 Task: Open Card Accounting Review Meeting in Board Customer Service Process Improvement and Streamlining to Workspace Cybersecurity and add a team member Softage.1@softage.net, a label Yellow, a checklist Social Media Advertising, an attachment from your google drive, a color Yellow and finally, add a card description 'Plan and execute company team-building conference with guest speakers' and a comment 'Let us approach this task with a focus on continuous learning and improvement, seeking to iterate and refine our approach over time.'. Add a start date 'Jan 09, 1900' with a due date 'Jan 16, 1900'
Action: Mouse moved to (65, 371)
Screenshot: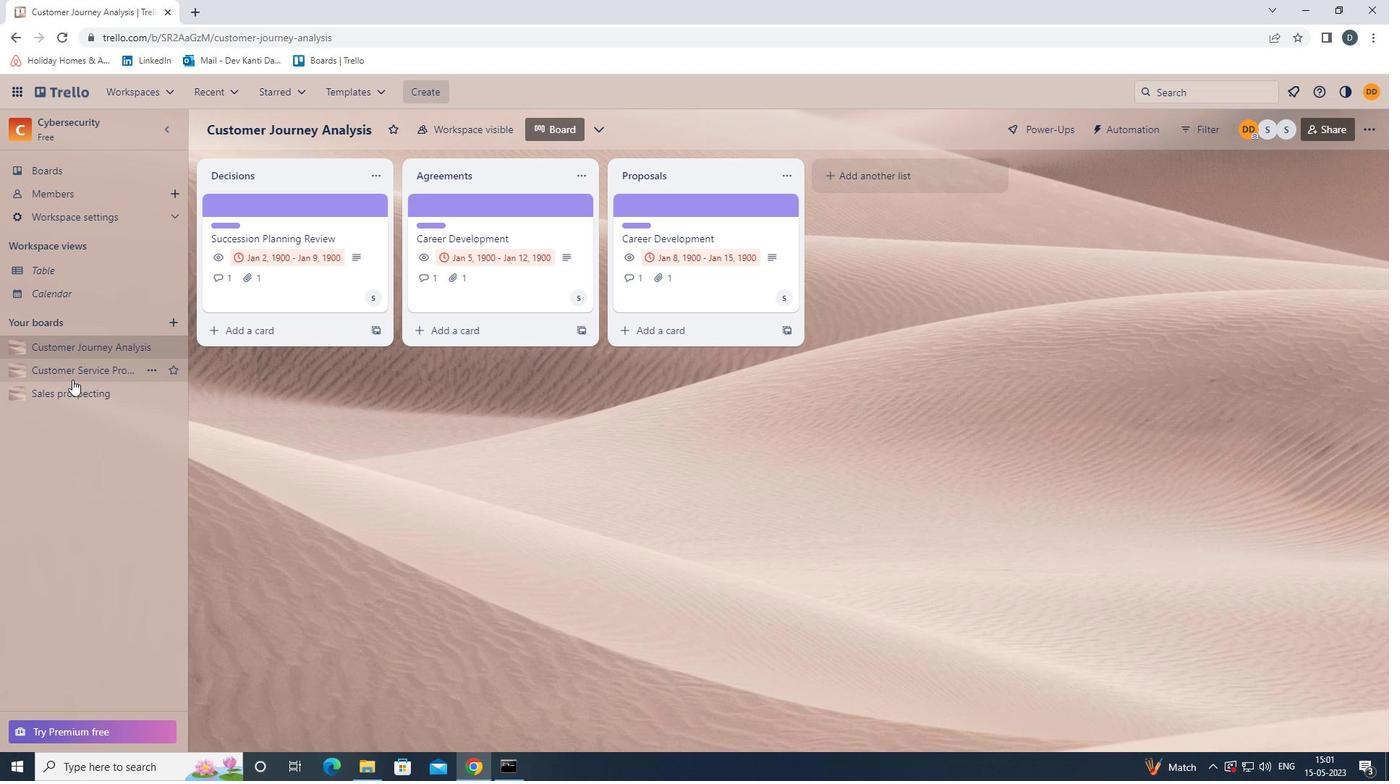 
Action: Mouse pressed left at (65, 371)
Screenshot: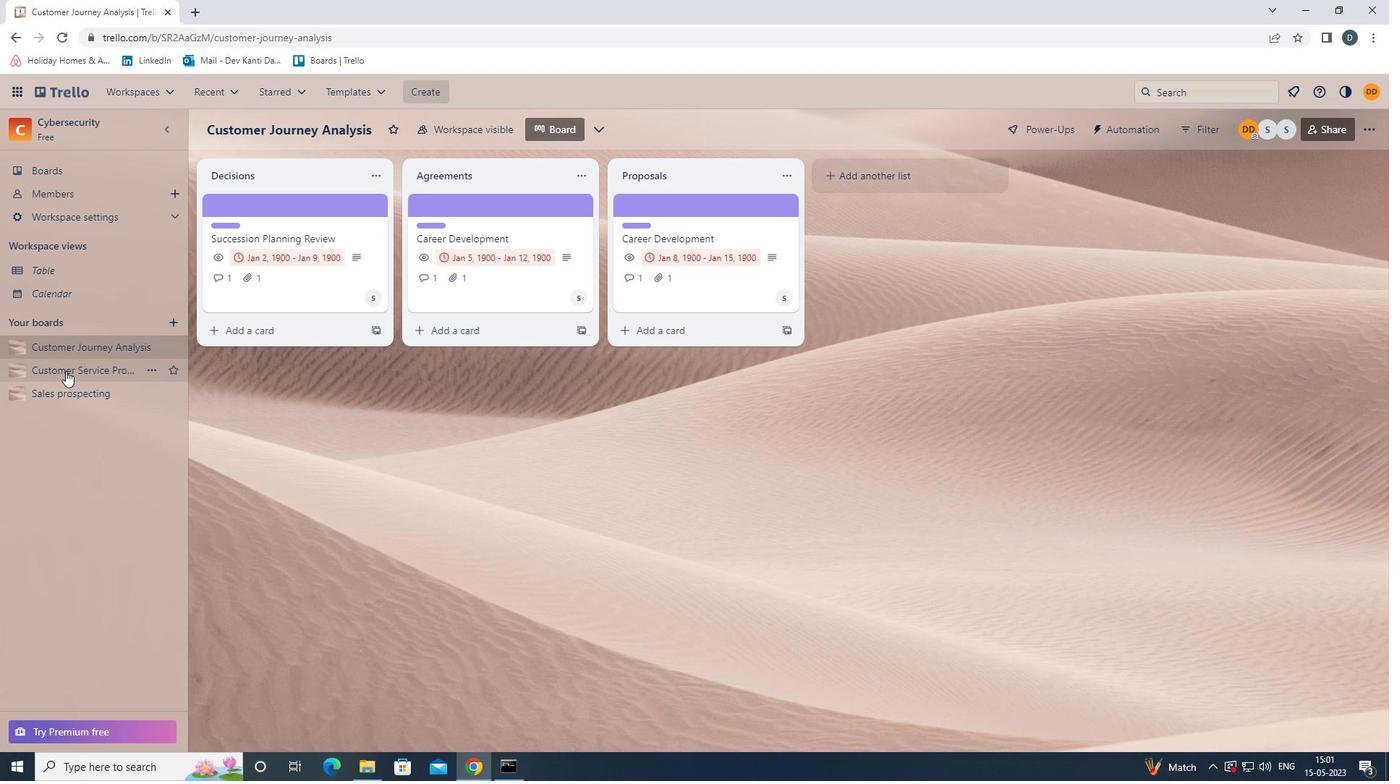 
Action: Mouse moved to (709, 208)
Screenshot: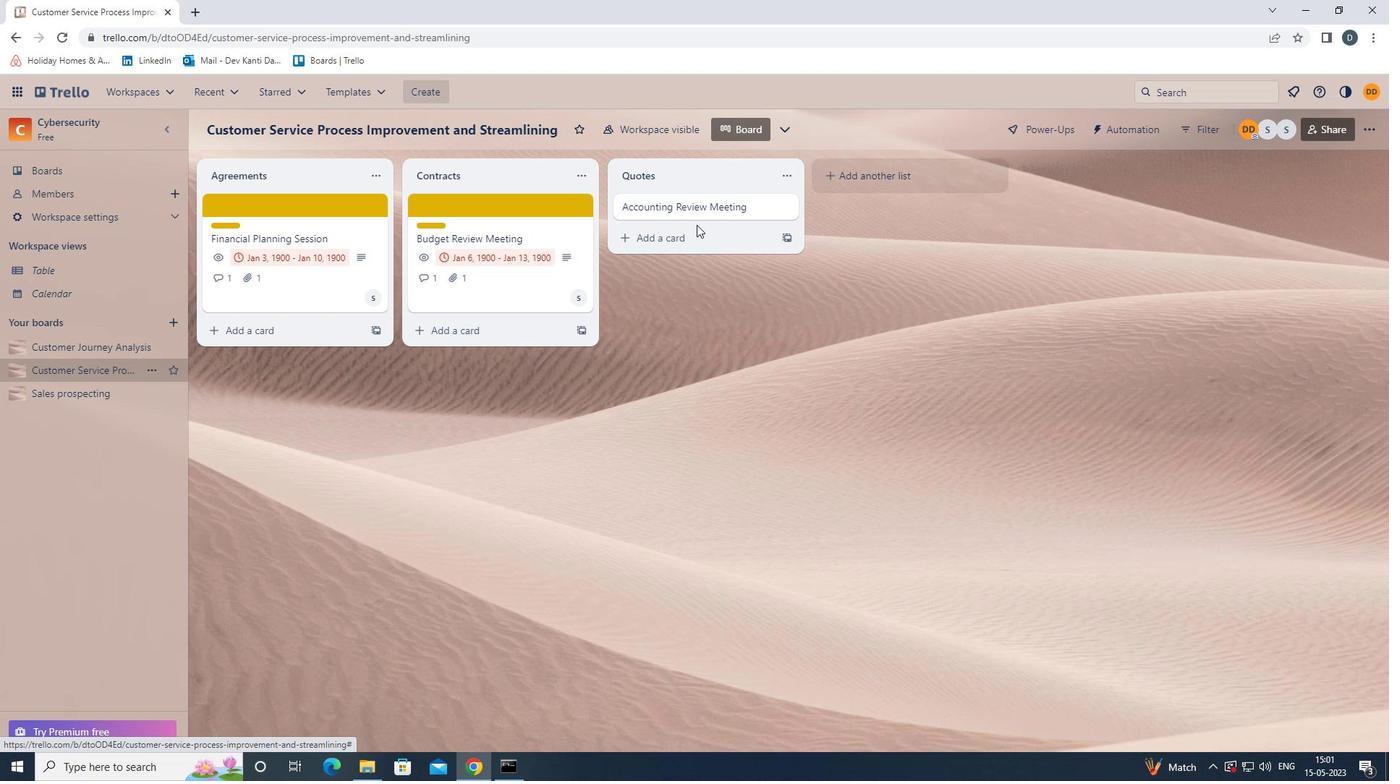 
Action: Mouse pressed left at (709, 208)
Screenshot: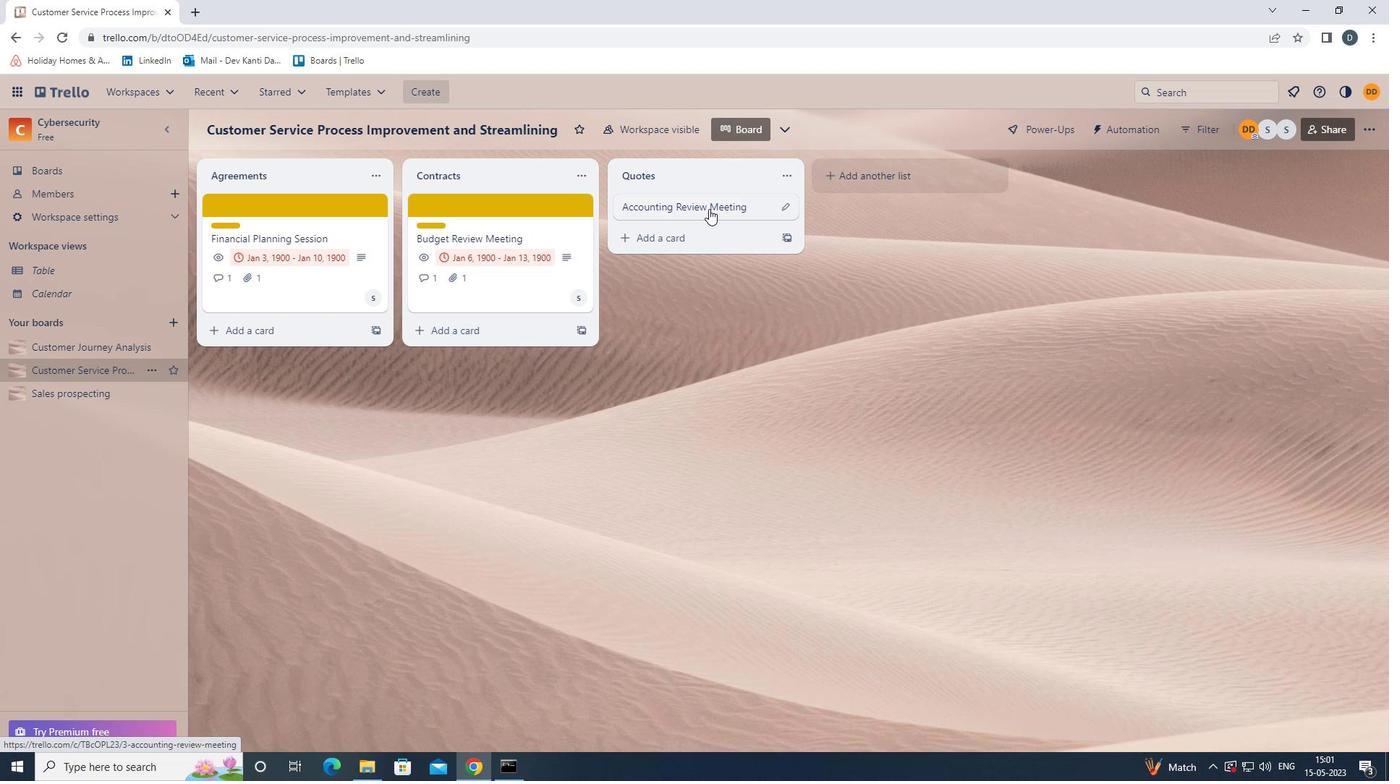 
Action: Mouse moved to (900, 254)
Screenshot: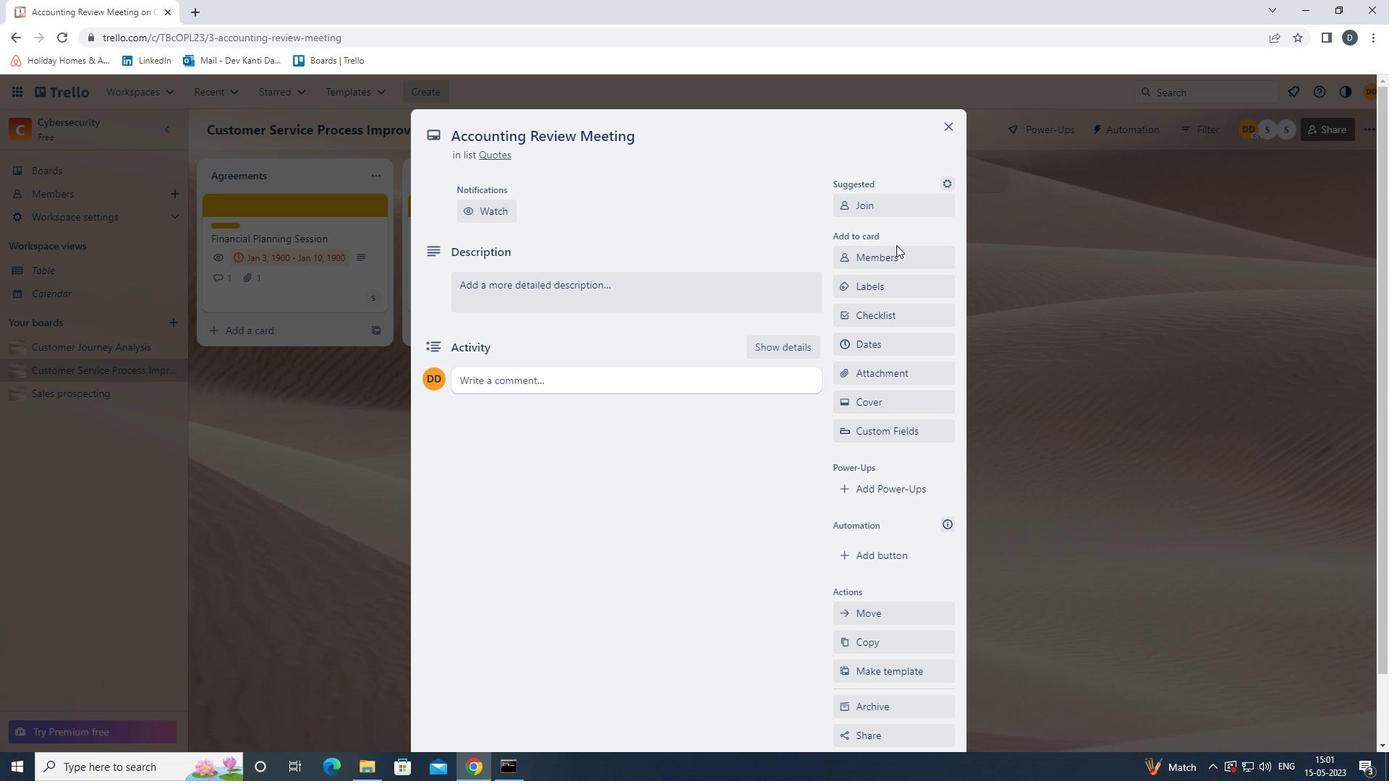 
Action: Mouse pressed left at (900, 254)
Screenshot: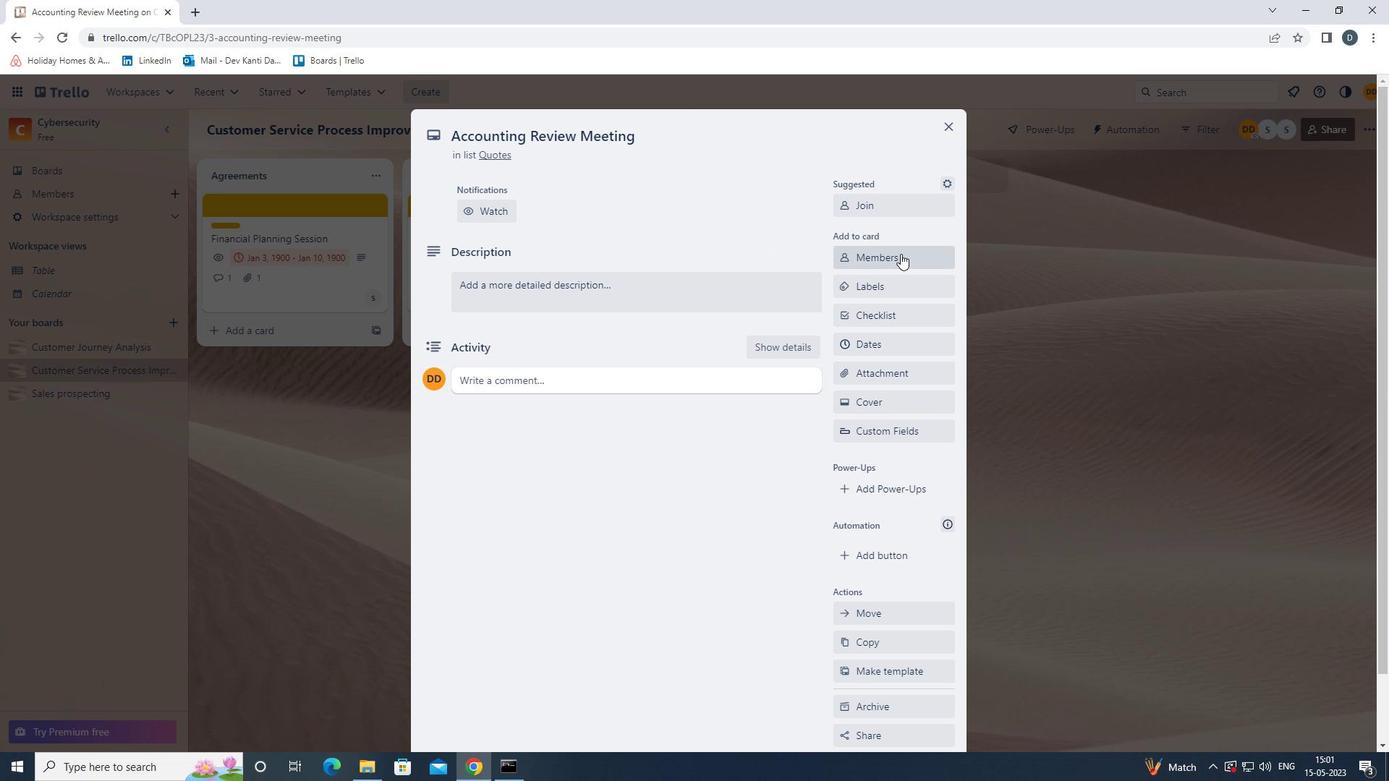 
Action: Key pressed <Key.shift><Key.shift><Key.shift><Key.shift><Key.shift>SOFATGE.1<Key.shift>@SOFTAGE.NET
Screenshot: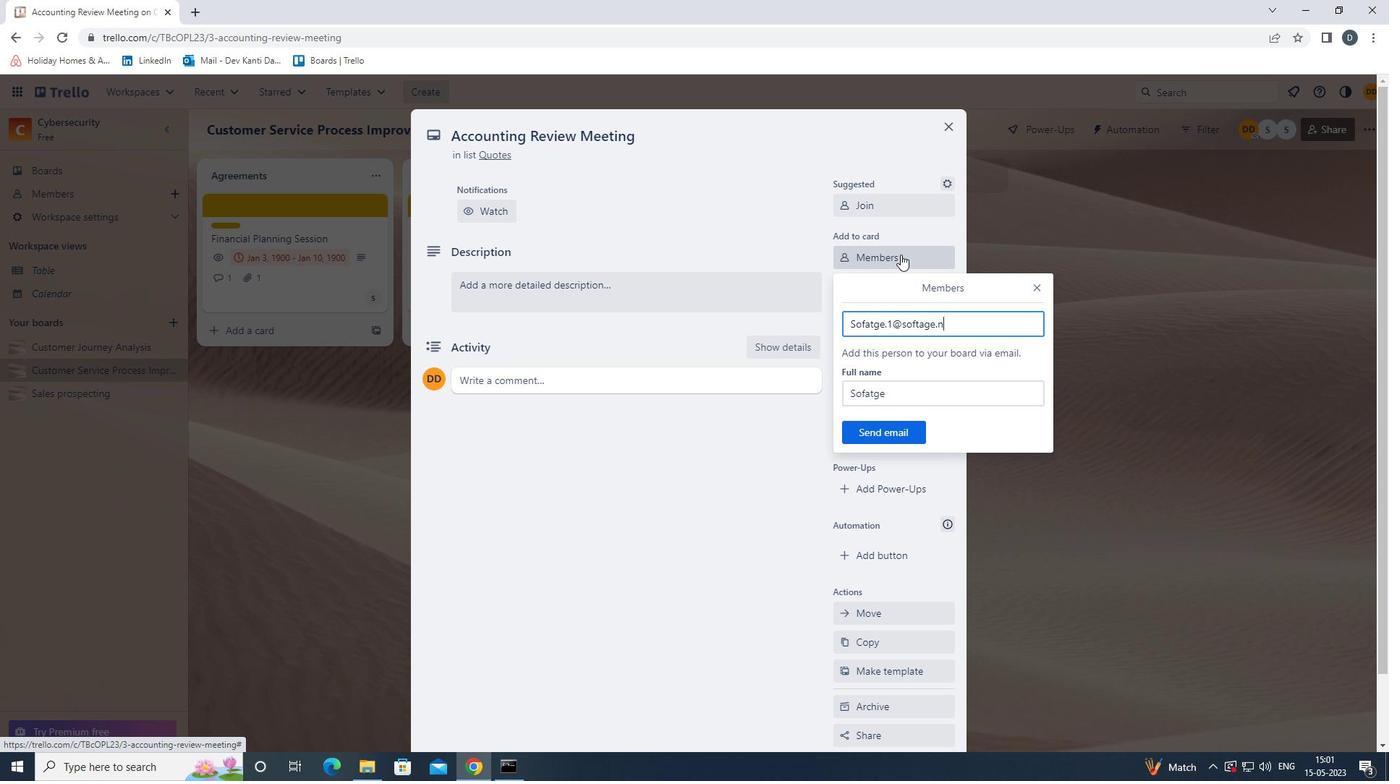 
Action: Mouse moved to (897, 429)
Screenshot: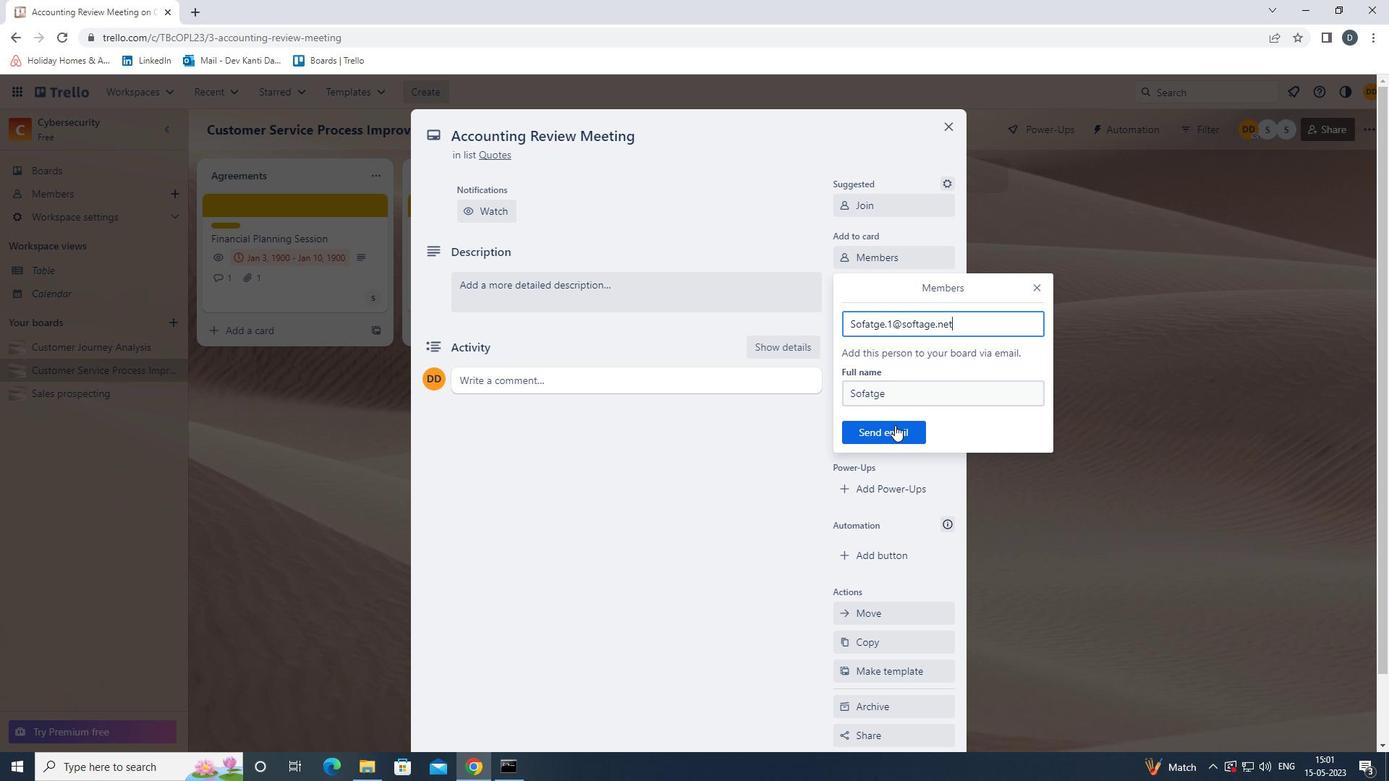 
Action: Mouse pressed left at (897, 429)
Screenshot: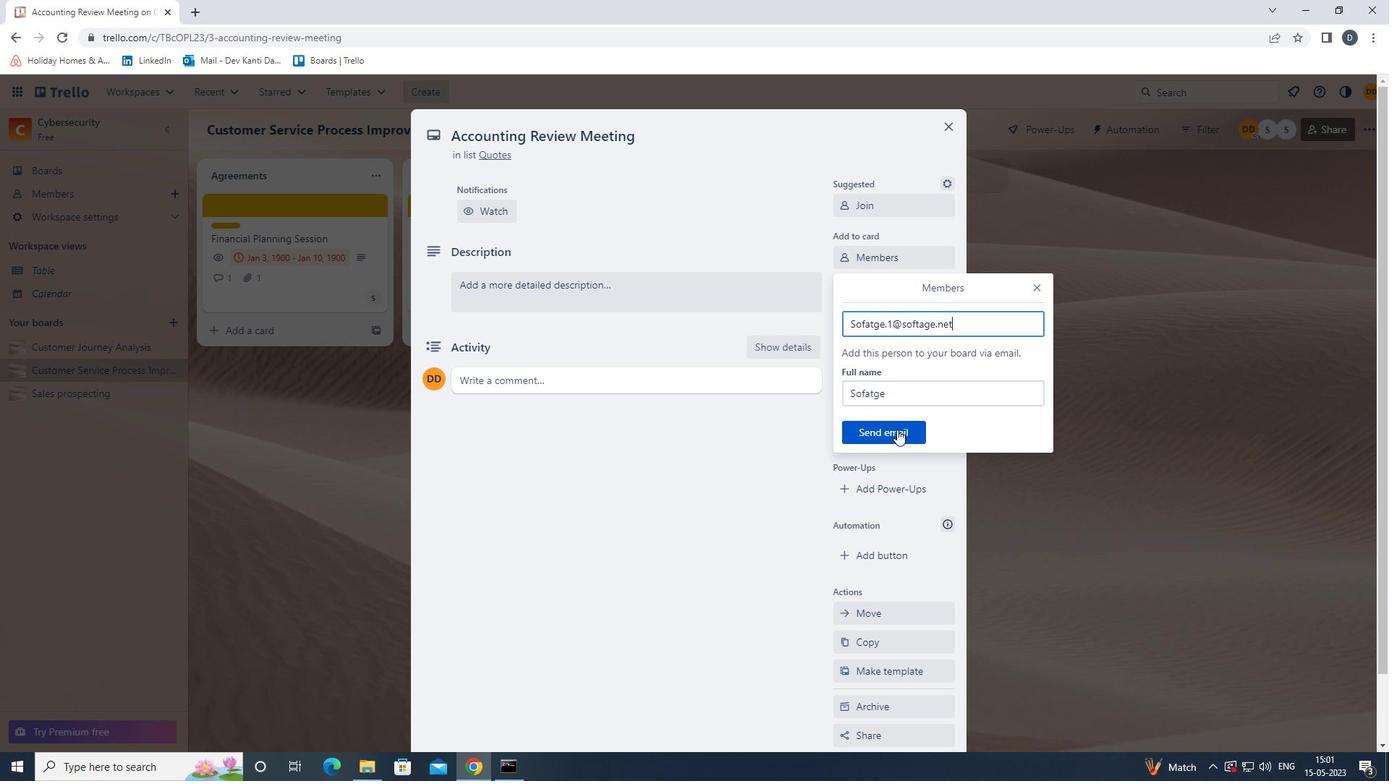 
Action: Mouse moved to (898, 285)
Screenshot: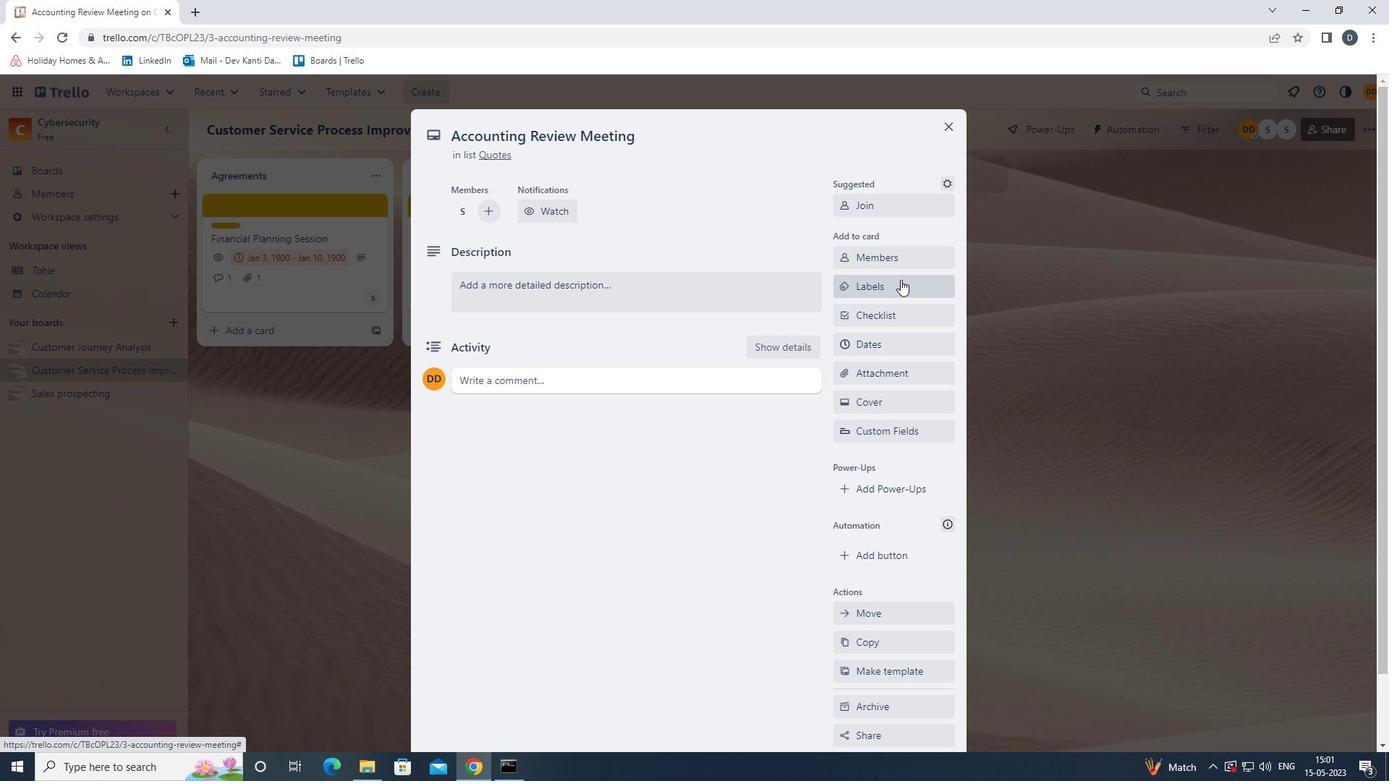 
Action: Mouse pressed left at (898, 285)
Screenshot: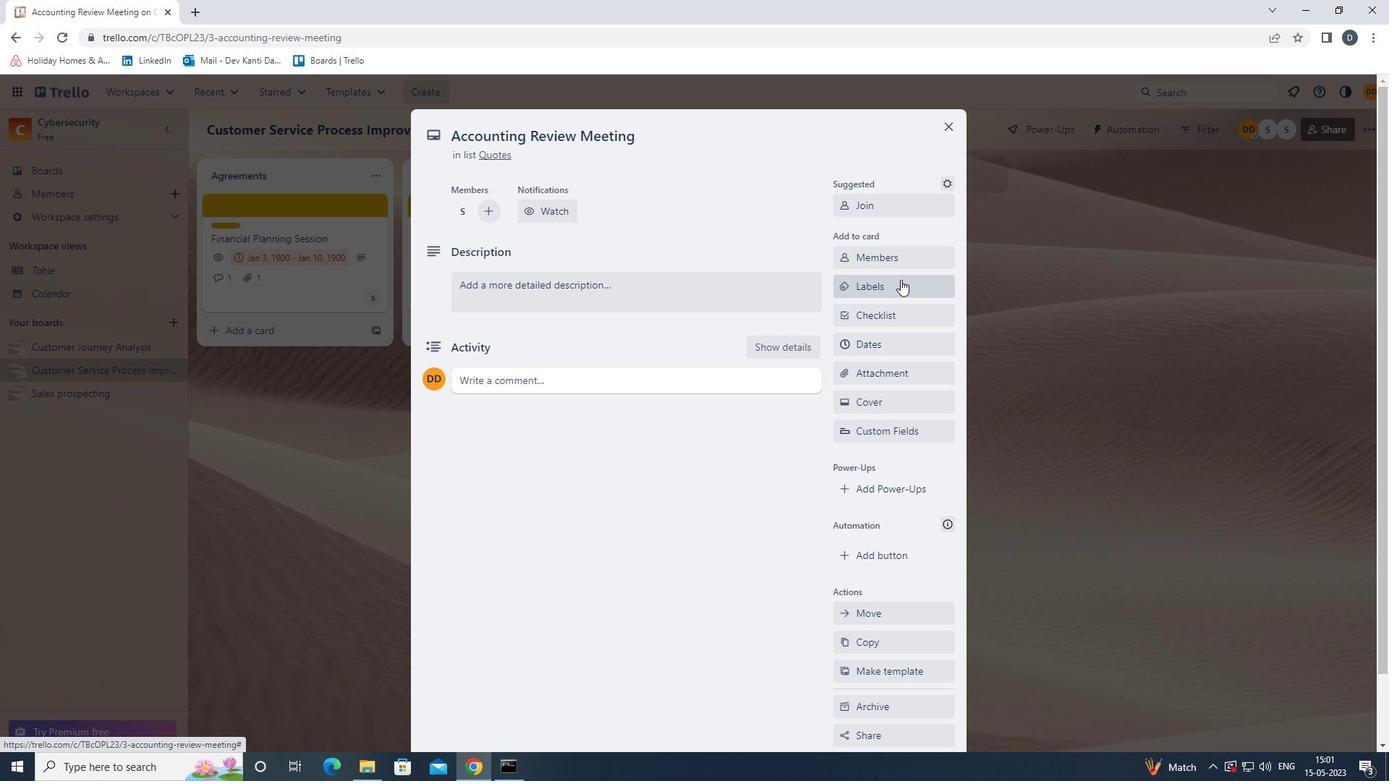 
Action: Mouse moved to (934, 434)
Screenshot: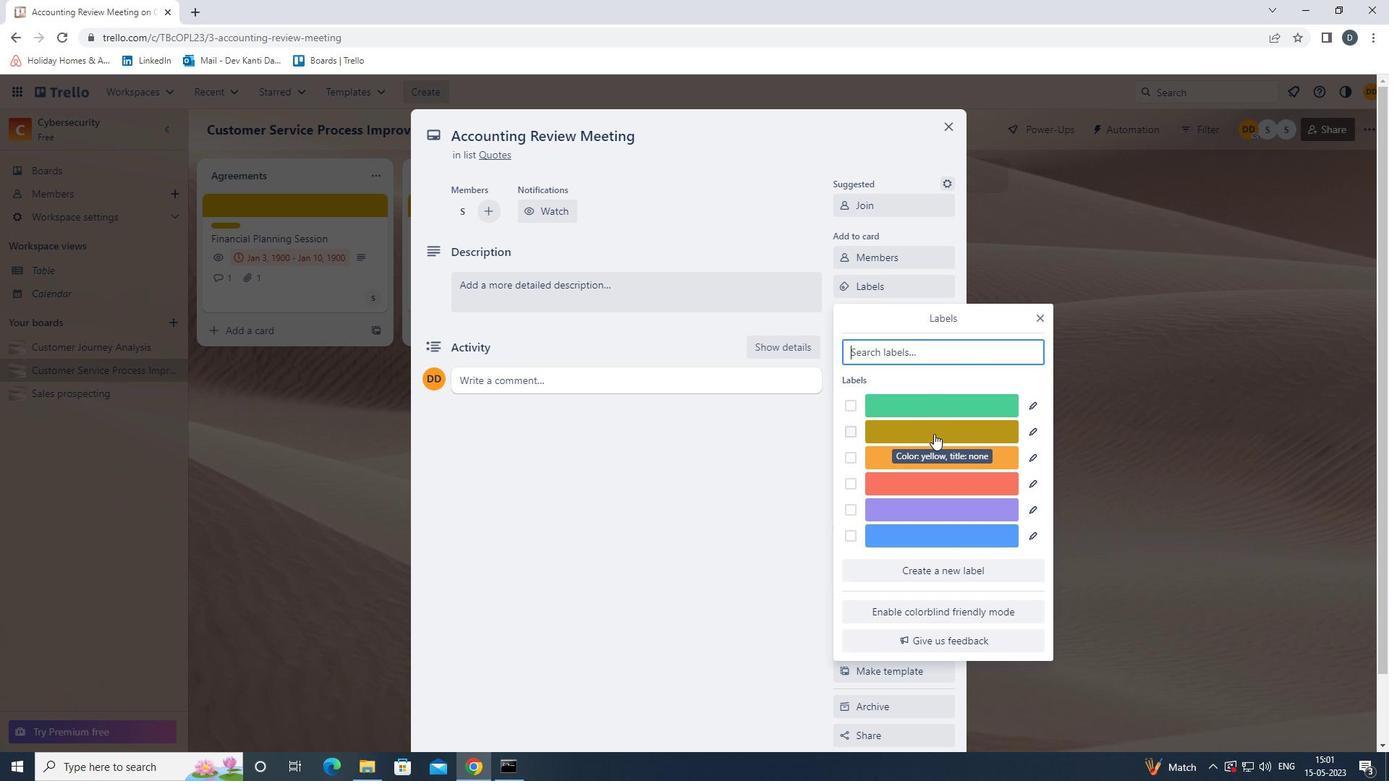 
Action: Mouse pressed left at (934, 434)
Screenshot: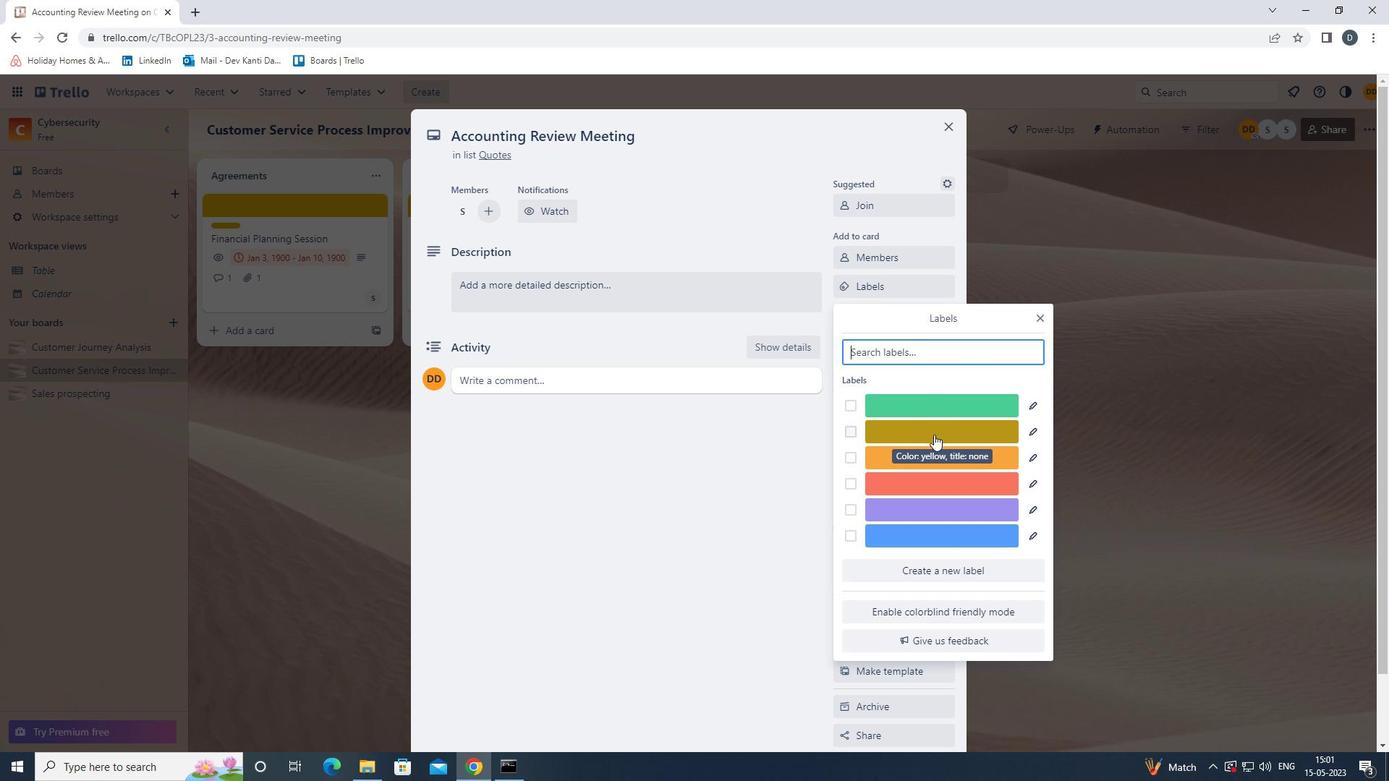 
Action: Mouse moved to (1039, 322)
Screenshot: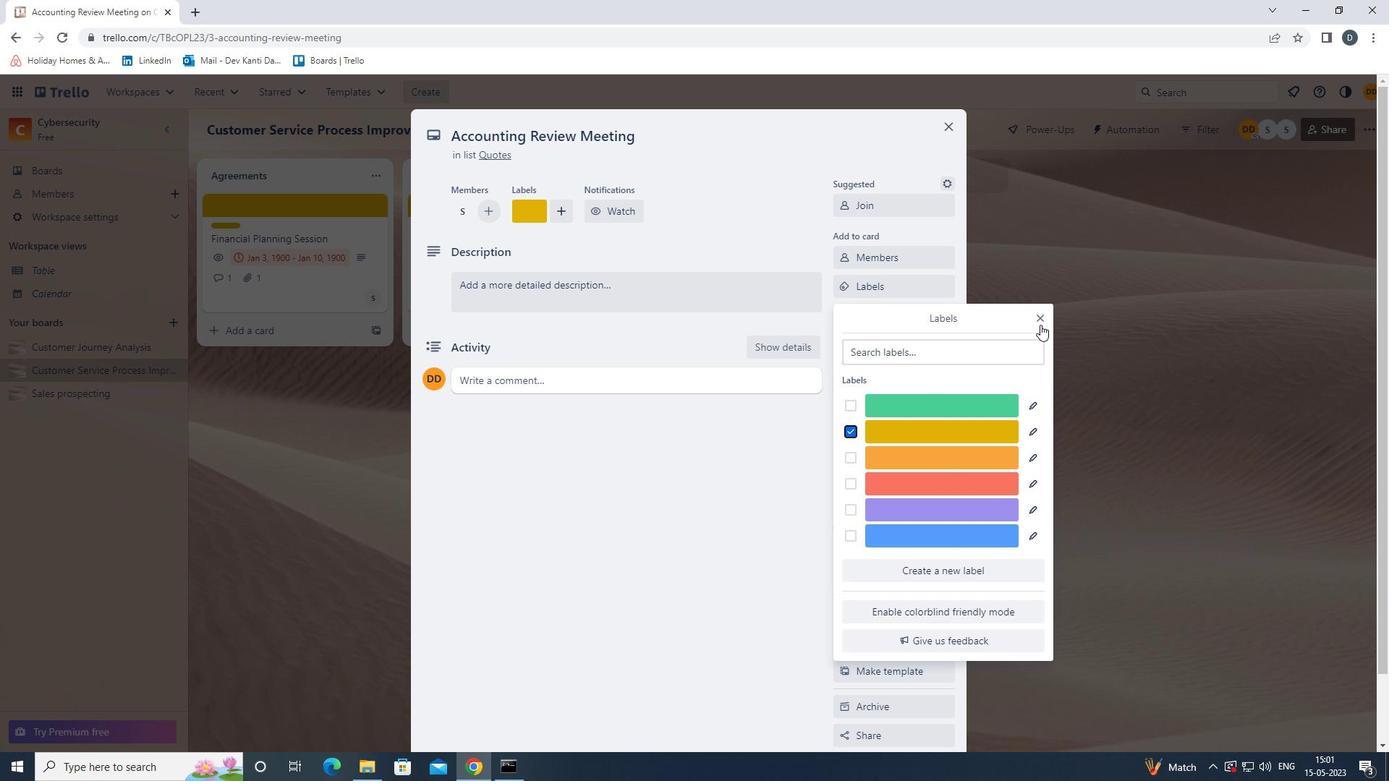 
Action: Mouse pressed left at (1039, 322)
Screenshot: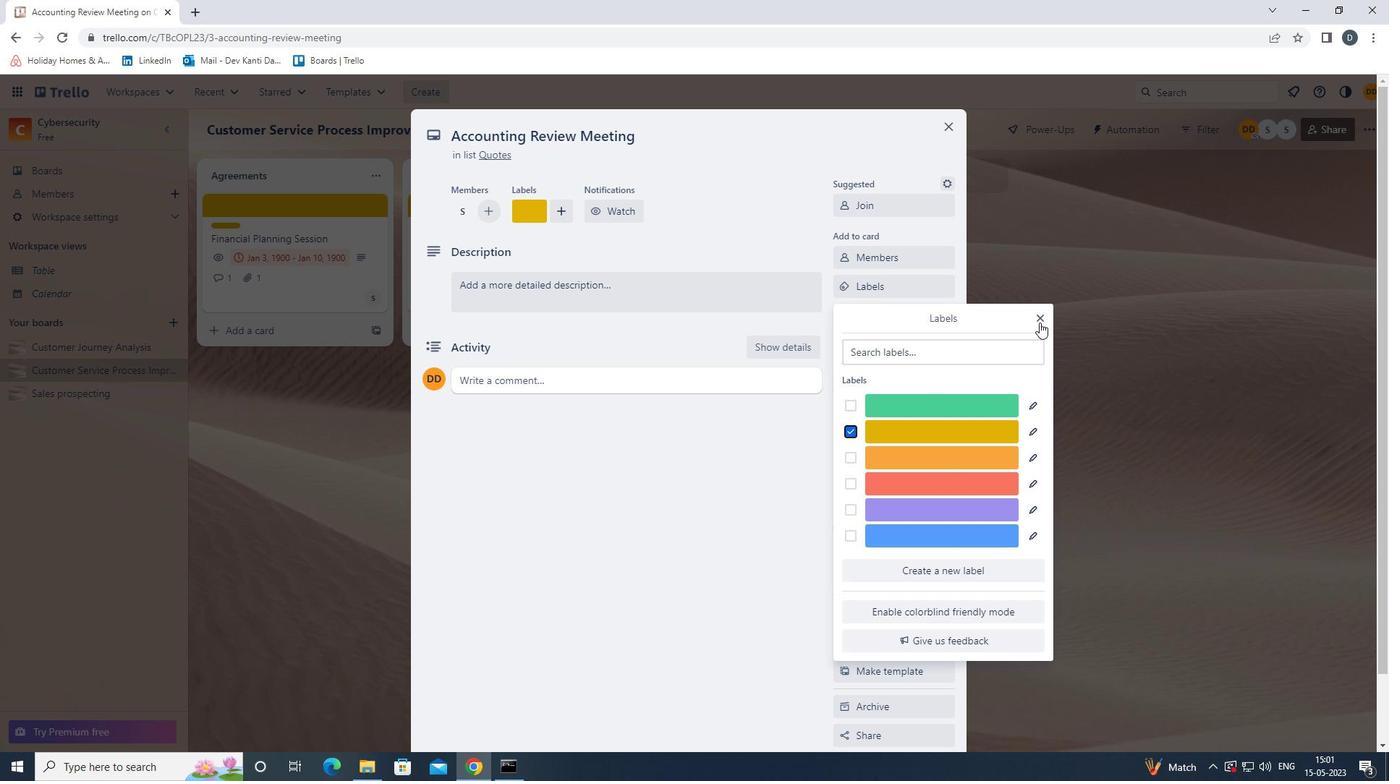 
Action: Mouse moved to (935, 319)
Screenshot: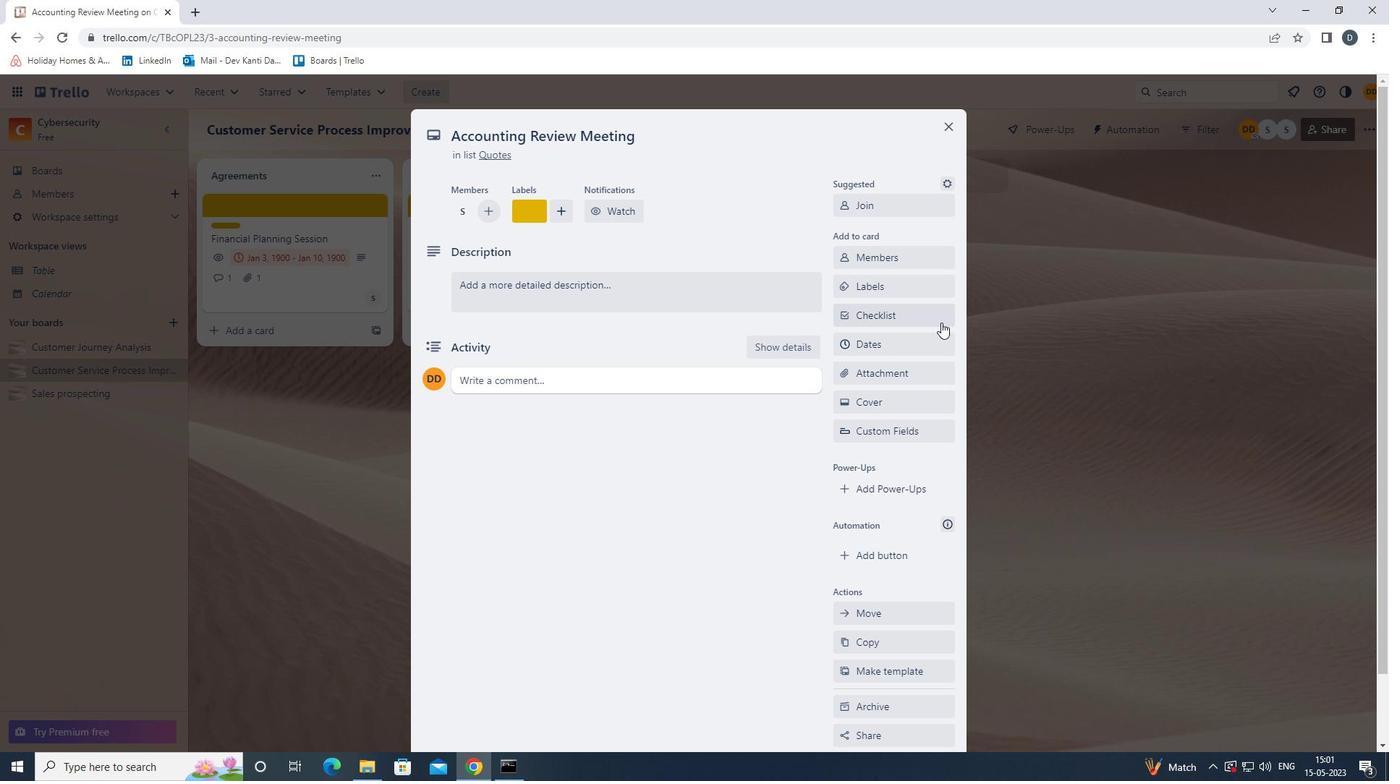 
Action: Mouse pressed left at (935, 319)
Screenshot: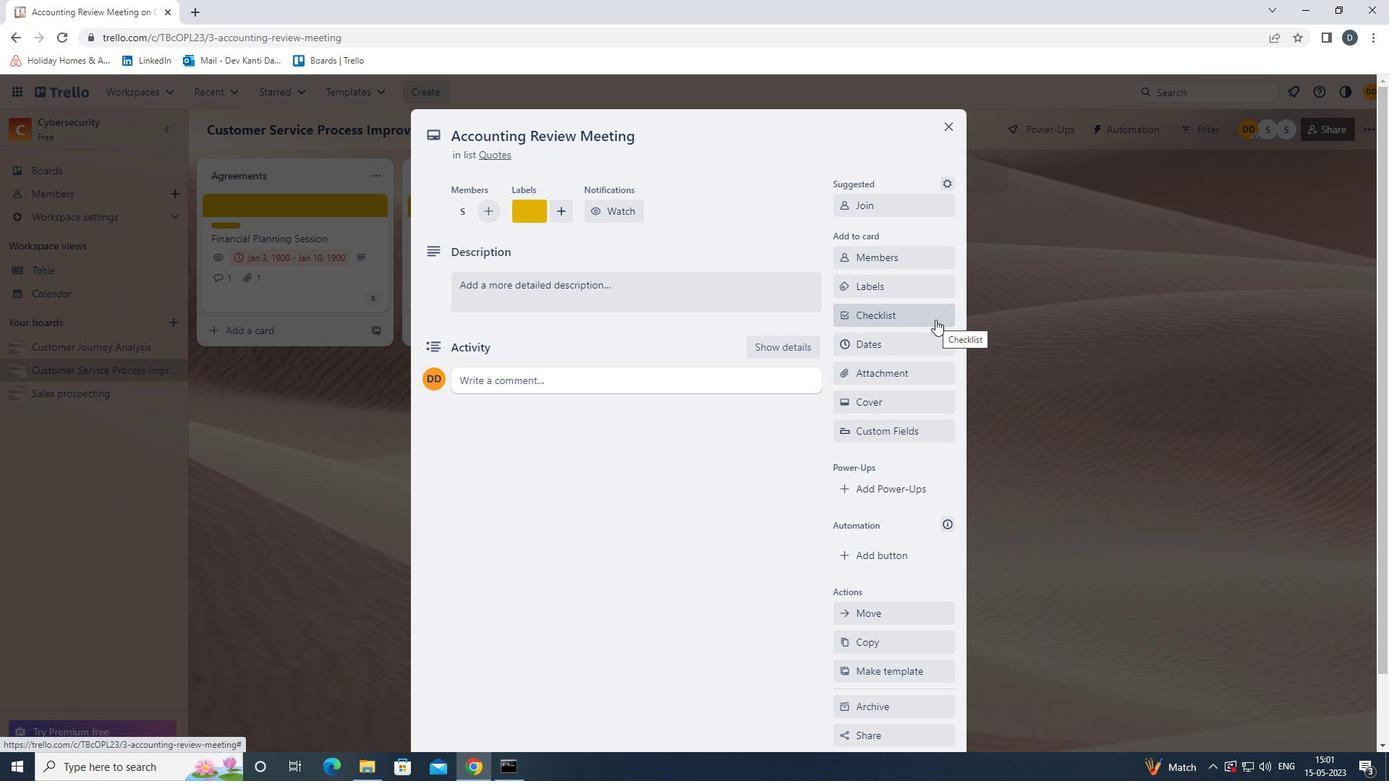 
Action: Mouse moved to (935, 322)
Screenshot: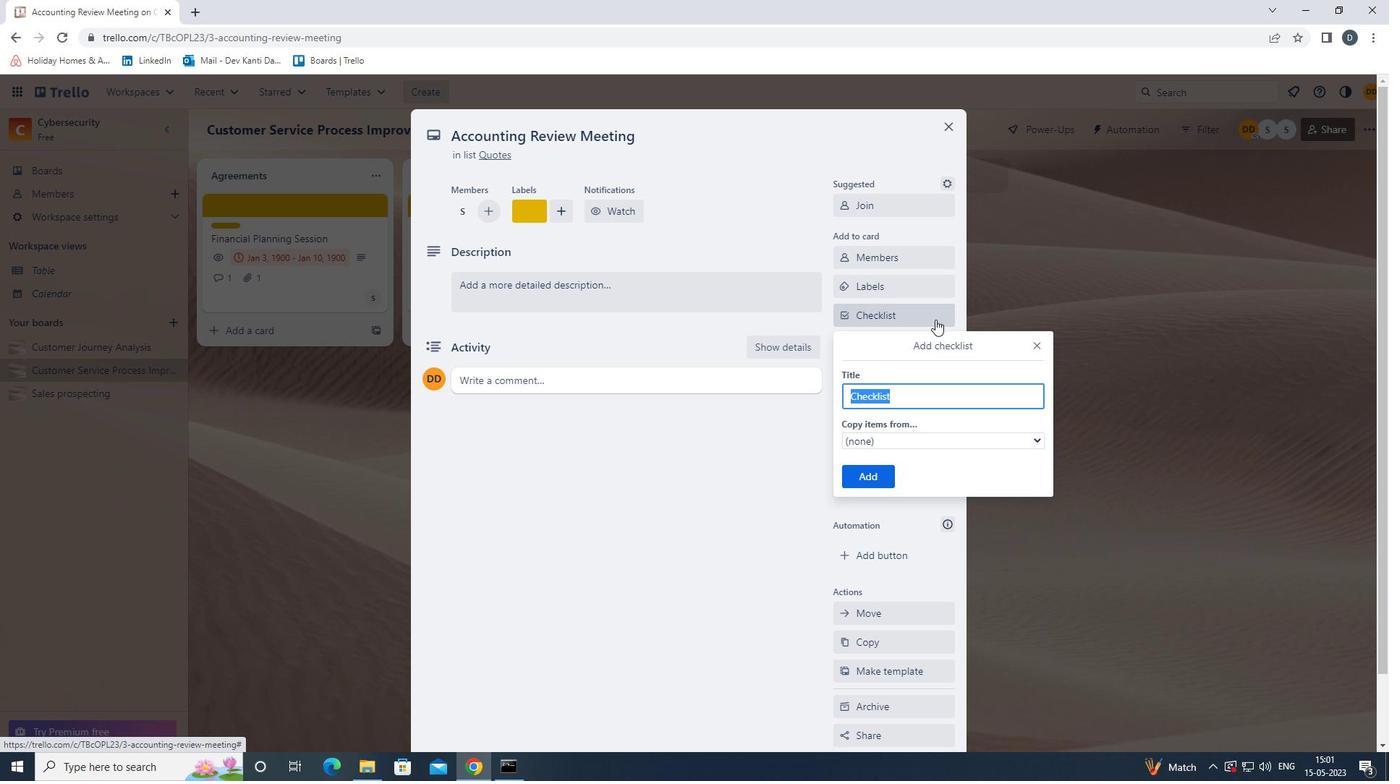 
Action: Key pressed <Key.shift>SOCIAL<Key.space><Key.shift><Key.shift><Key.shift><Key.shift><Key.shift><Key.shift>MEDIA<Key.space><Key.shift><Key.shift><Key.shift><Key.shift><Key.shift><Key.shift><Key.shift><Key.shift>ADVERTISING<Key.enter>
Screenshot: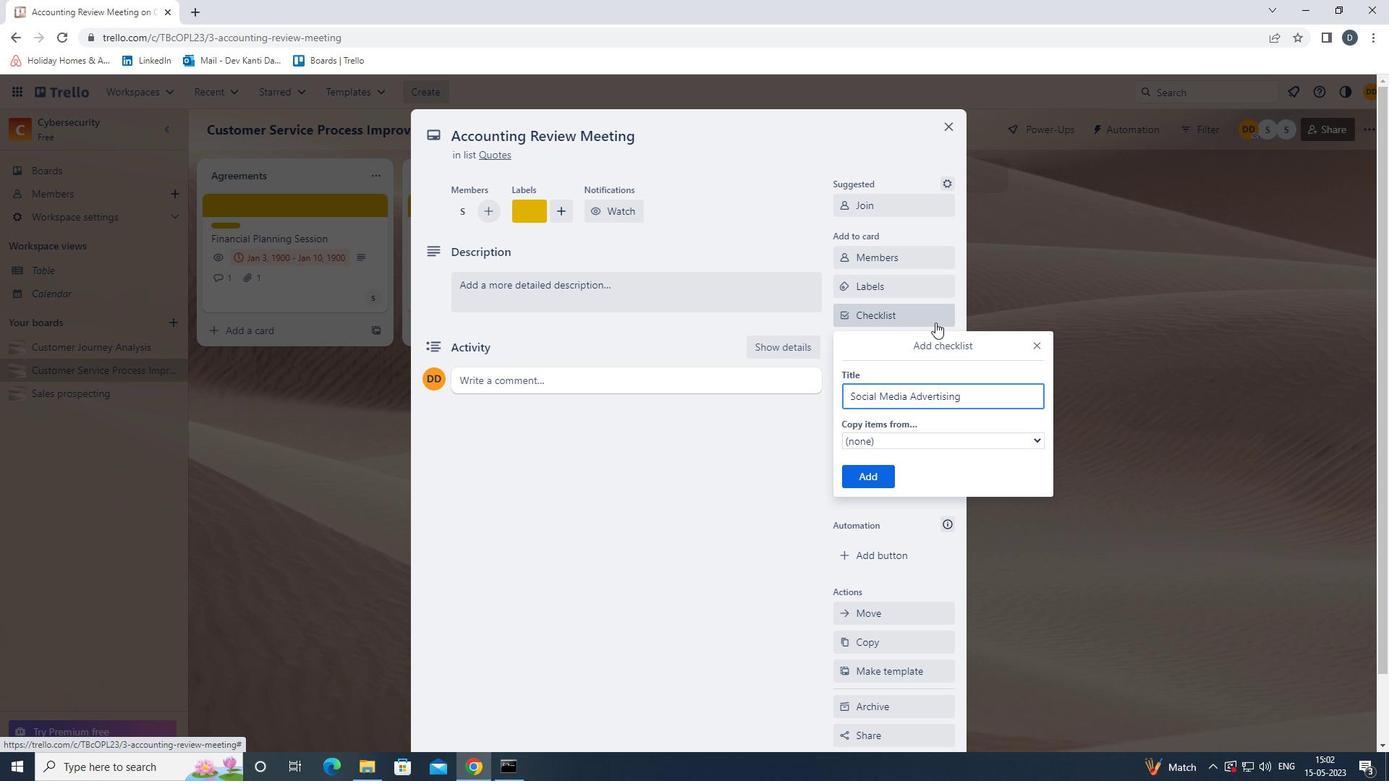 
Action: Mouse moved to (921, 374)
Screenshot: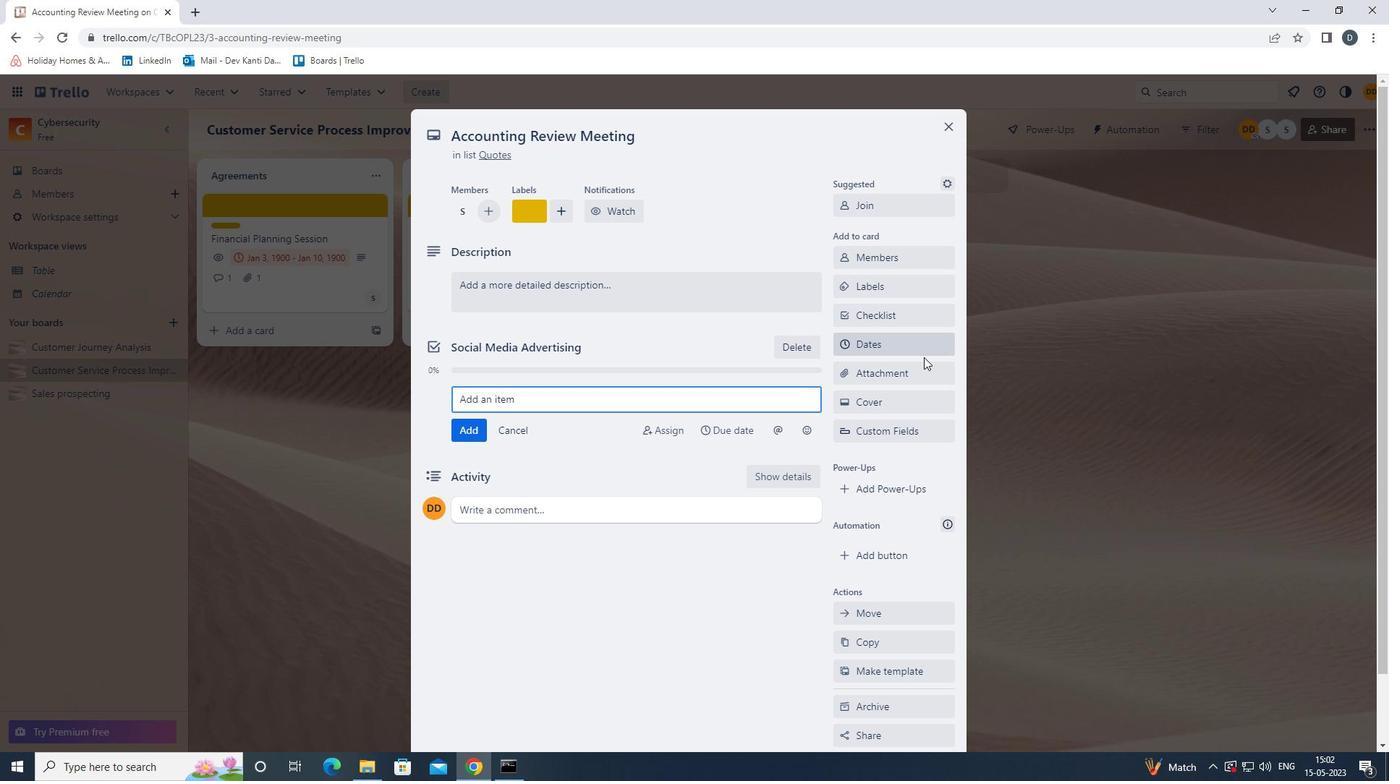 
Action: Mouse pressed left at (921, 374)
Screenshot: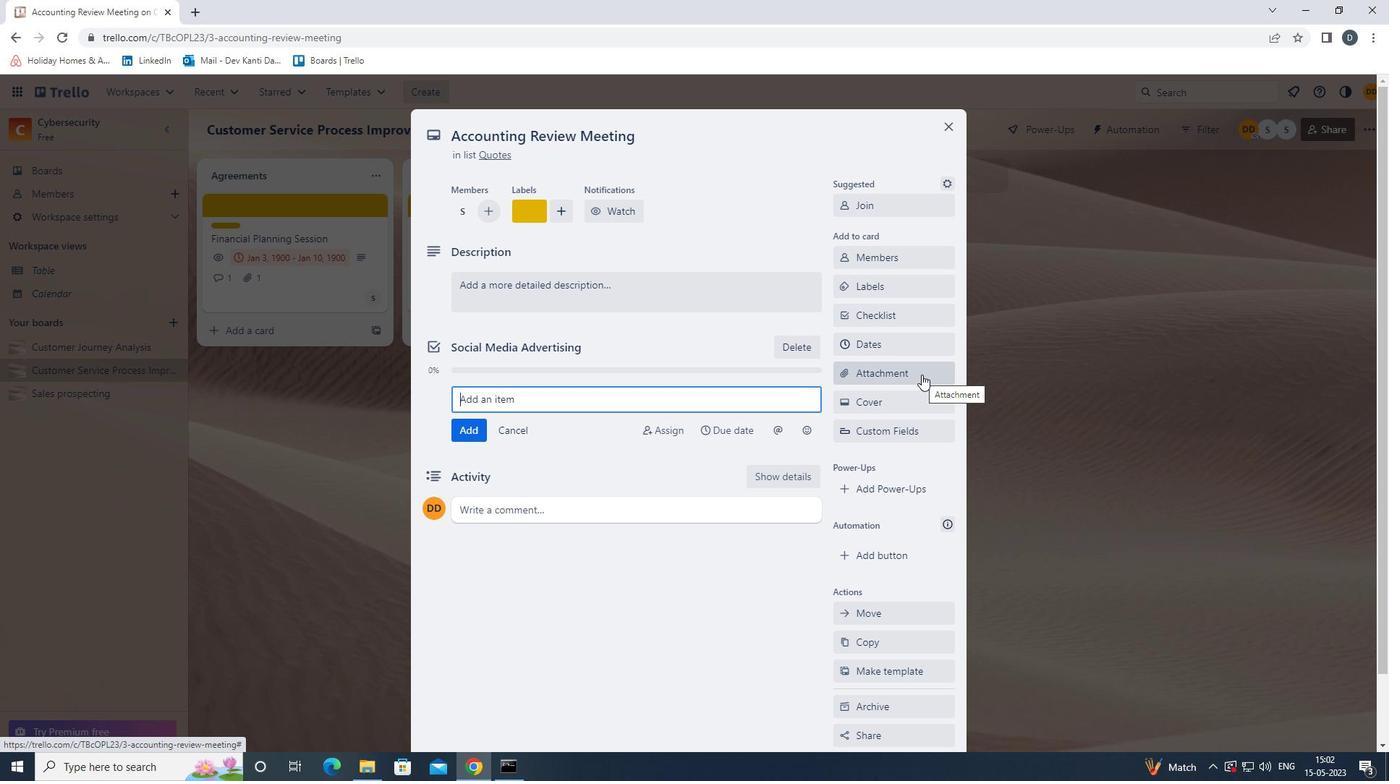 
Action: Mouse moved to (908, 481)
Screenshot: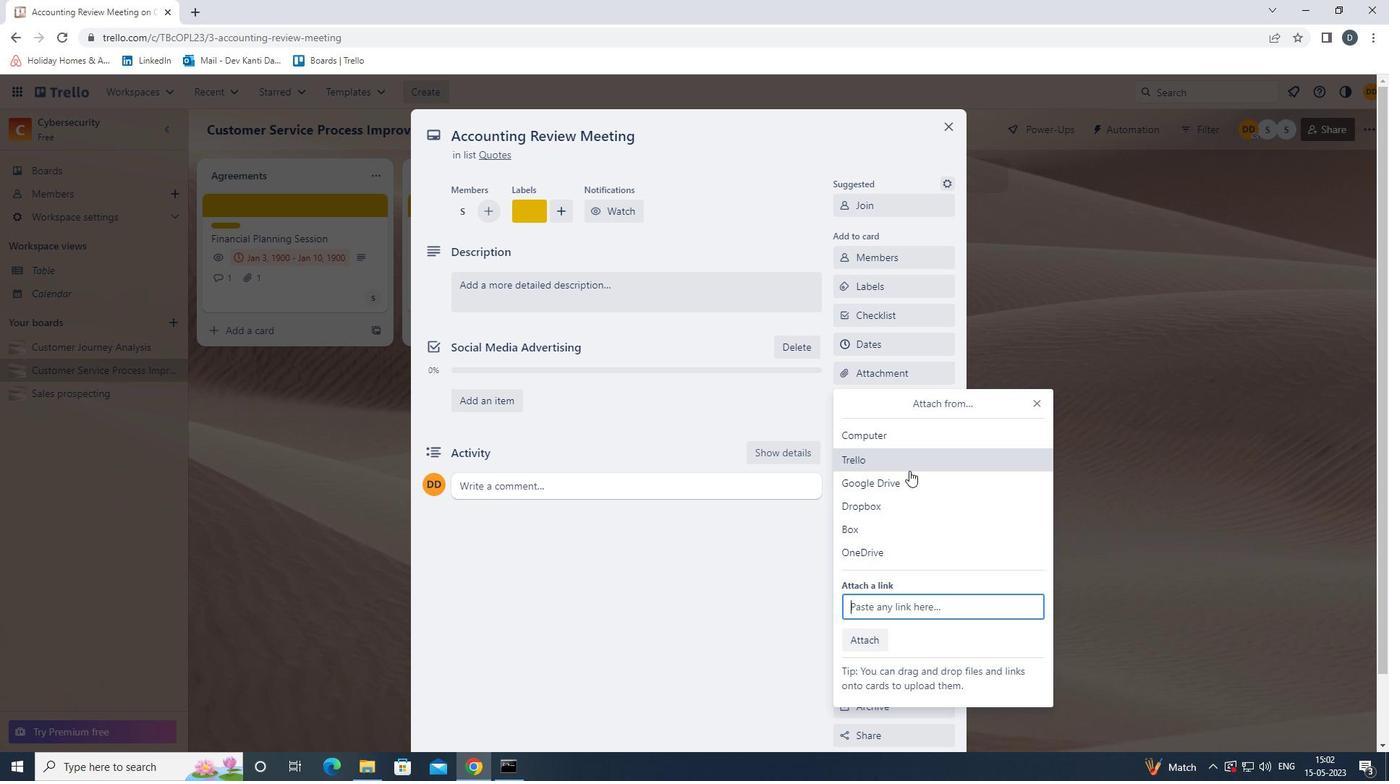 
Action: Mouse pressed left at (908, 481)
Screenshot: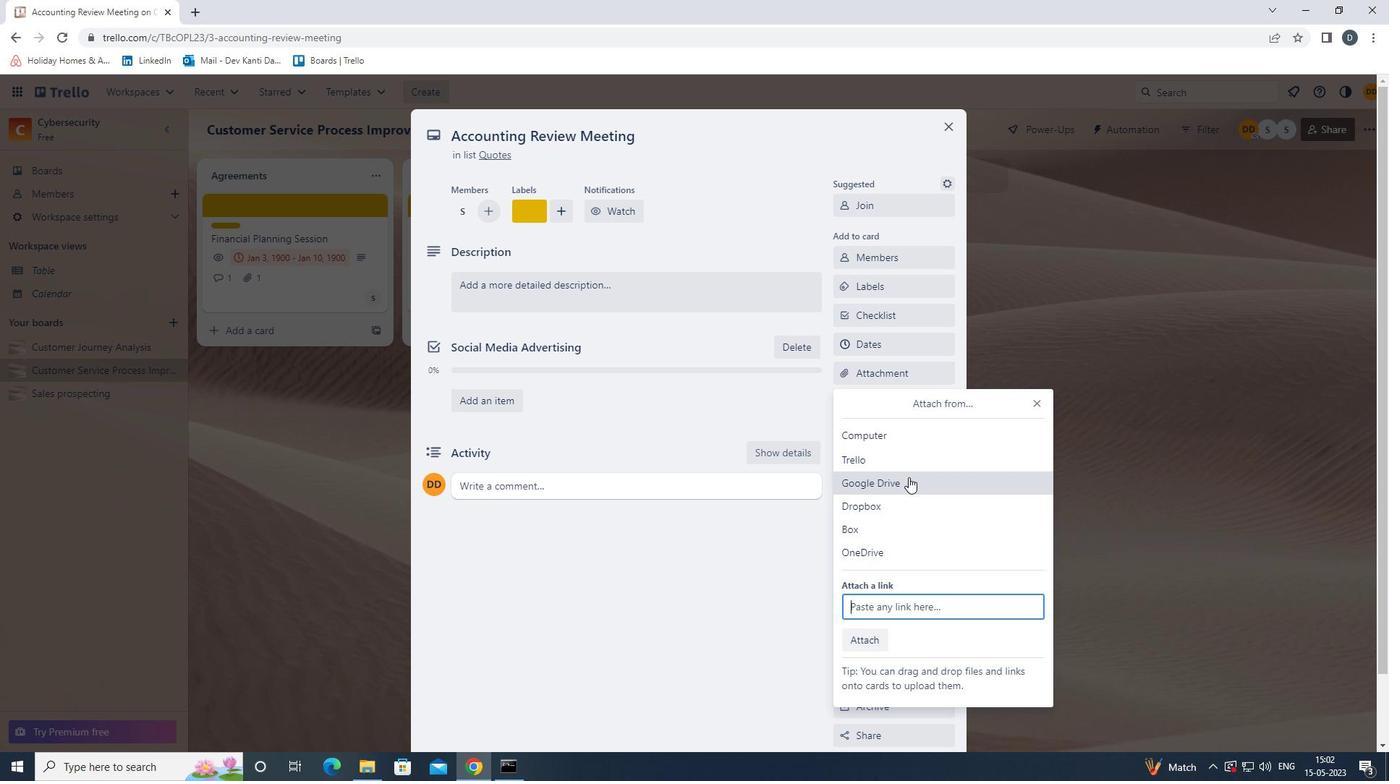 
Action: Mouse moved to (392, 388)
Screenshot: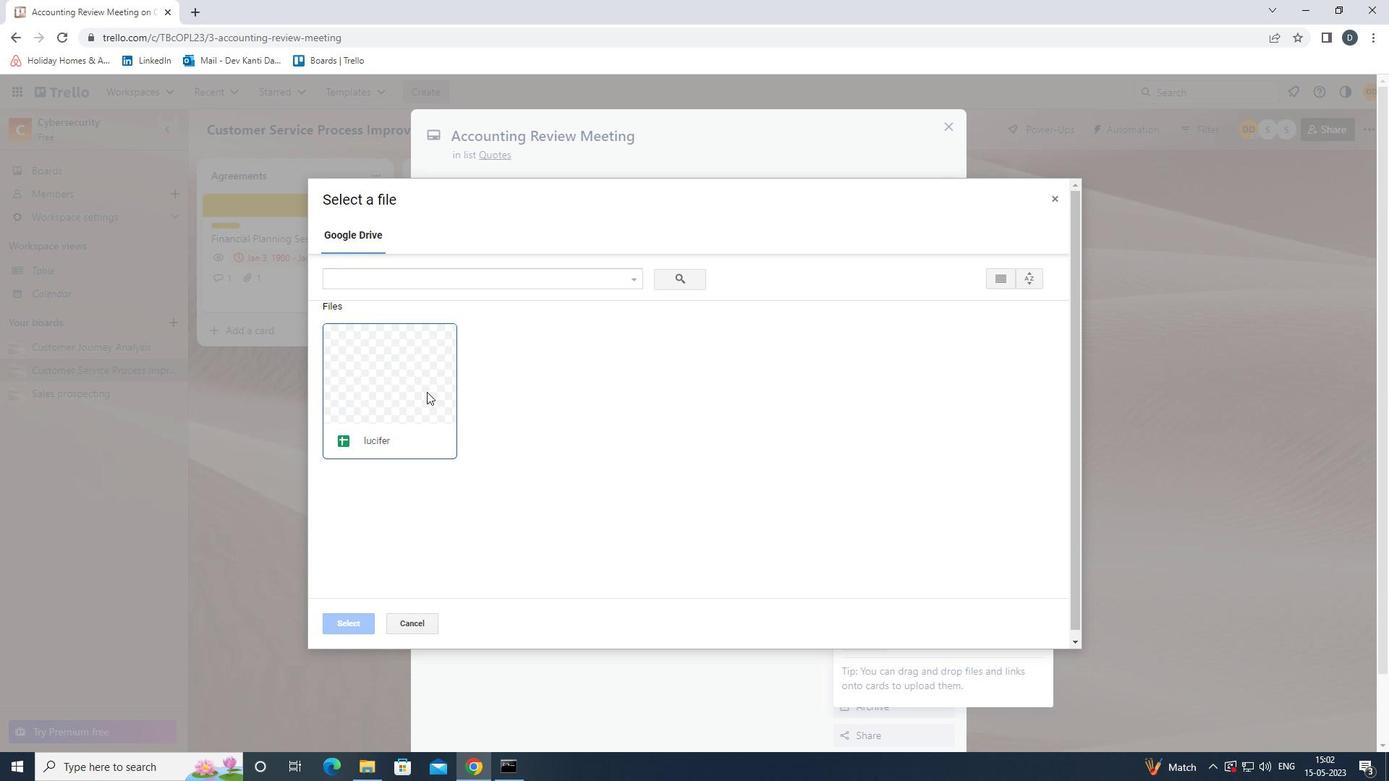 
Action: Mouse pressed left at (392, 388)
Screenshot: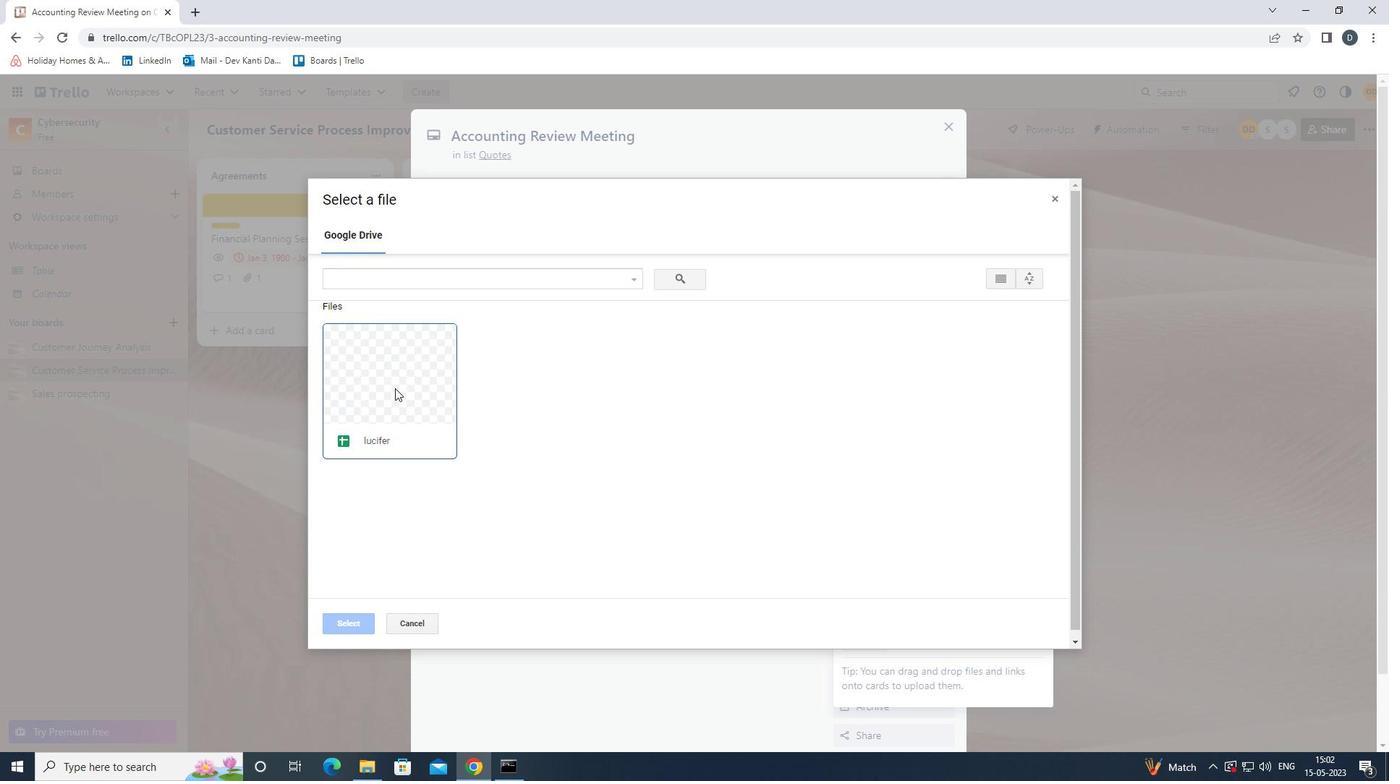 
Action: Mouse moved to (348, 617)
Screenshot: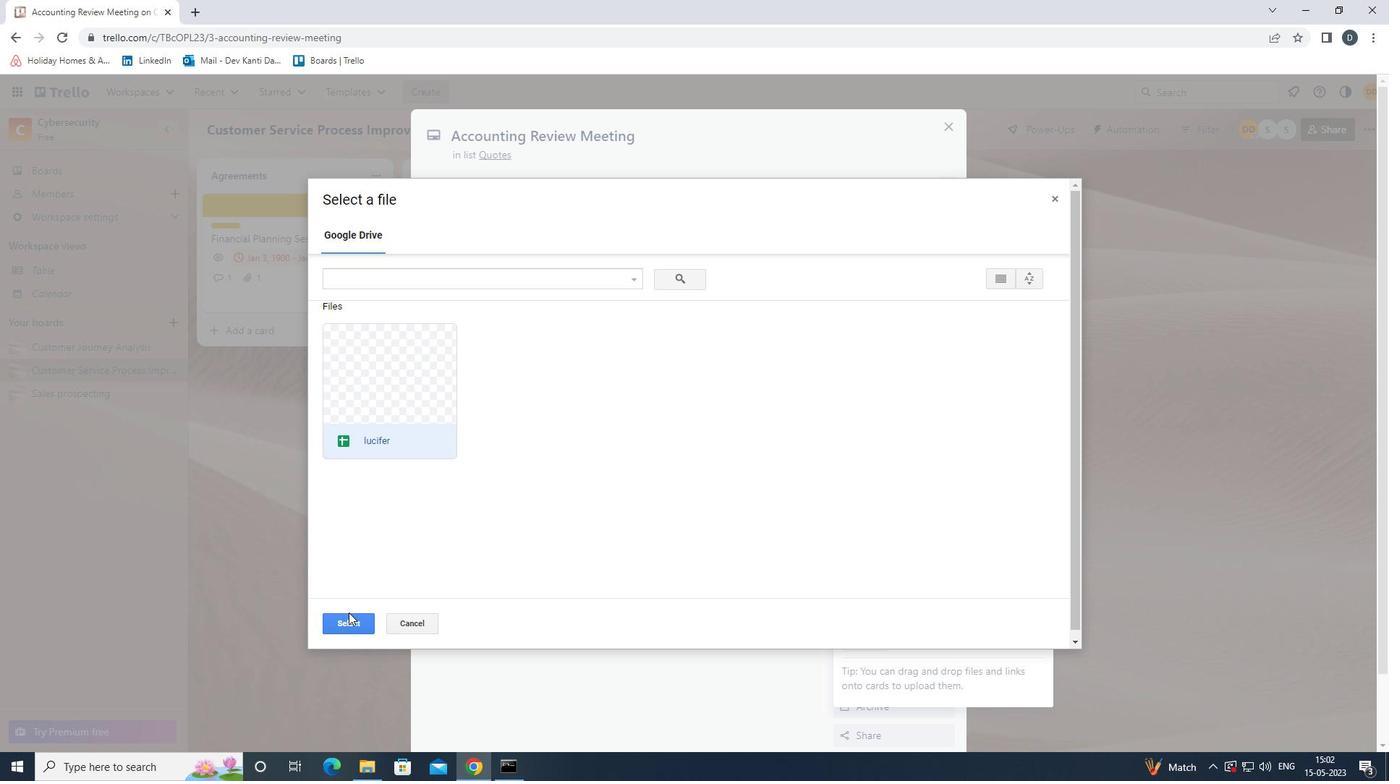 
Action: Mouse pressed left at (348, 617)
Screenshot: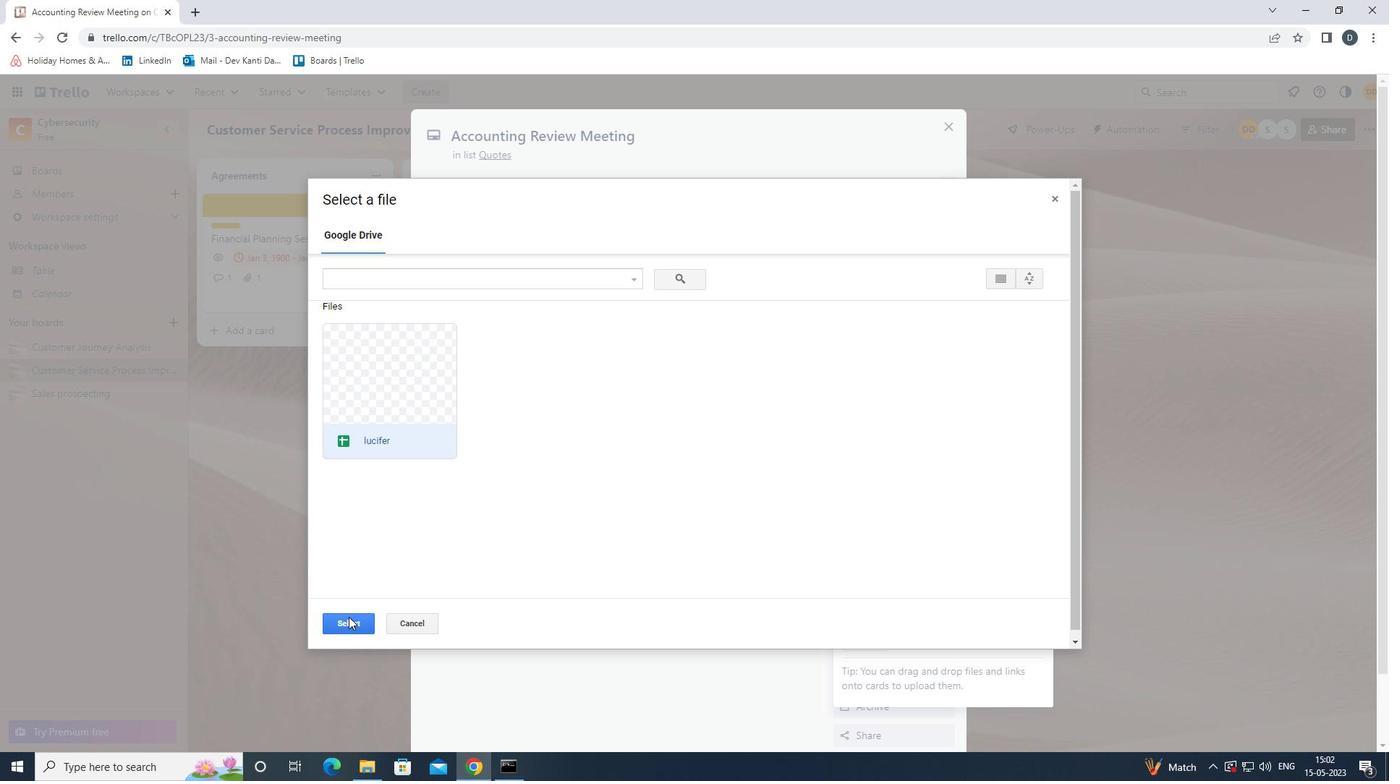 
Action: Mouse moved to (886, 403)
Screenshot: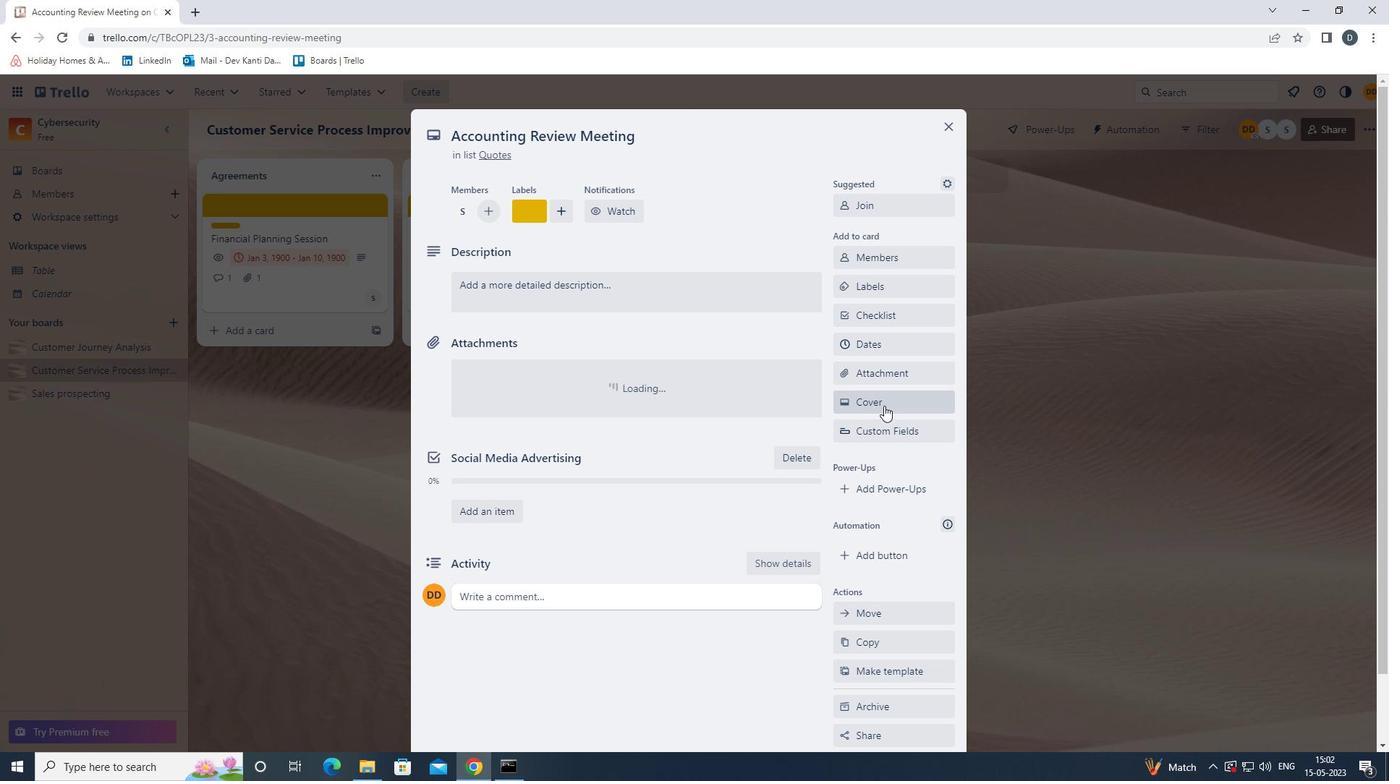 
Action: Mouse pressed left at (886, 403)
Screenshot: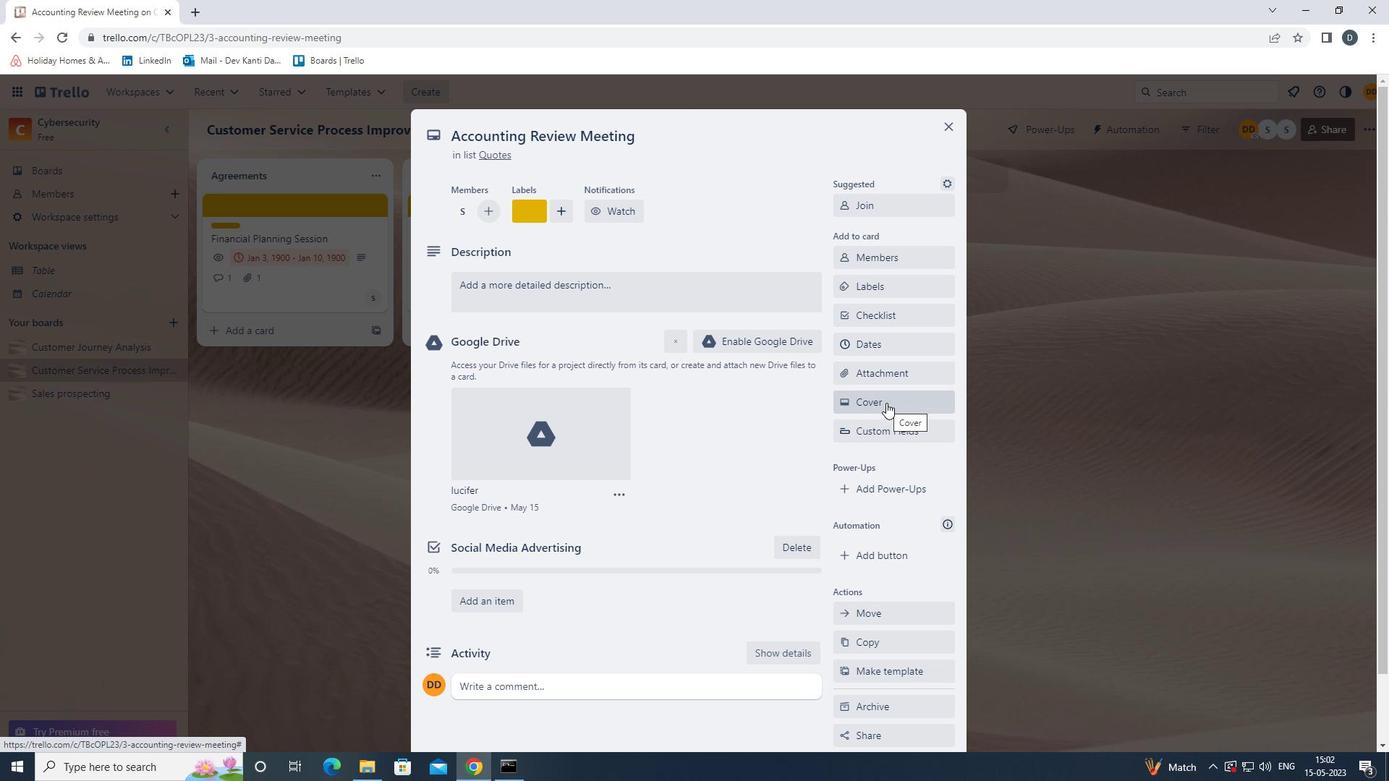 
Action: Mouse moved to (901, 251)
Screenshot: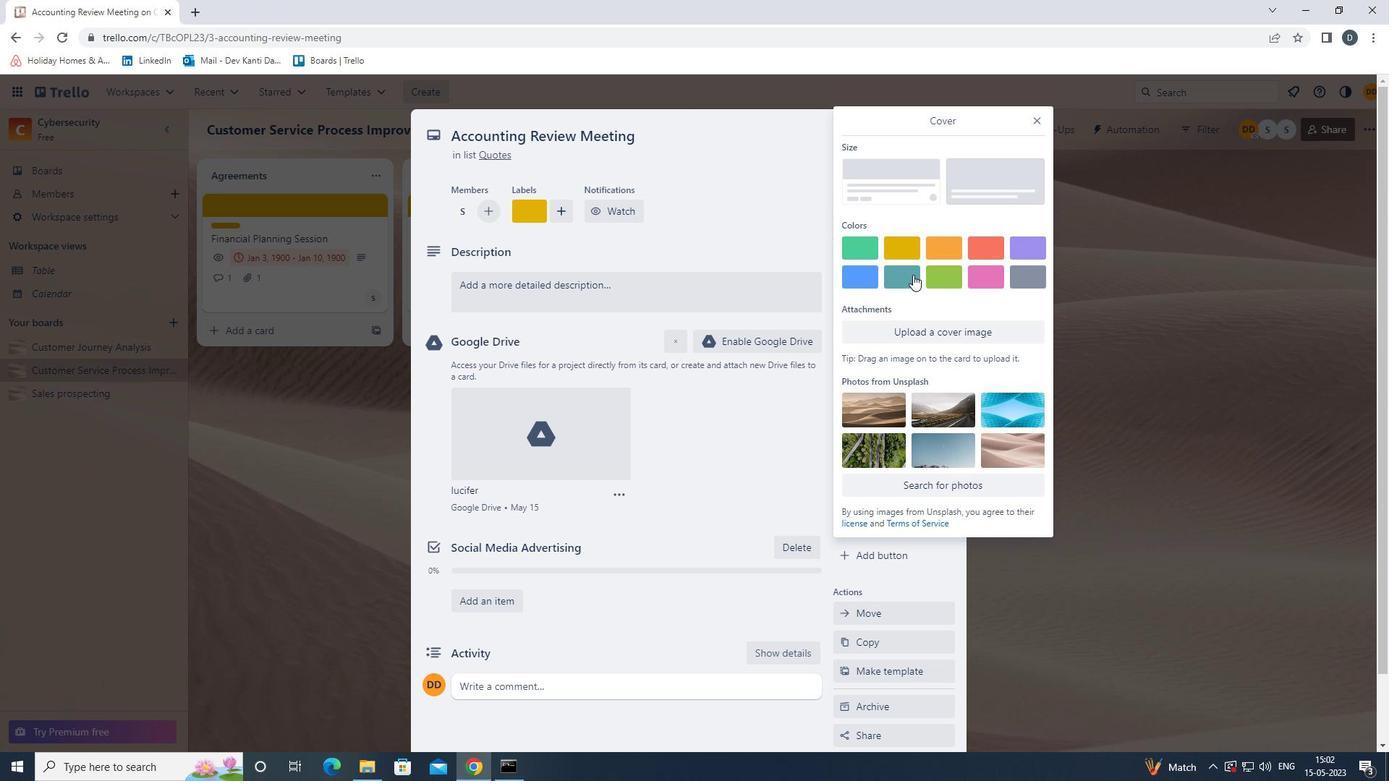 
Action: Mouse pressed left at (901, 251)
Screenshot: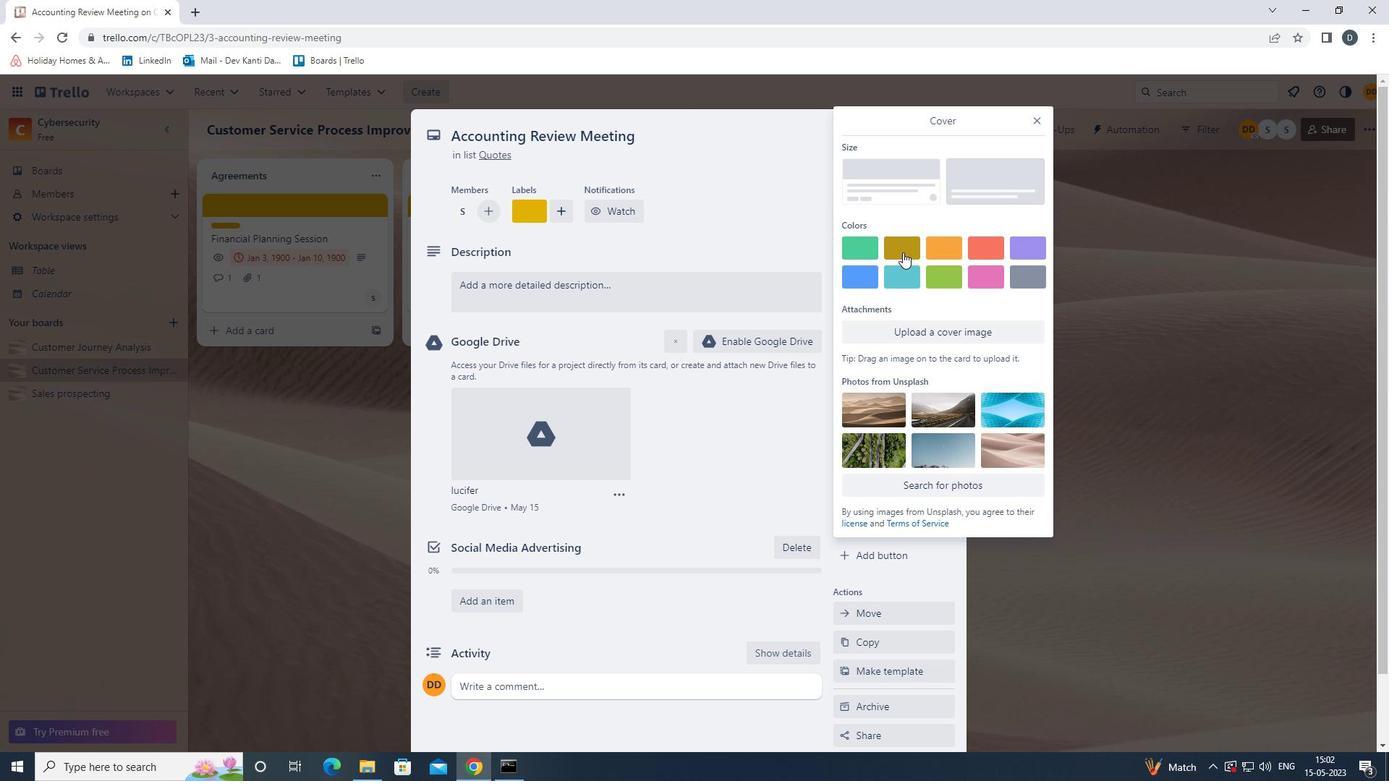 
Action: Mouse moved to (1036, 117)
Screenshot: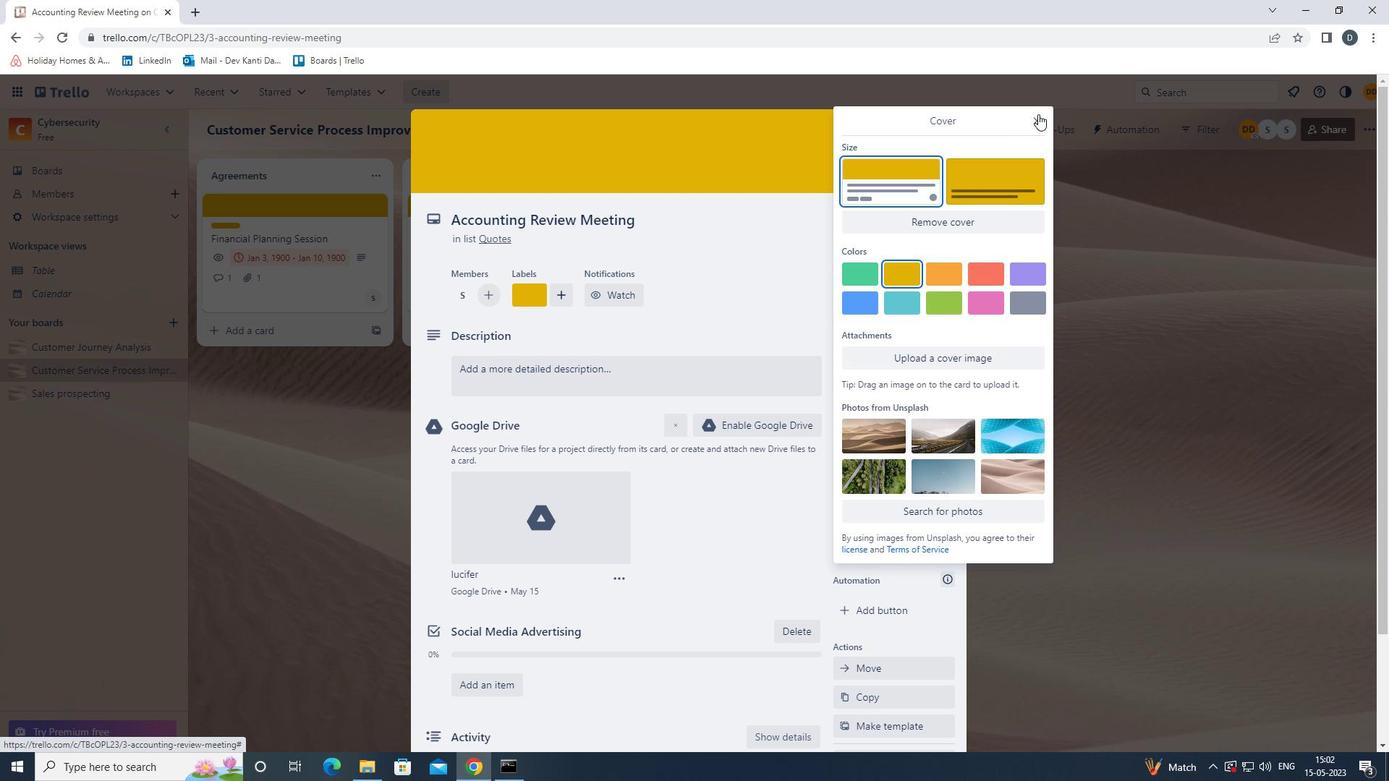 
Action: Mouse pressed left at (1036, 117)
Screenshot: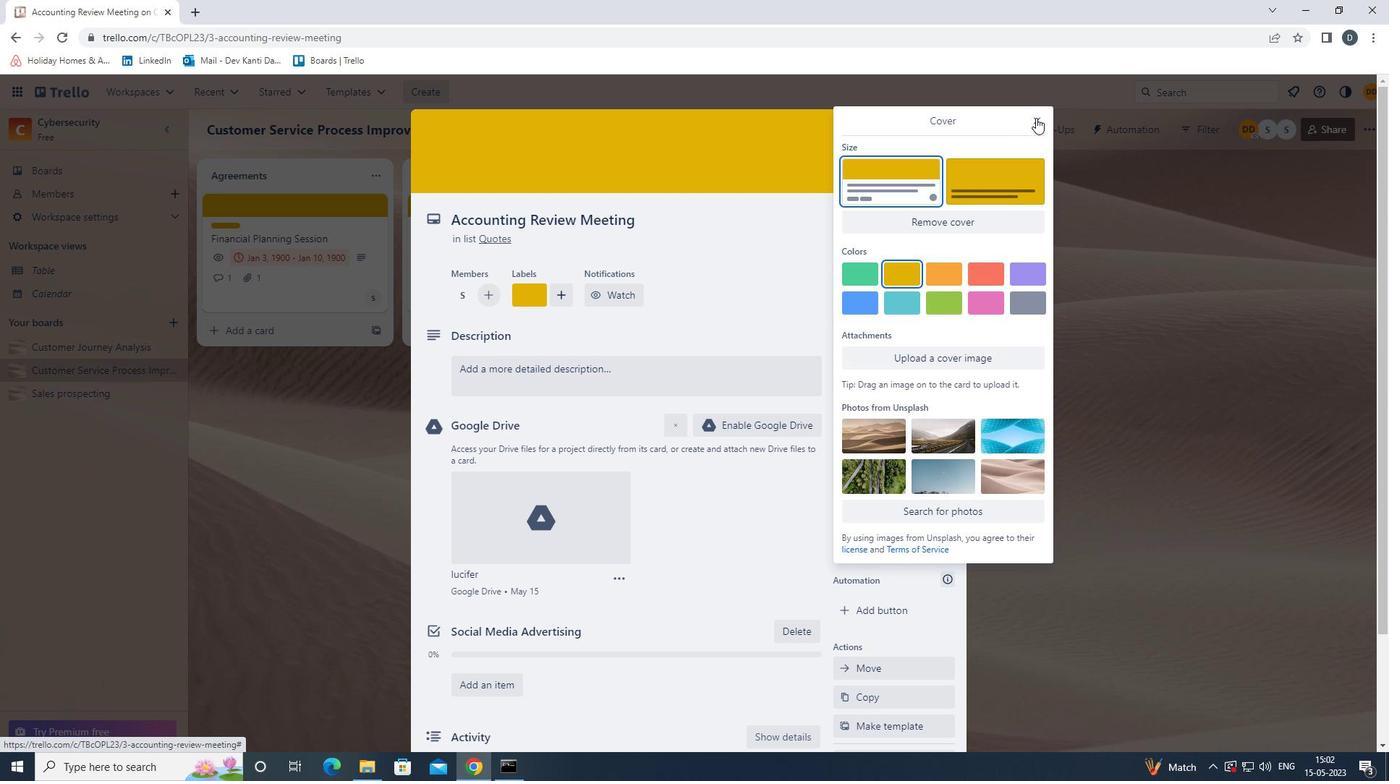 
Action: Mouse moved to (722, 369)
Screenshot: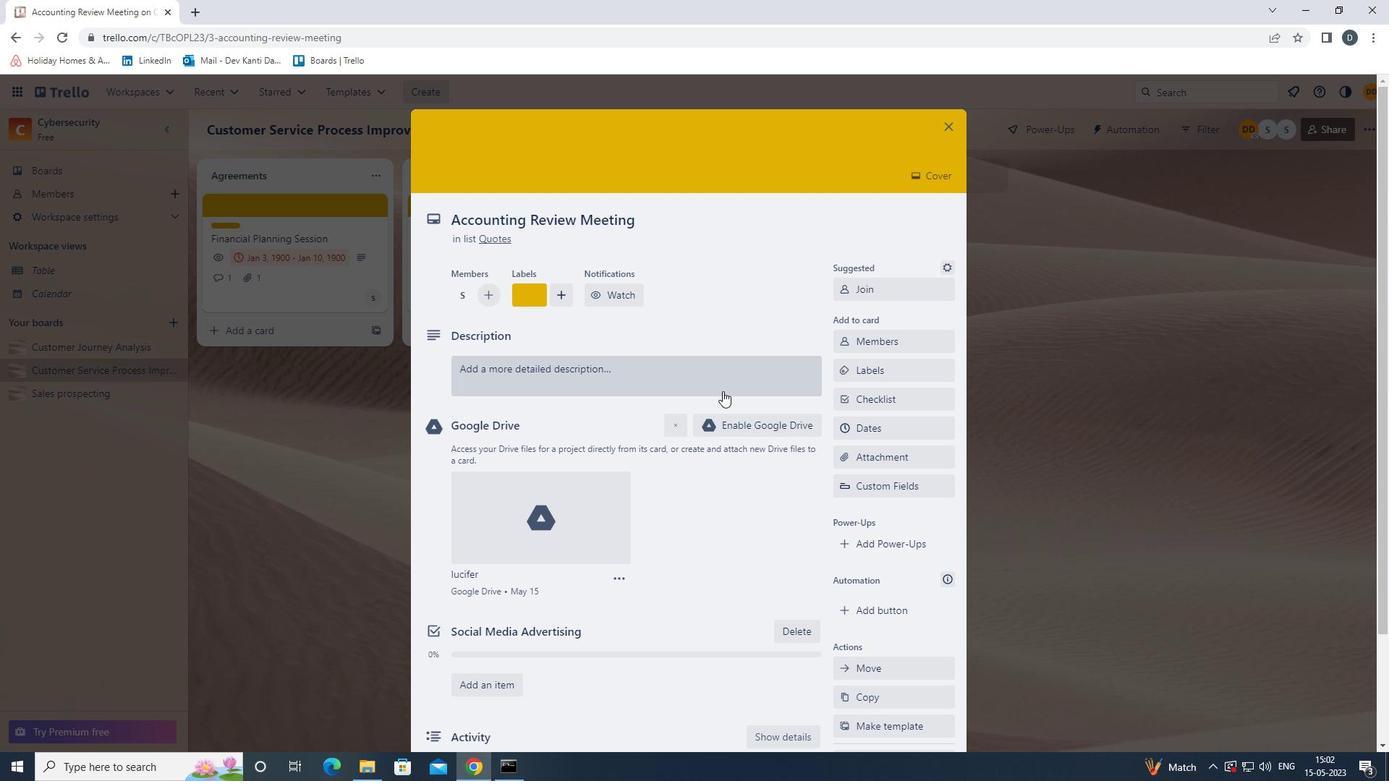 
Action: Mouse pressed left at (722, 369)
Screenshot: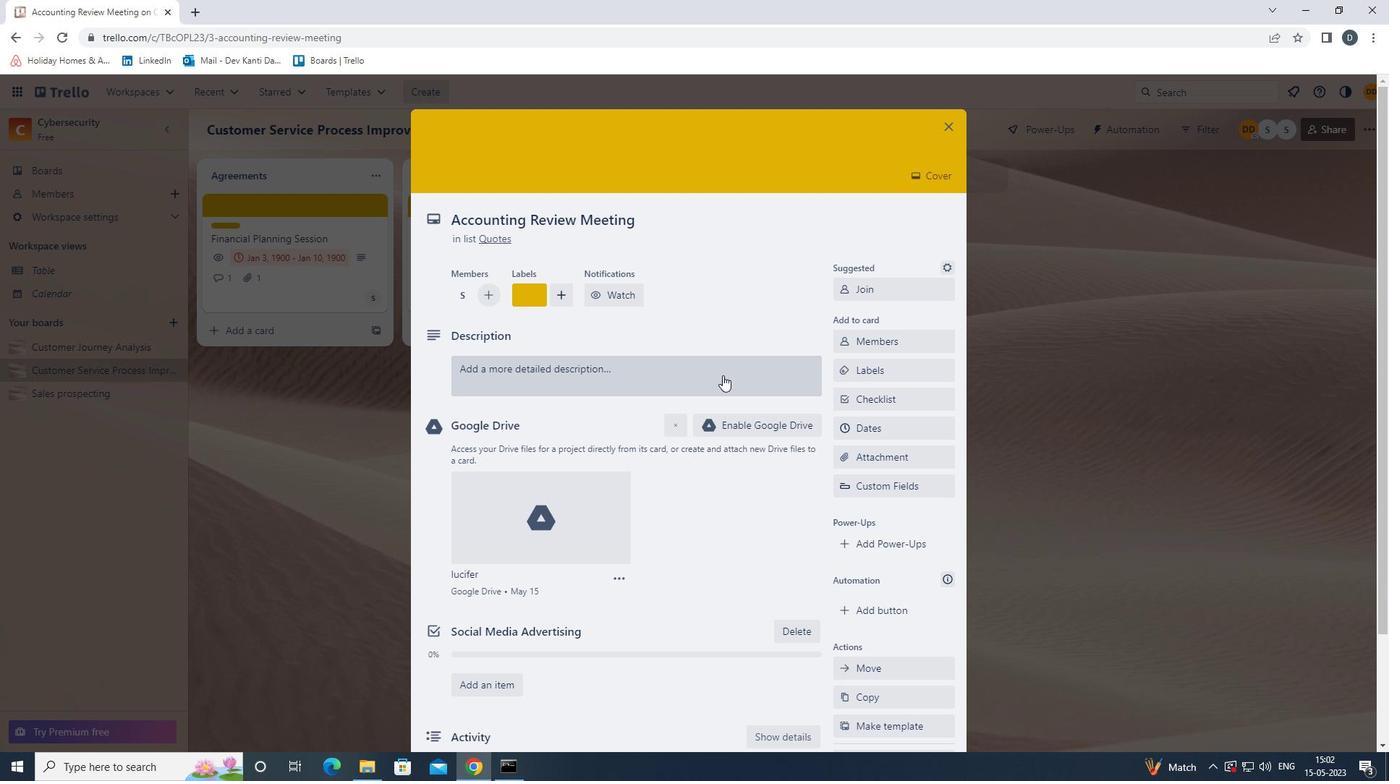 
Action: Mouse moved to (688, 440)
Screenshot: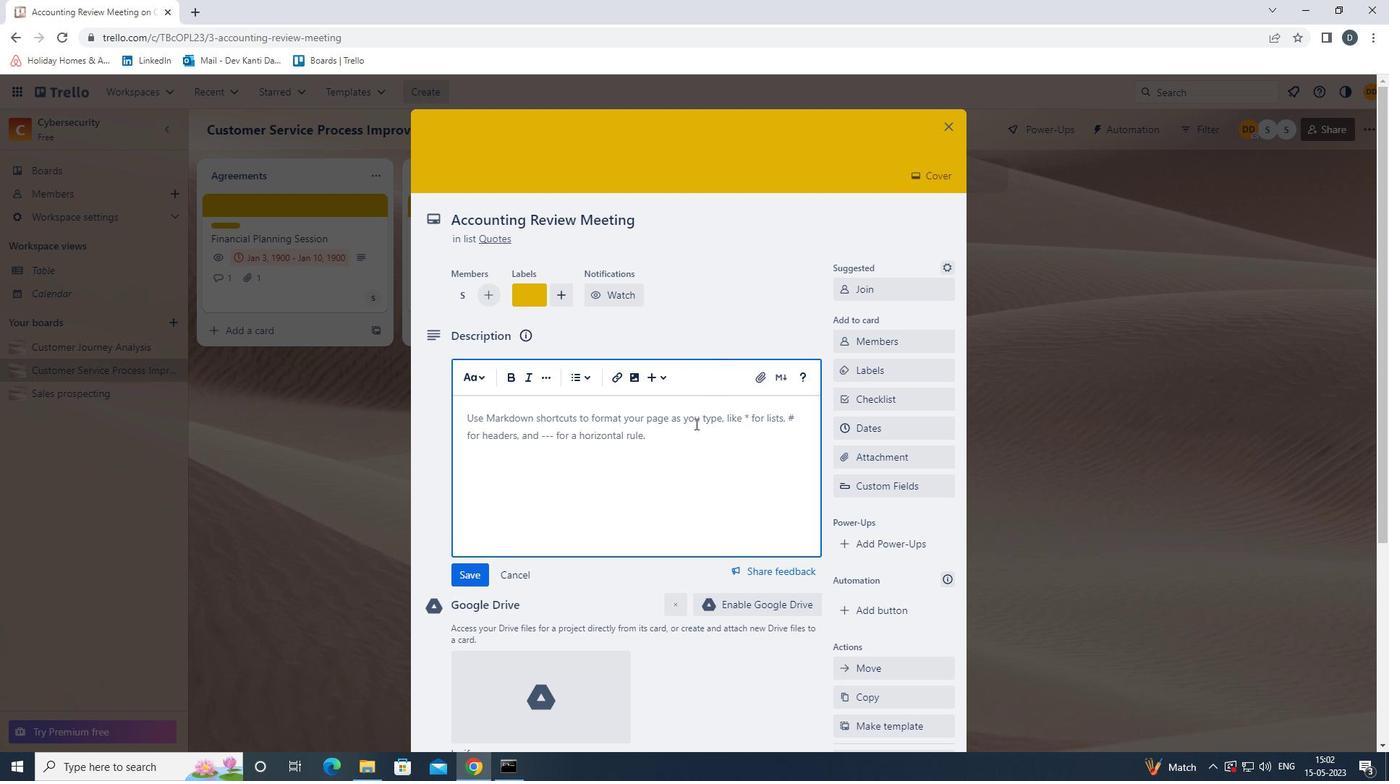 
Action: Key pressed <Key.shift>PLAN<Key.space>AND<Key.space>EXECUTE<Key.space>COMPANY<Key.space>TEAM-BUILDING<Key.space>CONFERENCE<Key.space>WITH<Key.space>GUEST<Key.space>SPEAKERS.
Screenshot: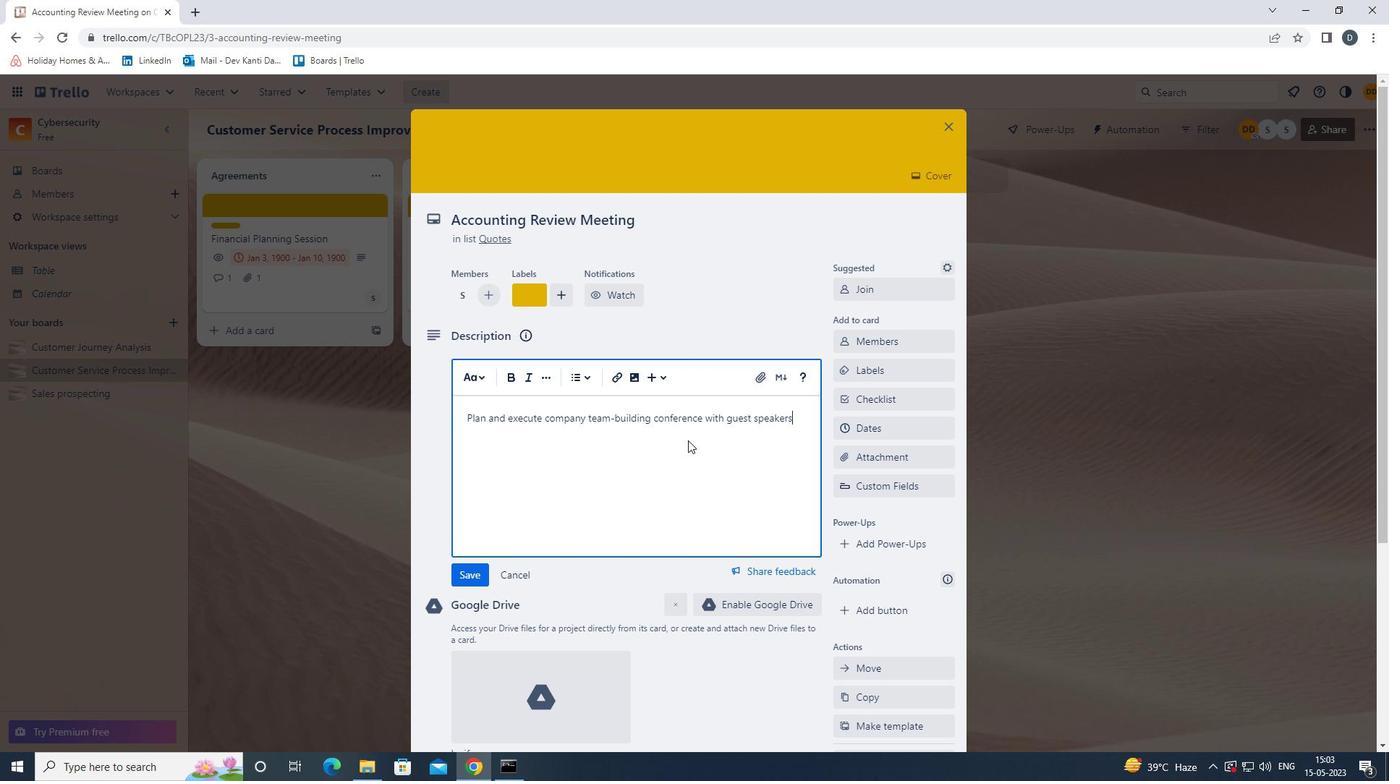 
Action: Mouse moved to (458, 578)
Screenshot: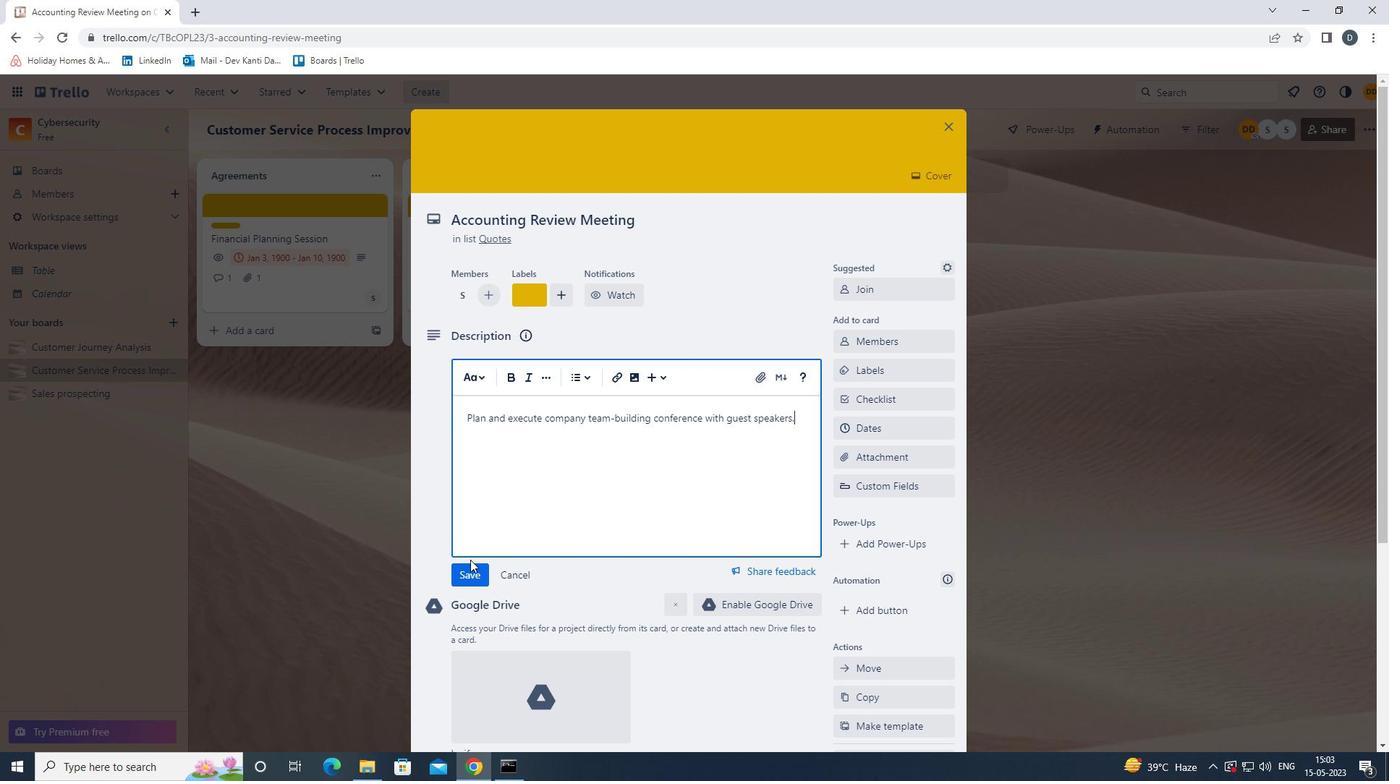 
Action: Mouse pressed left at (458, 578)
Screenshot: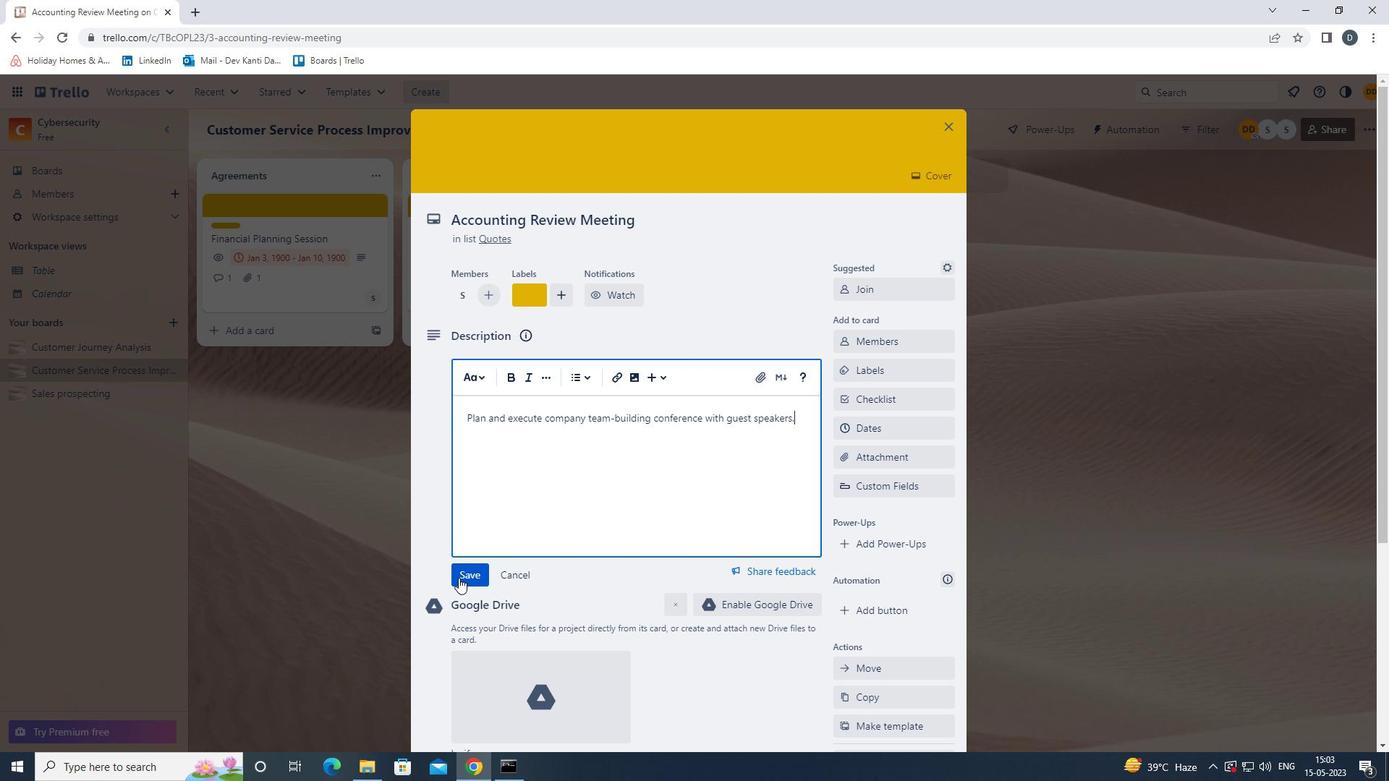 
Action: Mouse moved to (650, 603)
Screenshot: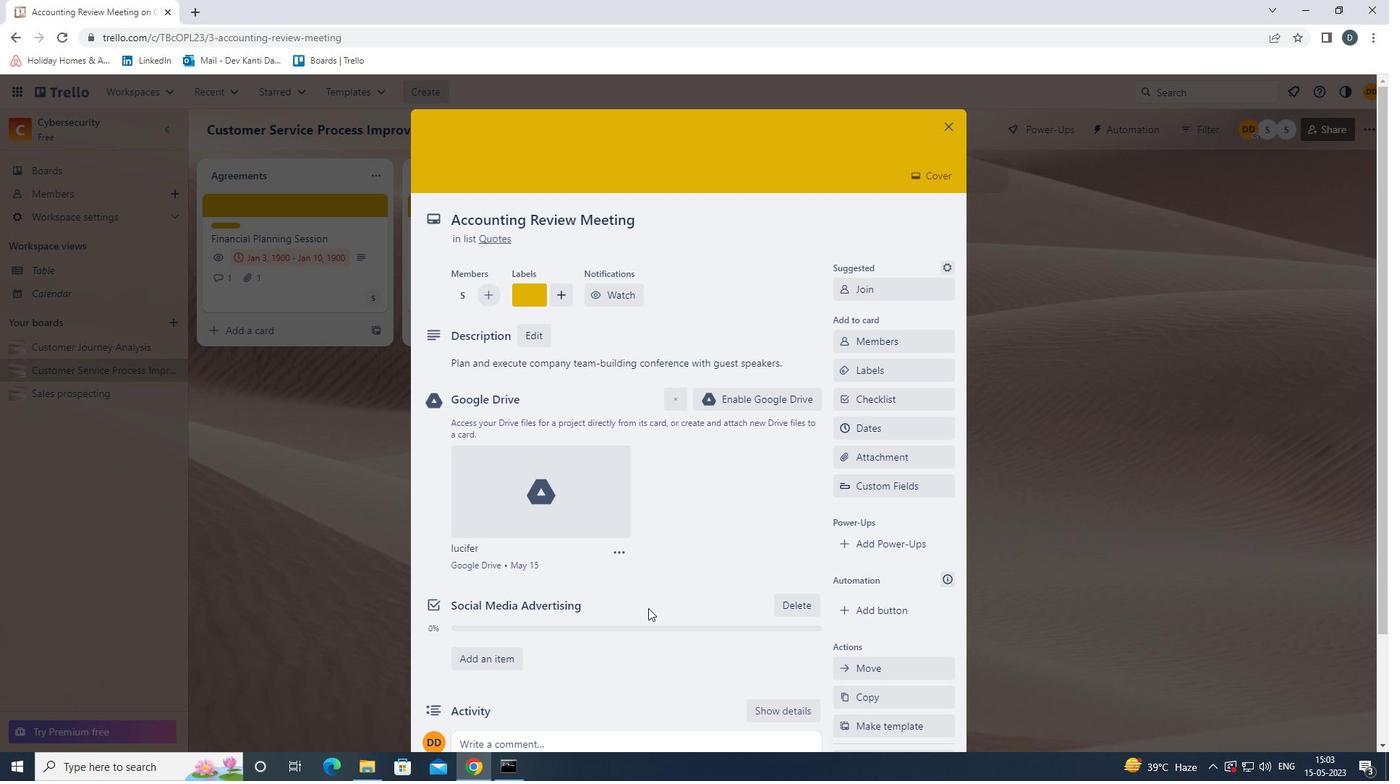 
Action: Mouse scrolled (650, 602) with delta (0, 0)
Screenshot: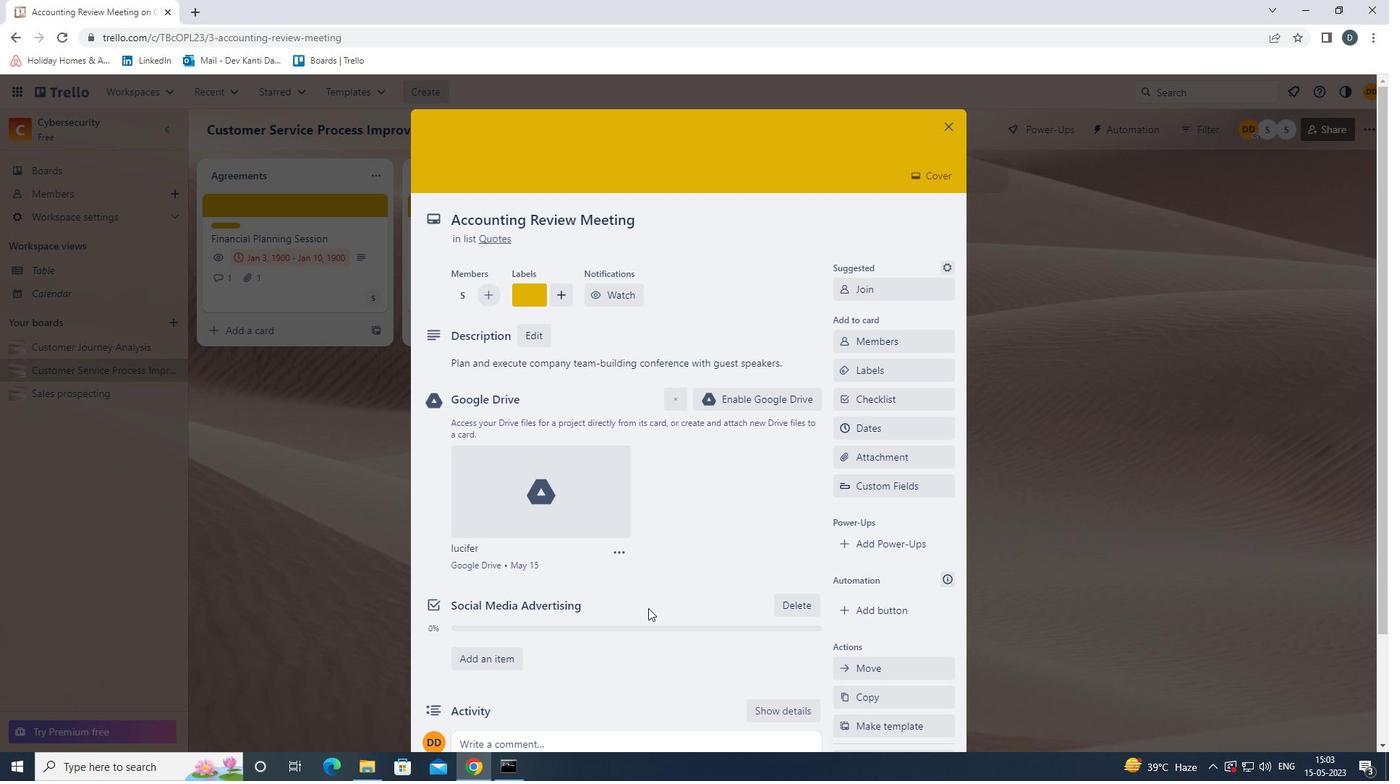 
Action: Mouse moved to (650, 600)
Screenshot: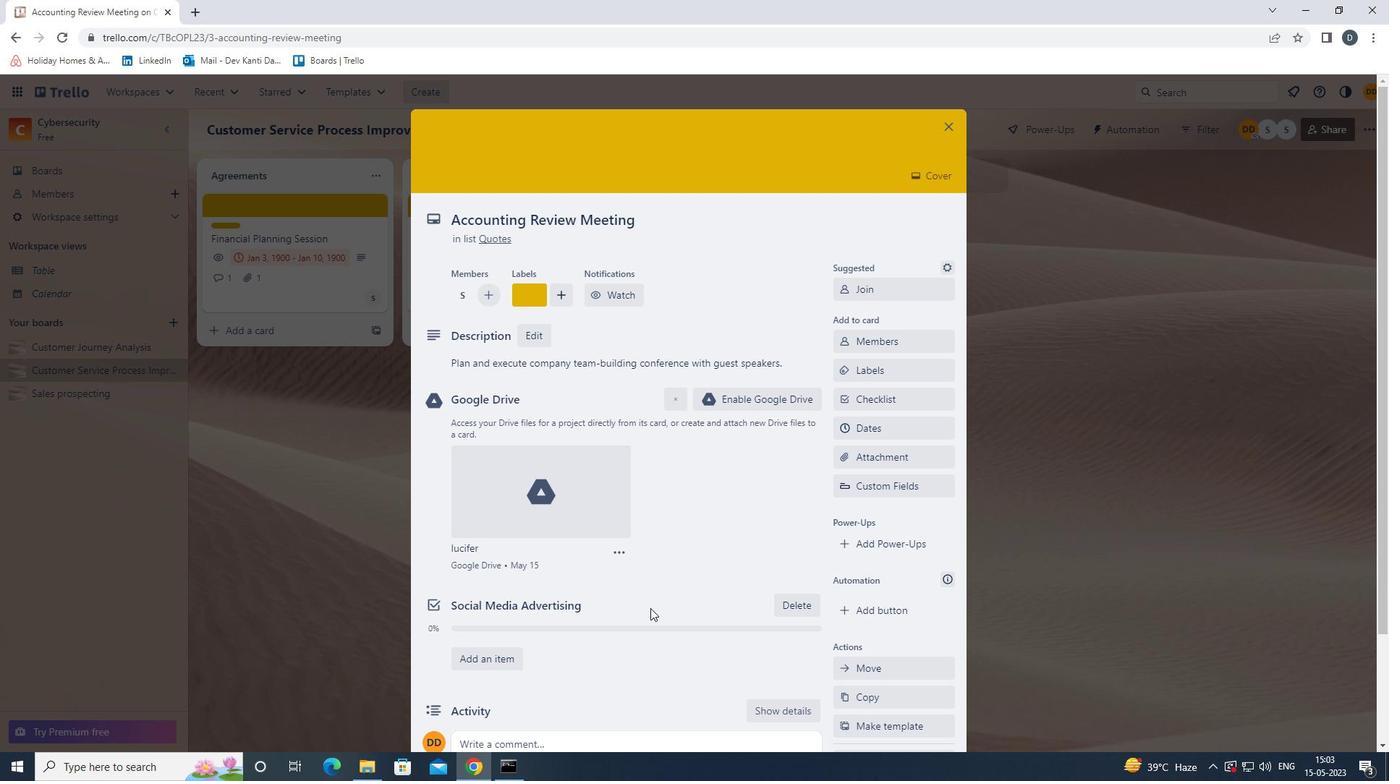 
Action: Mouse scrolled (650, 599) with delta (0, 0)
Screenshot: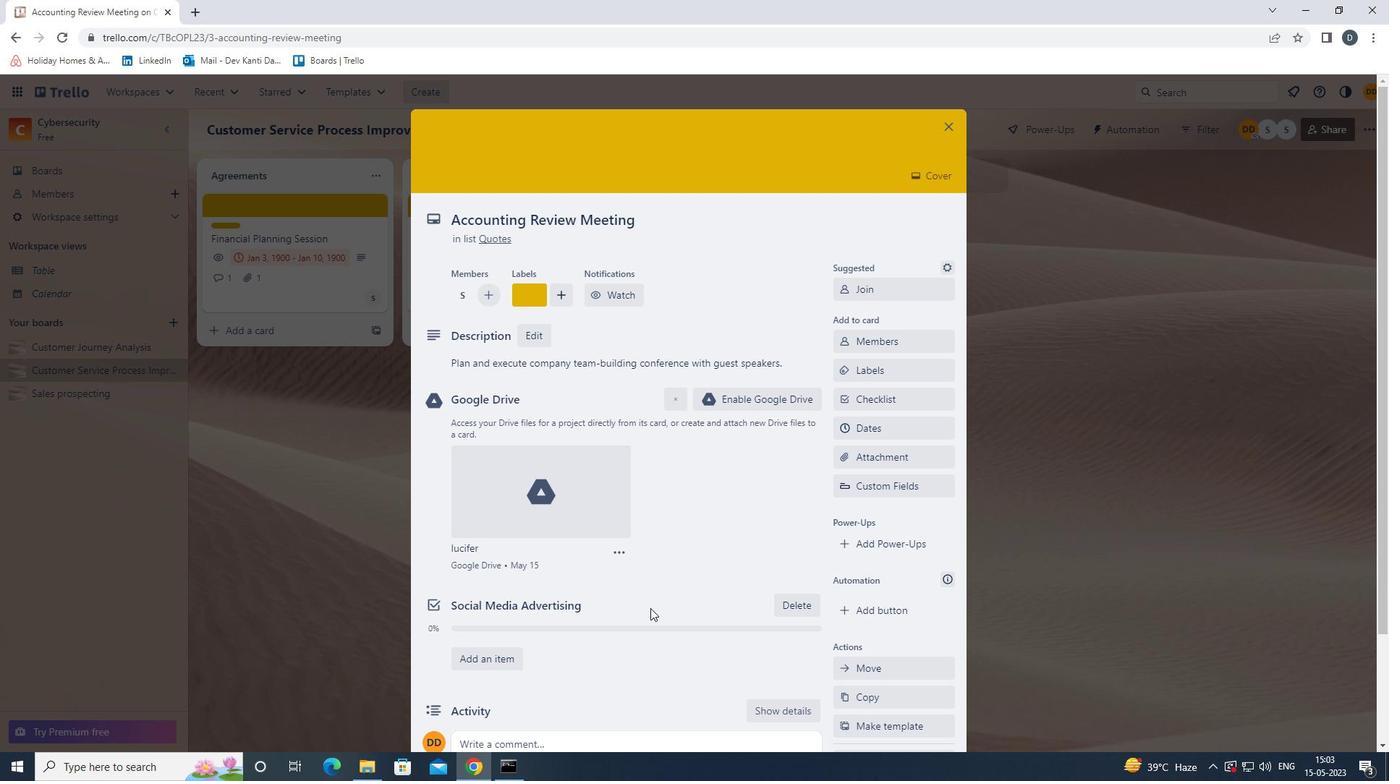 
Action: Mouse moved to (661, 610)
Screenshot: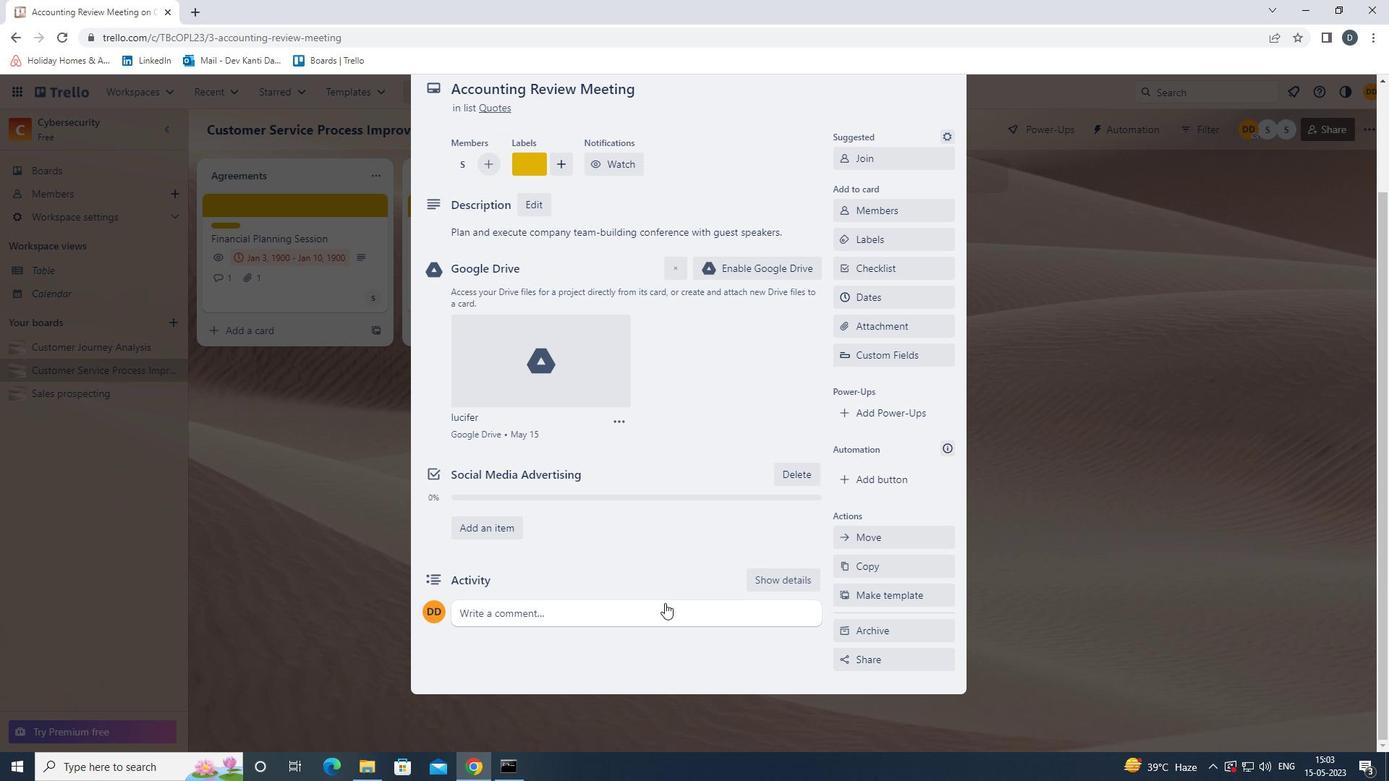 
Action: Mouse pressed left at (661, 610)
Screenshot: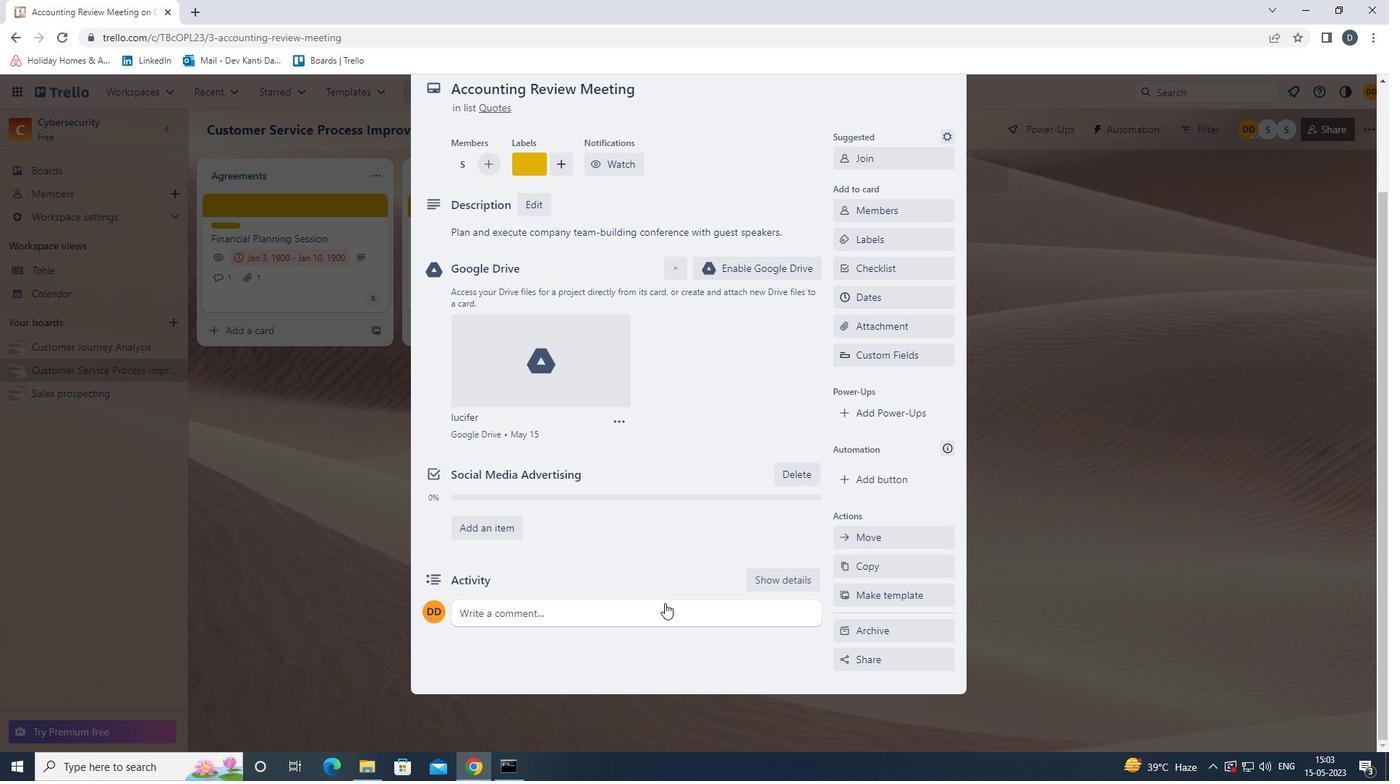 
Action: Mouse moved to (625, 653)
Screenshot: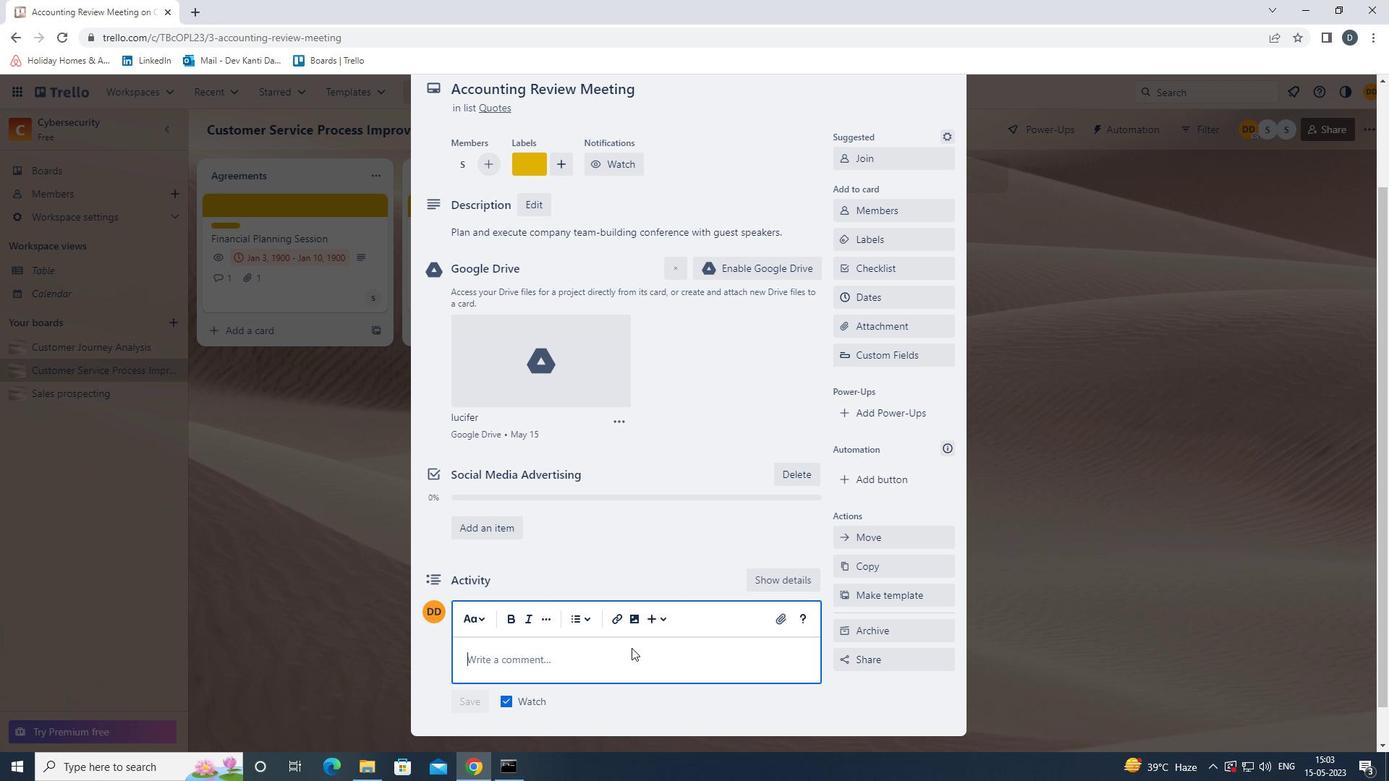 
Action: Key pressed <Key.shift>LET<Key.space>US<Key.space>APPROACH<Key.space>THIS<Key.space>TASK<Key.space>WITH<Key.space>A<Key.space>FOCUS<Key.space>ON<Key.space>CONTINUOUS<Key.space>LEARNING<Key.space>AND<Key.space>IMPROVEMENT<Key.space><Key.backspace>,<Key.space>SEEKING<Key.space>TO<Key.space>ITERATE<Key.space>AND<Key.space>REFINE<Key.space>OUR<Key.space>APPROACH<Key.space>OVER<Key.space>TIME.
Screenshot: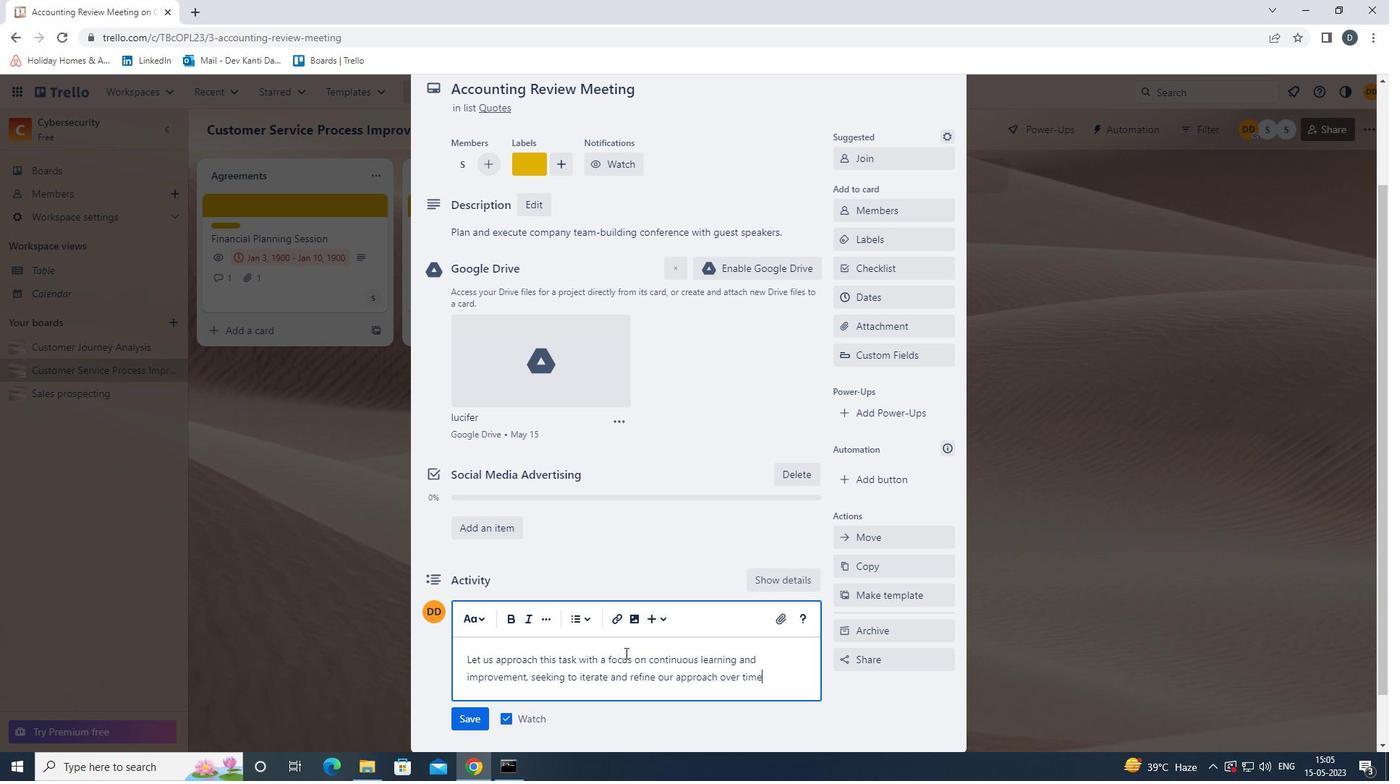 
Action: Mouse moved to (466, 713)
Screenshot: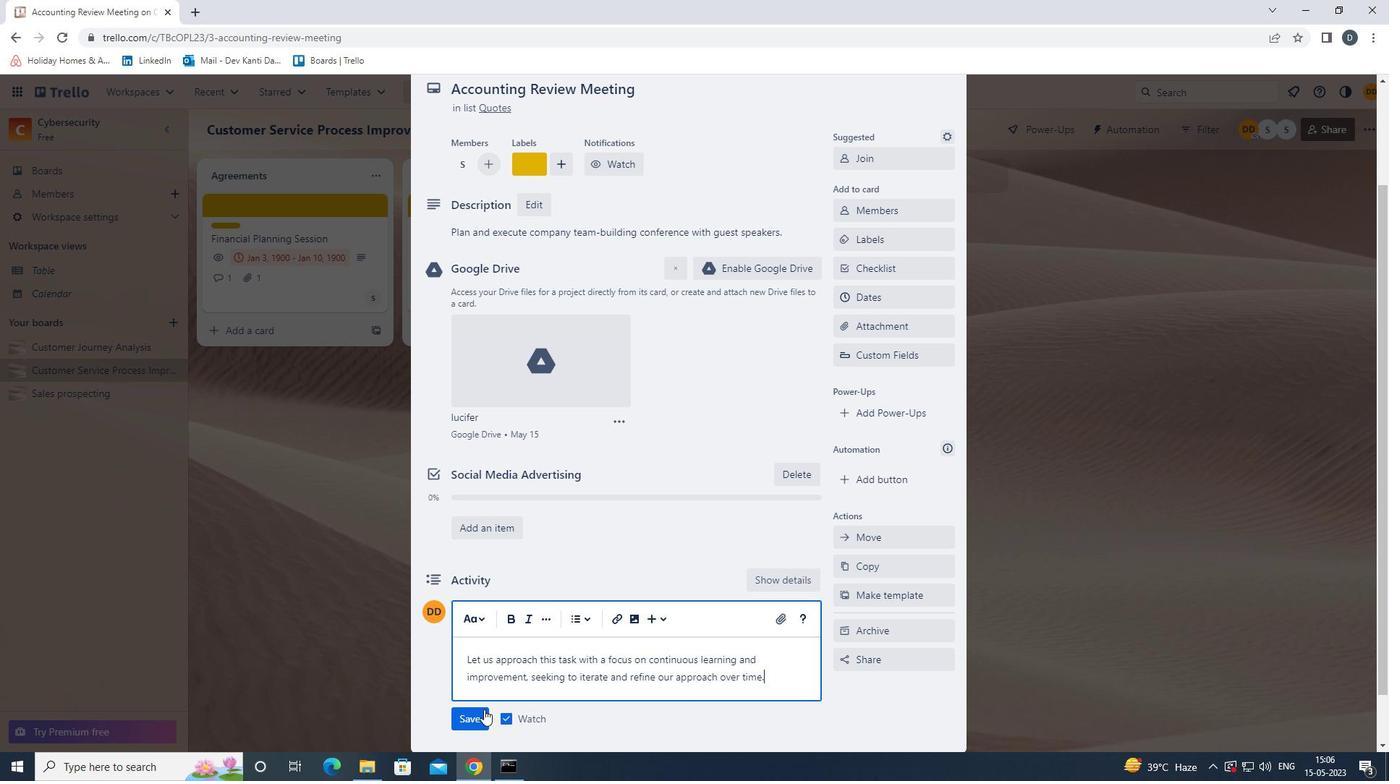 
Action: Mouse pressed left at (466, 713)
Screenshot: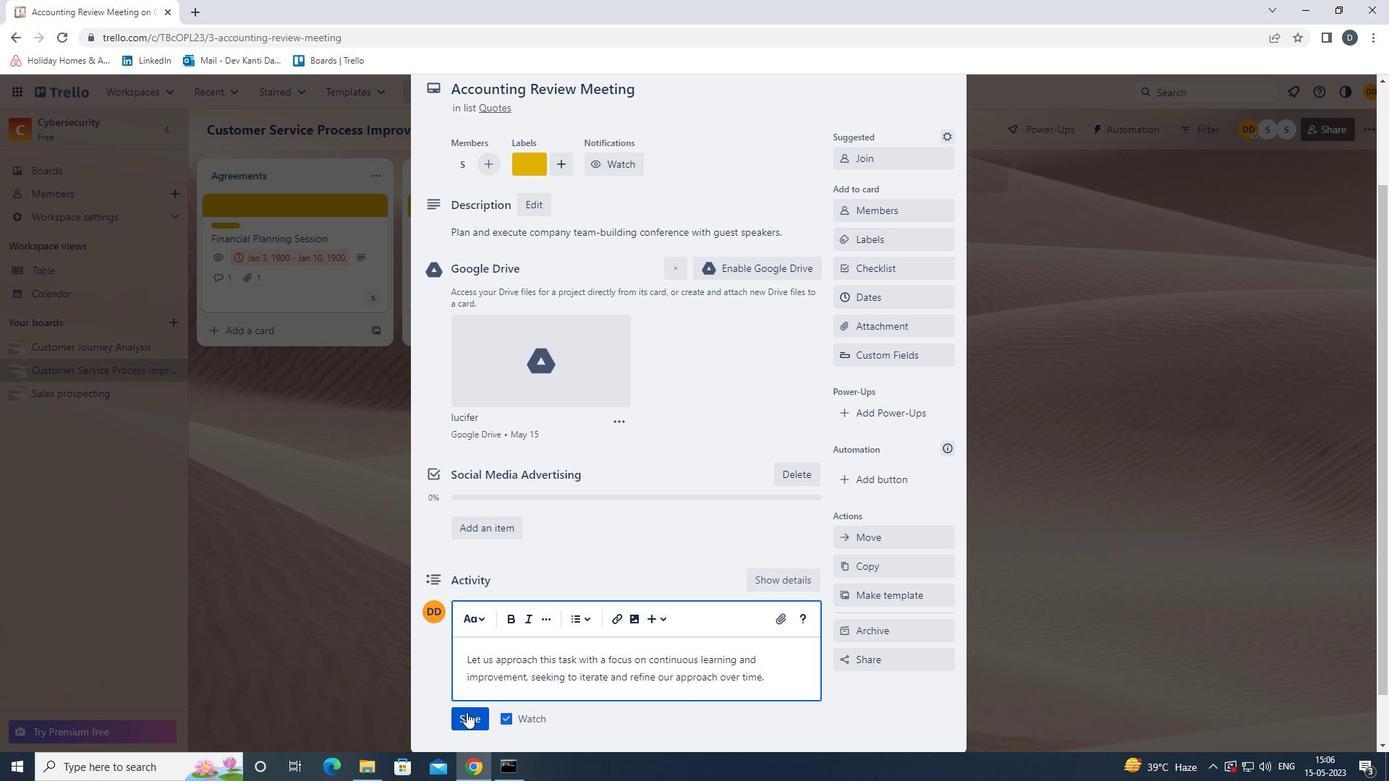 
Action: Mouse moved to (888, 293)
Screenshot: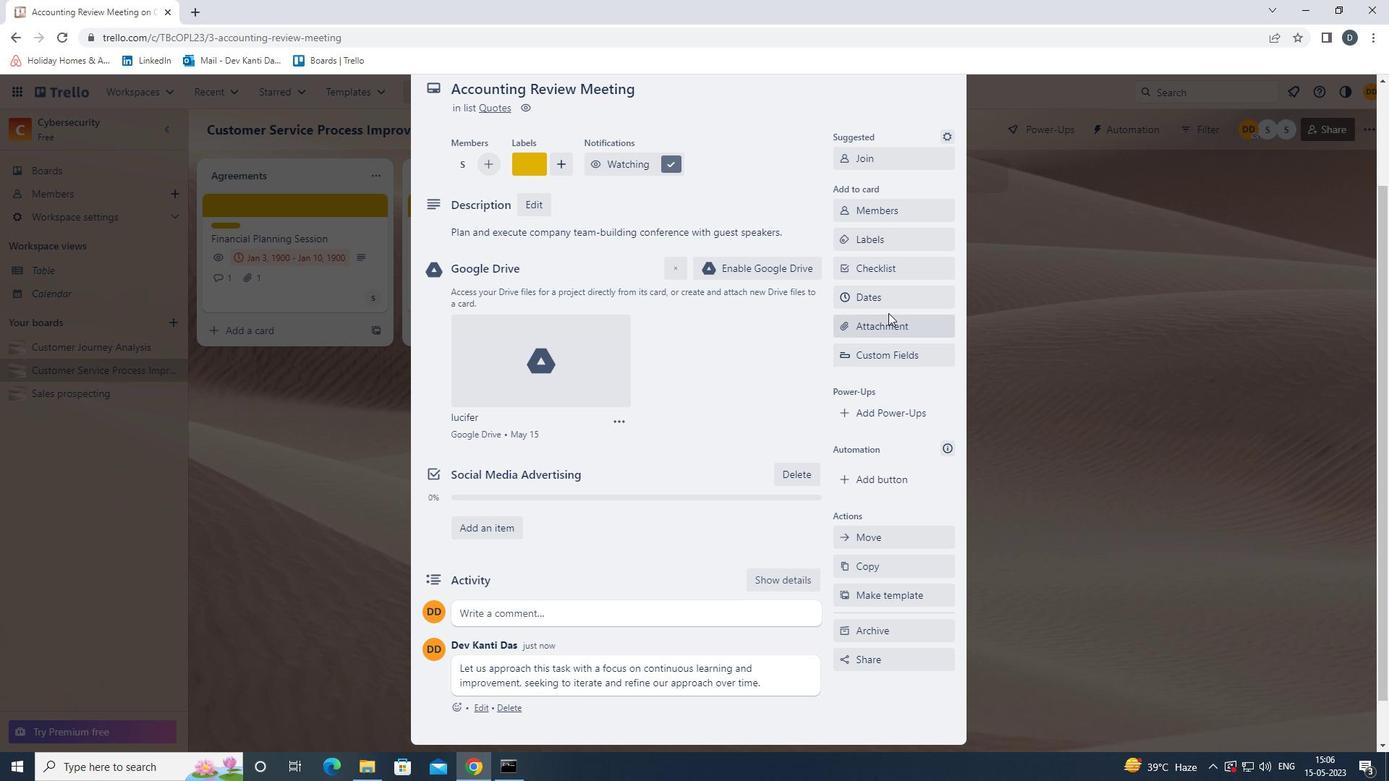 
Action: Mouse pressed left at (888, 293)
Screenshot: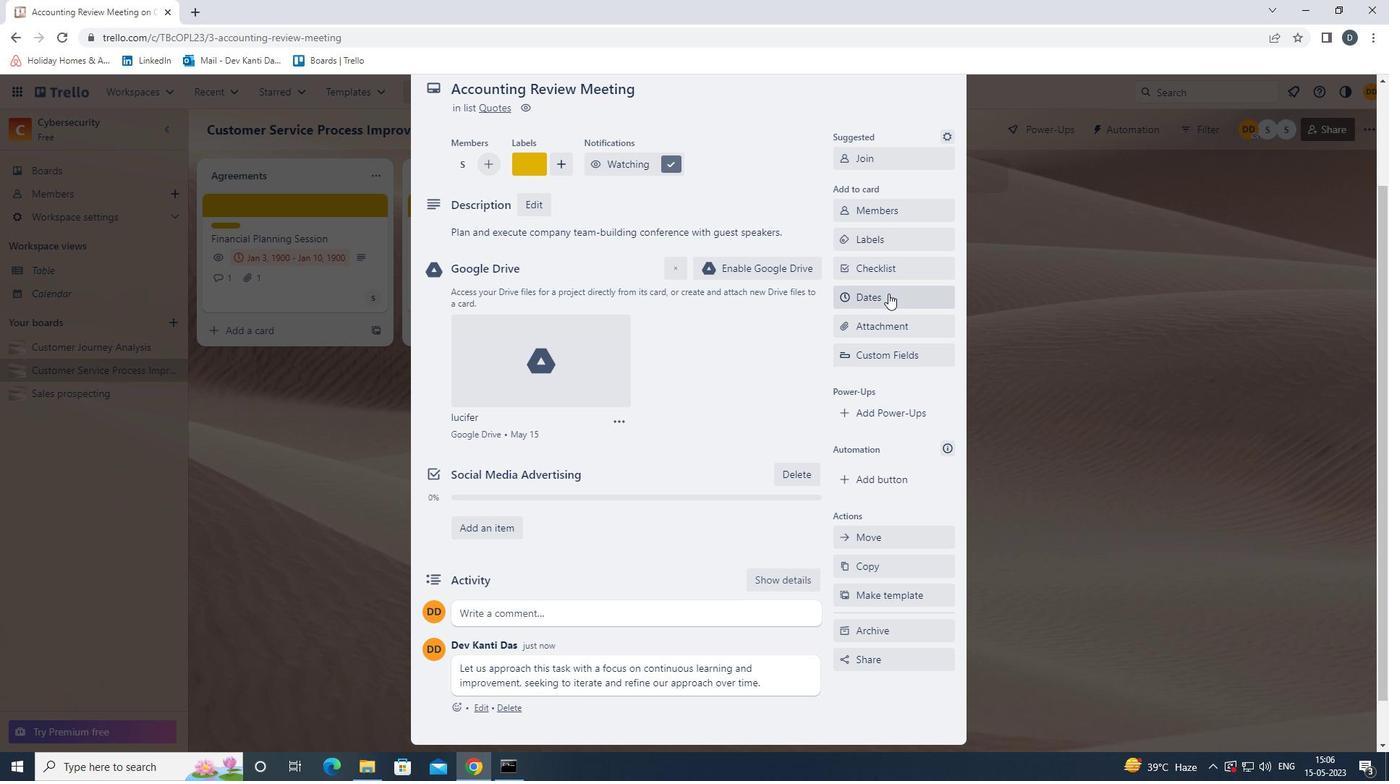 
Action: Mouse moved to (855, 395)
Screenshot: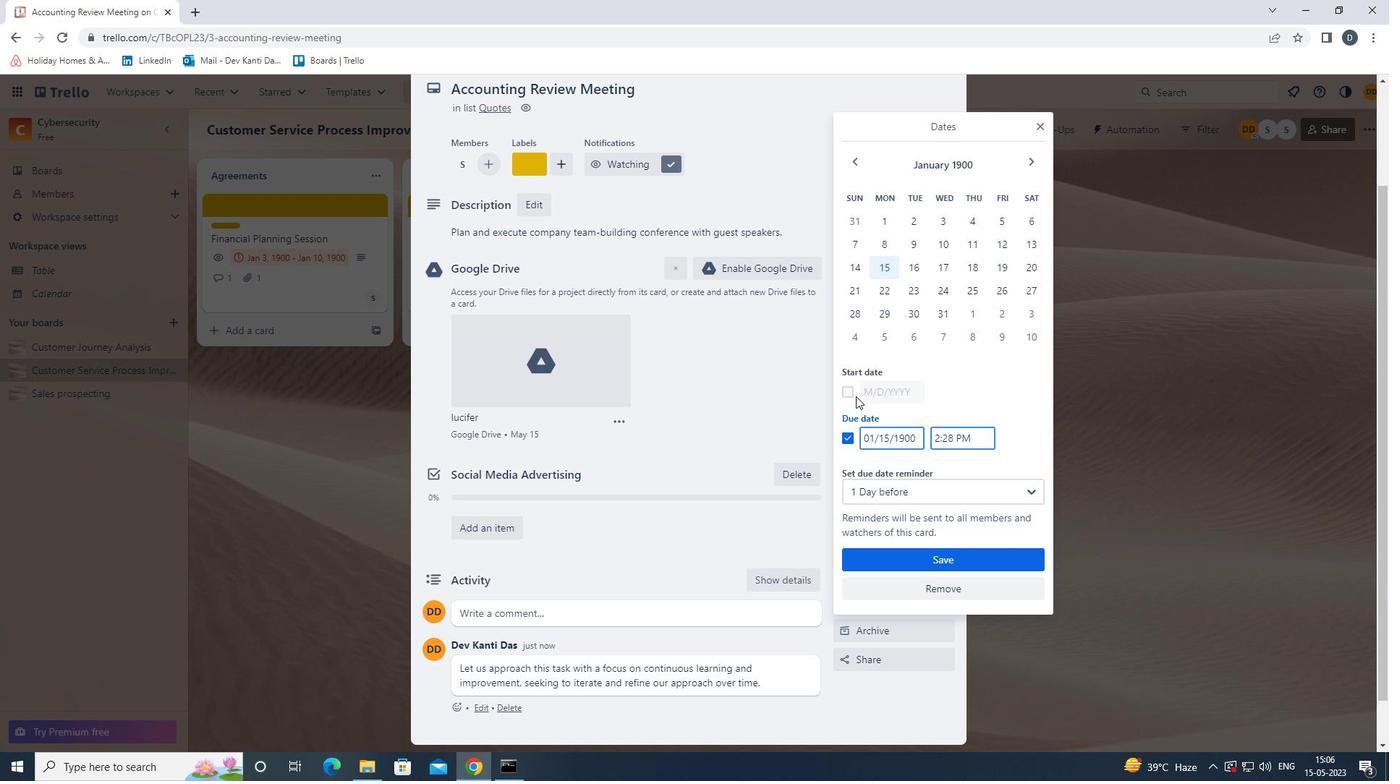 
Action: Mouse pressed left at (855, 395)
Screenshot: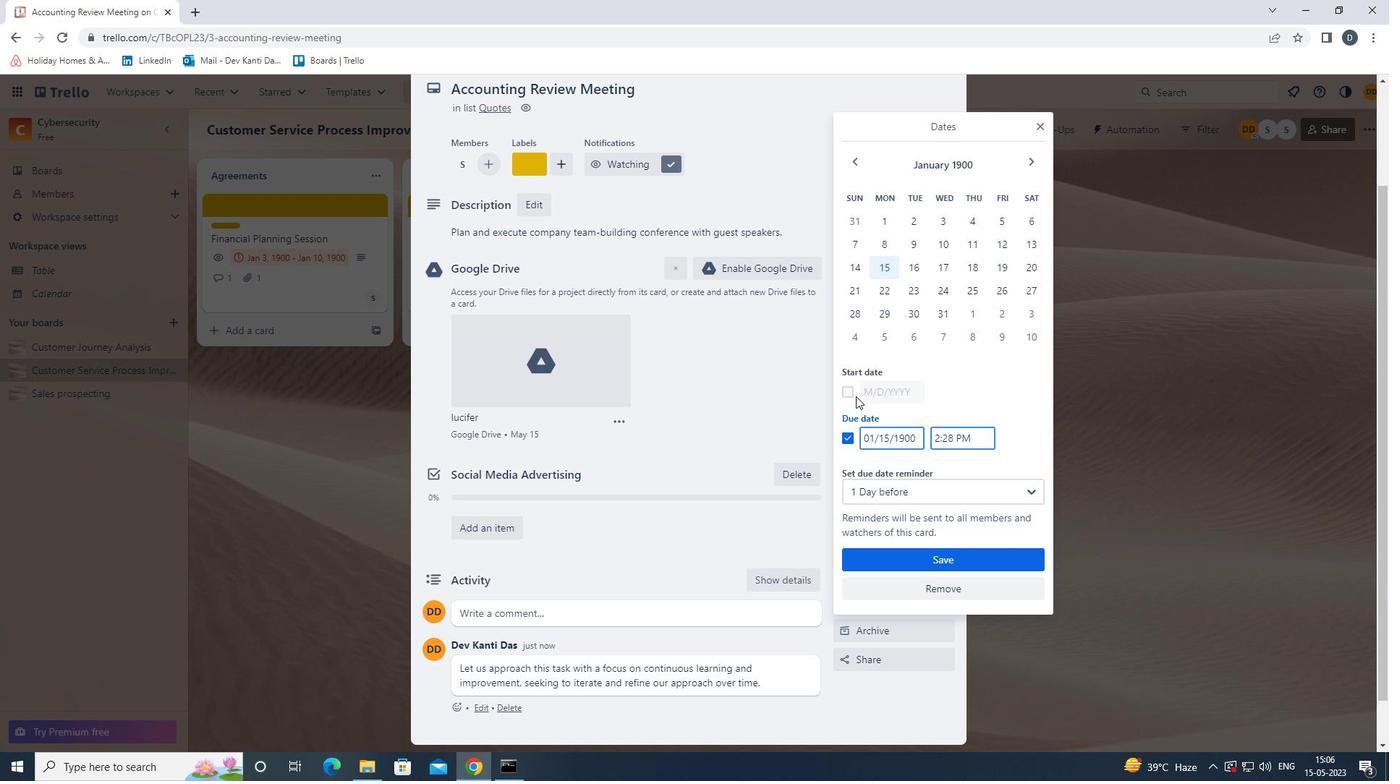 
Action: Mouse moved to (907, 242)
Screenshot: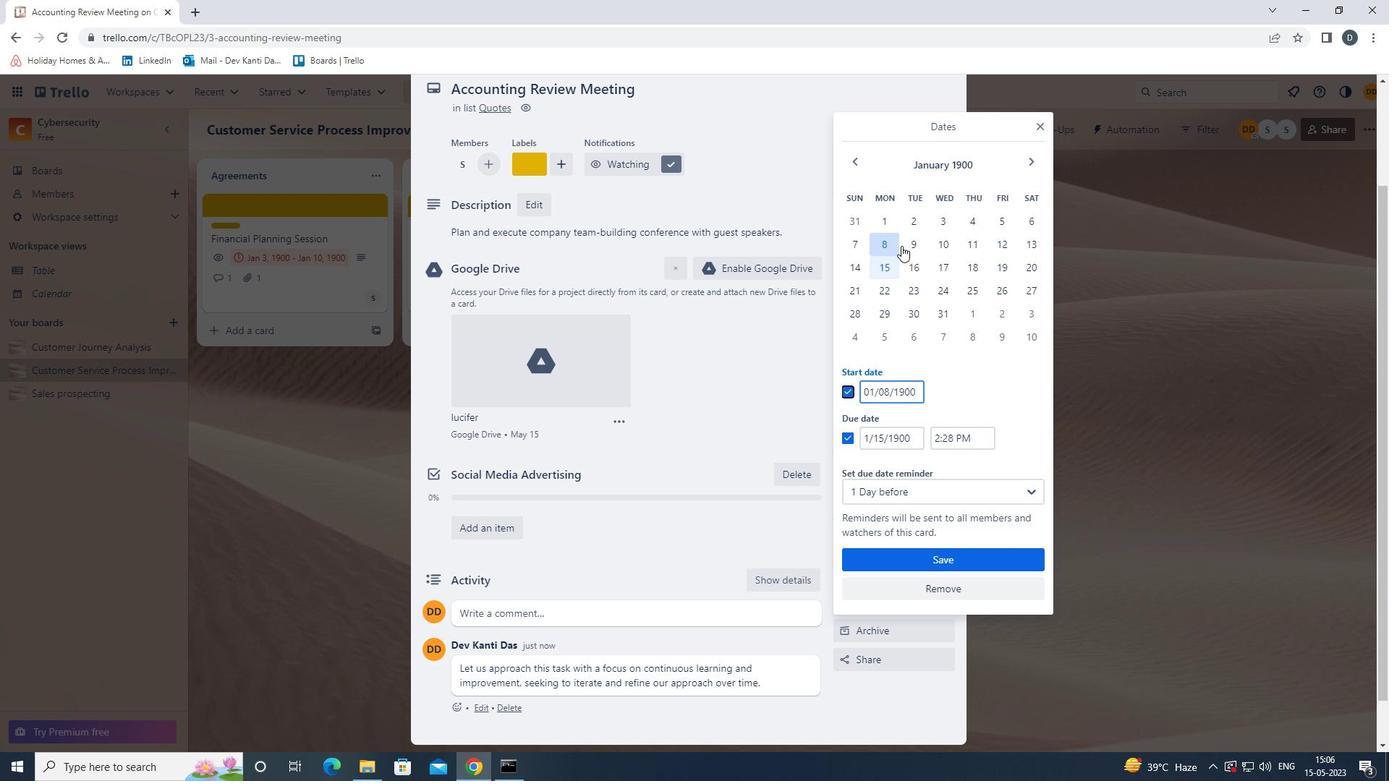 
Action: Mouse pressed left at (907, 242)
Screenshot: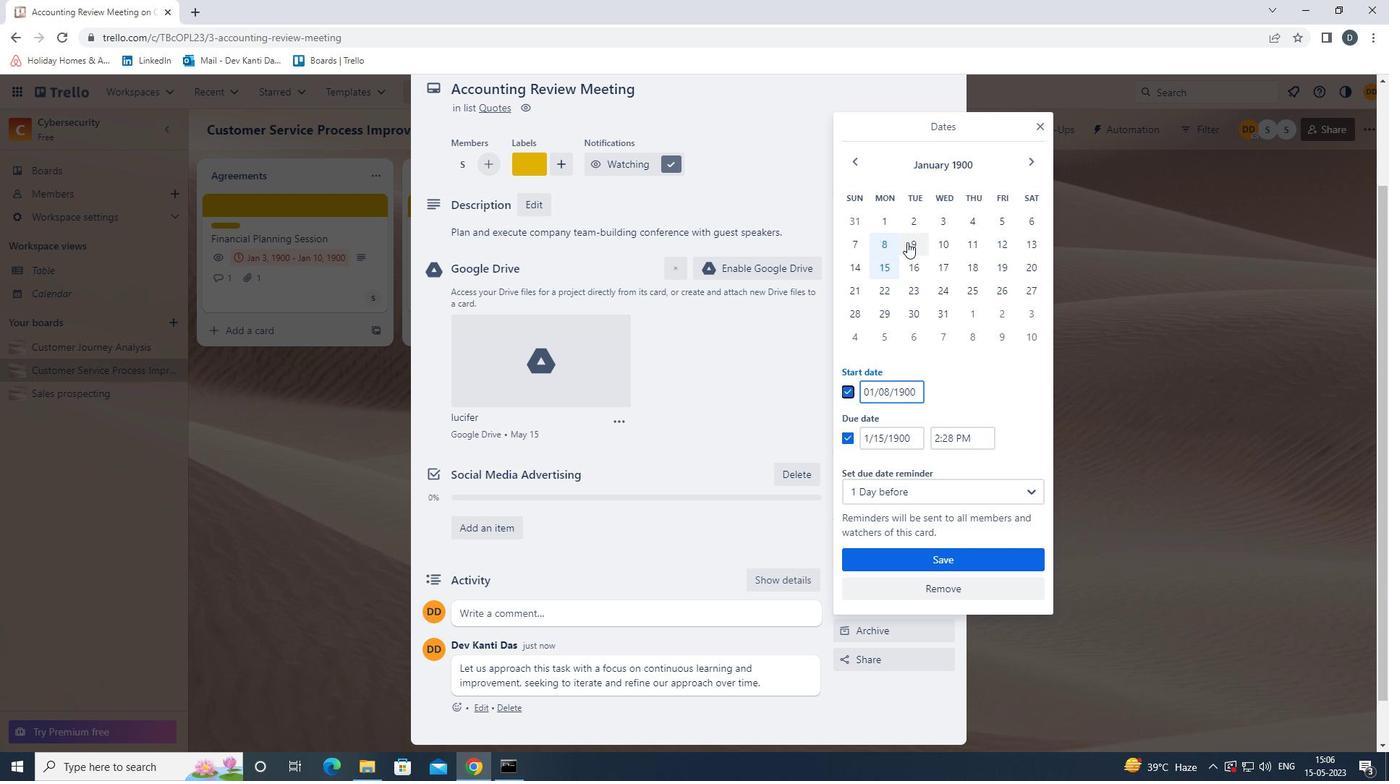 
Action: Mouse moved to (915, 267)
Screenshot: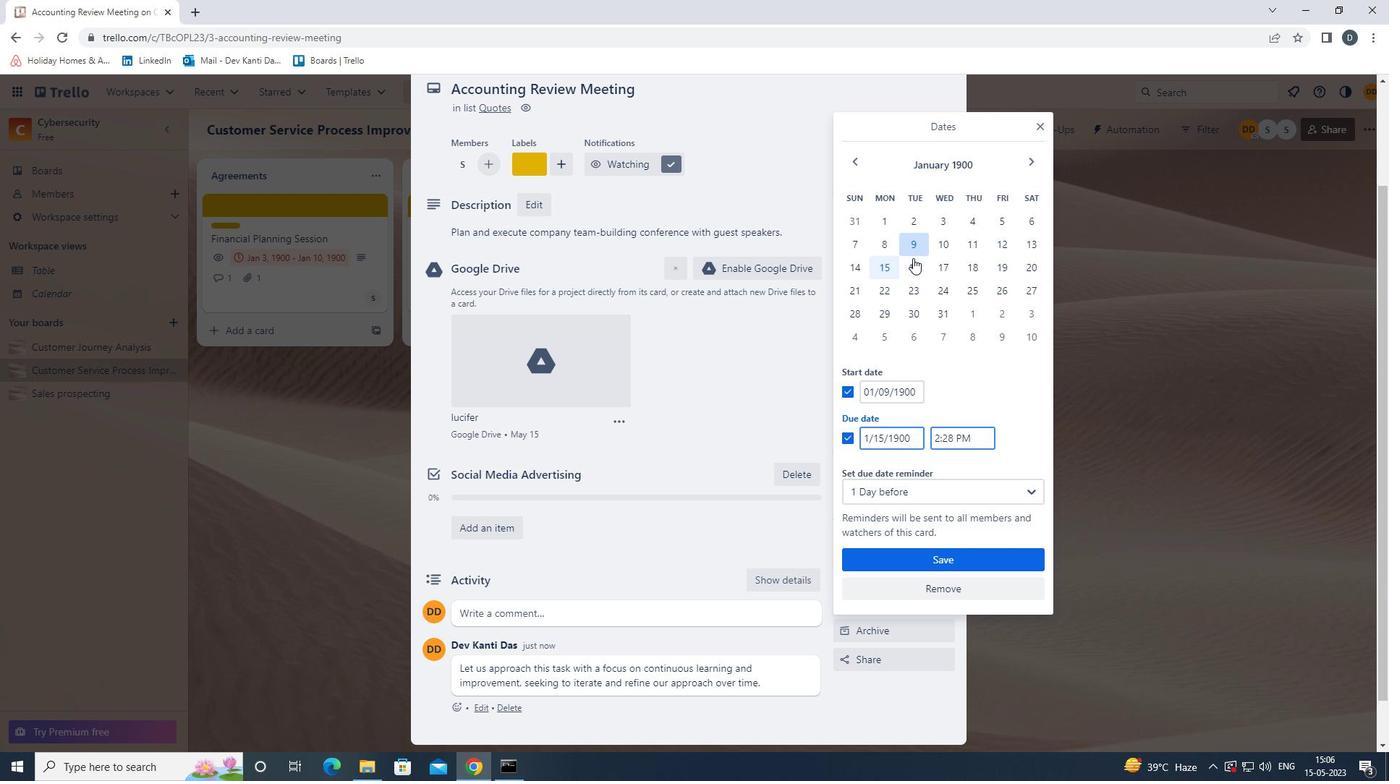 
Action: Mouse pressed left at (915, 267)
Screenshot: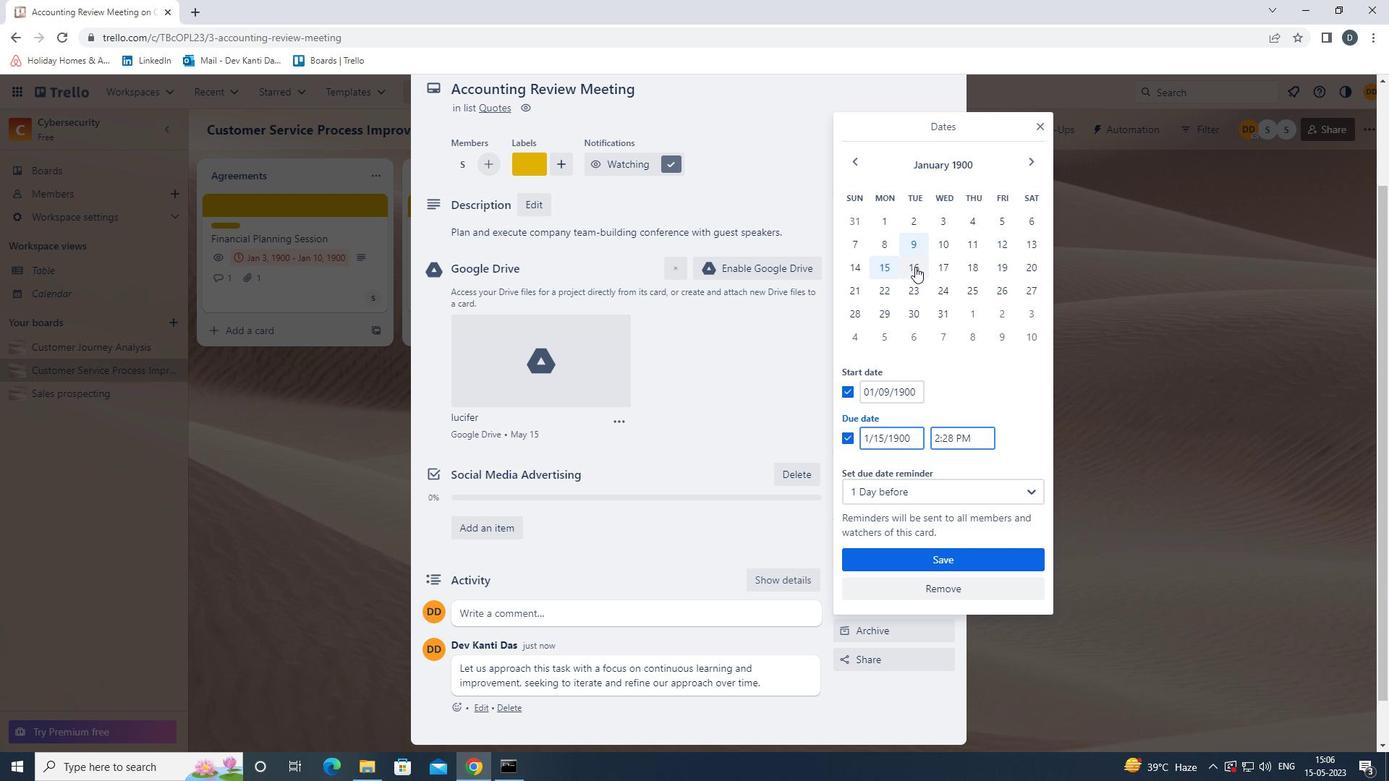 
Action: Mouse moved to (961, 558)
Screenshot: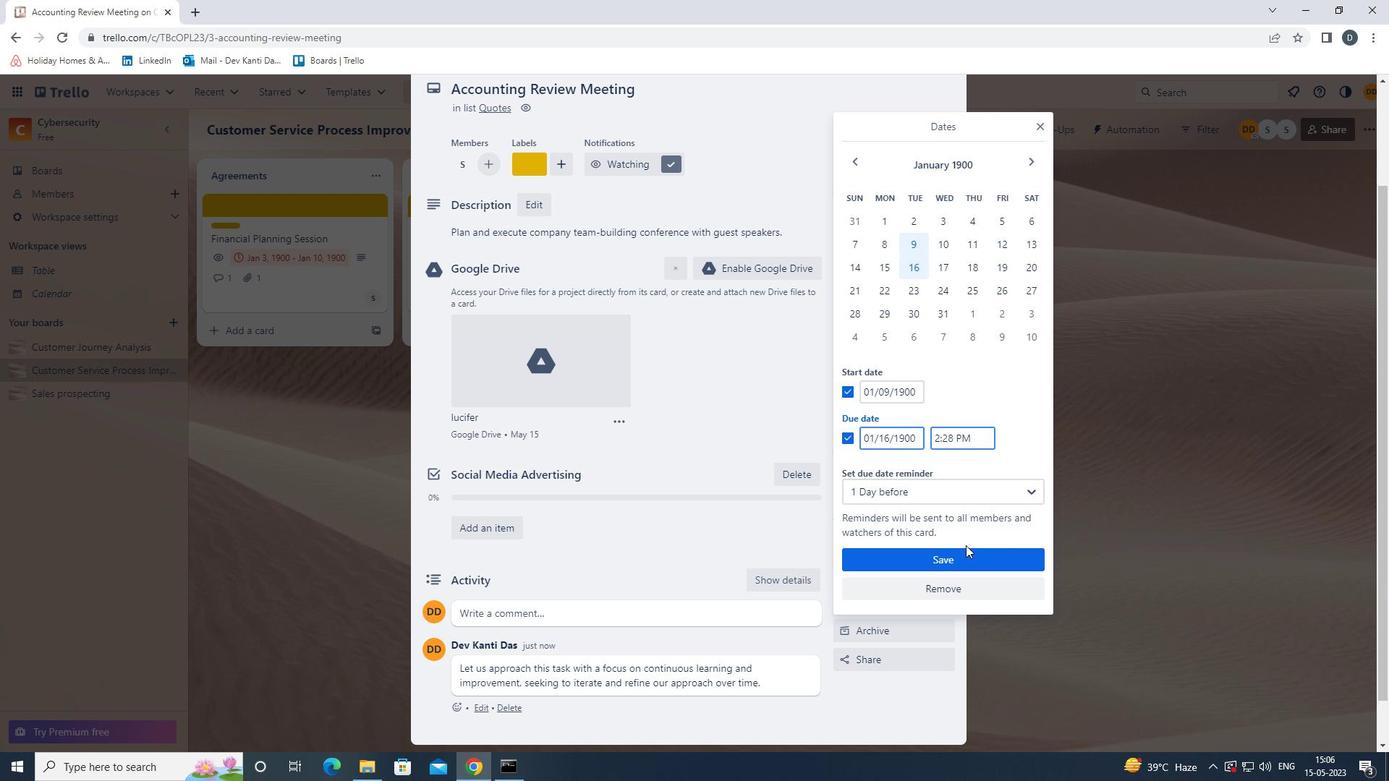 
Action: Mouse pressed left at (961, 558)
Screenshot: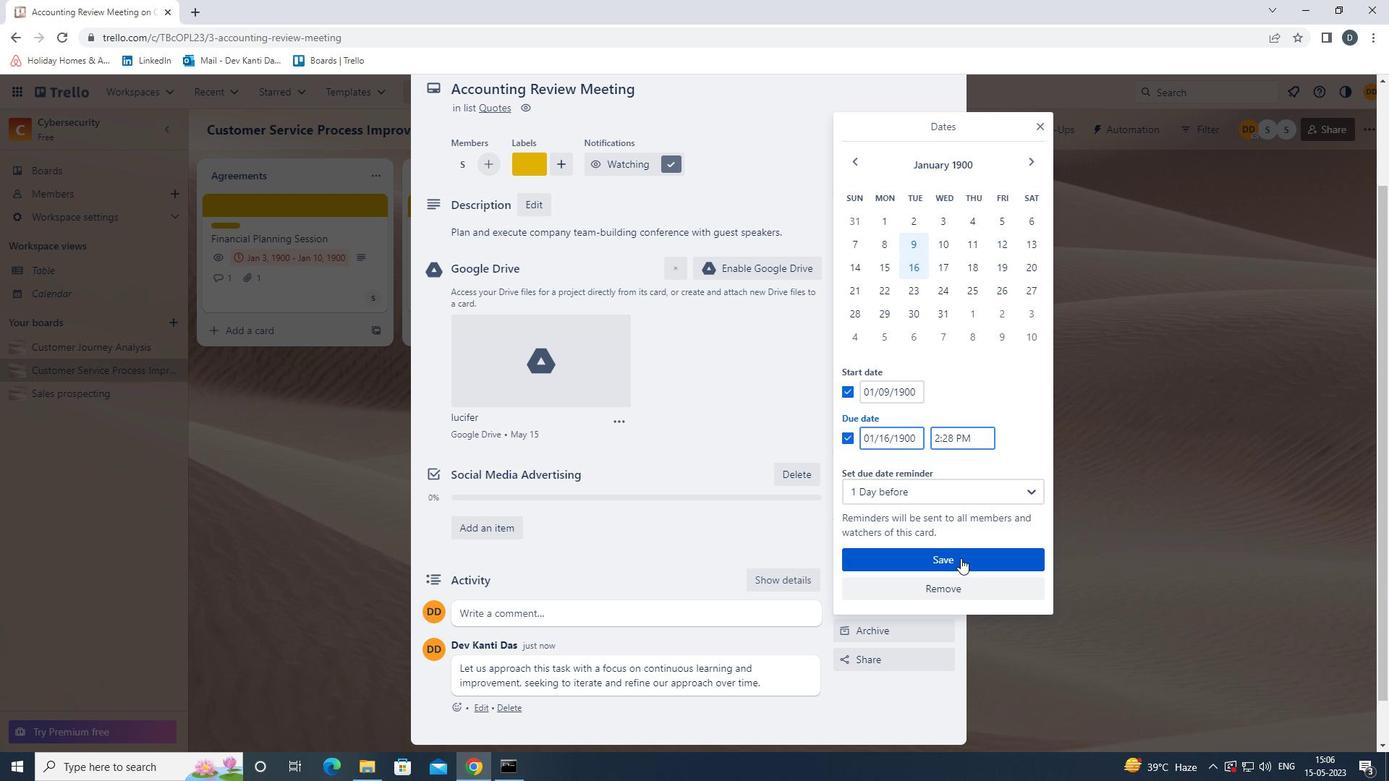 
Action: Mouse moved to (940, 505)
Screenshot: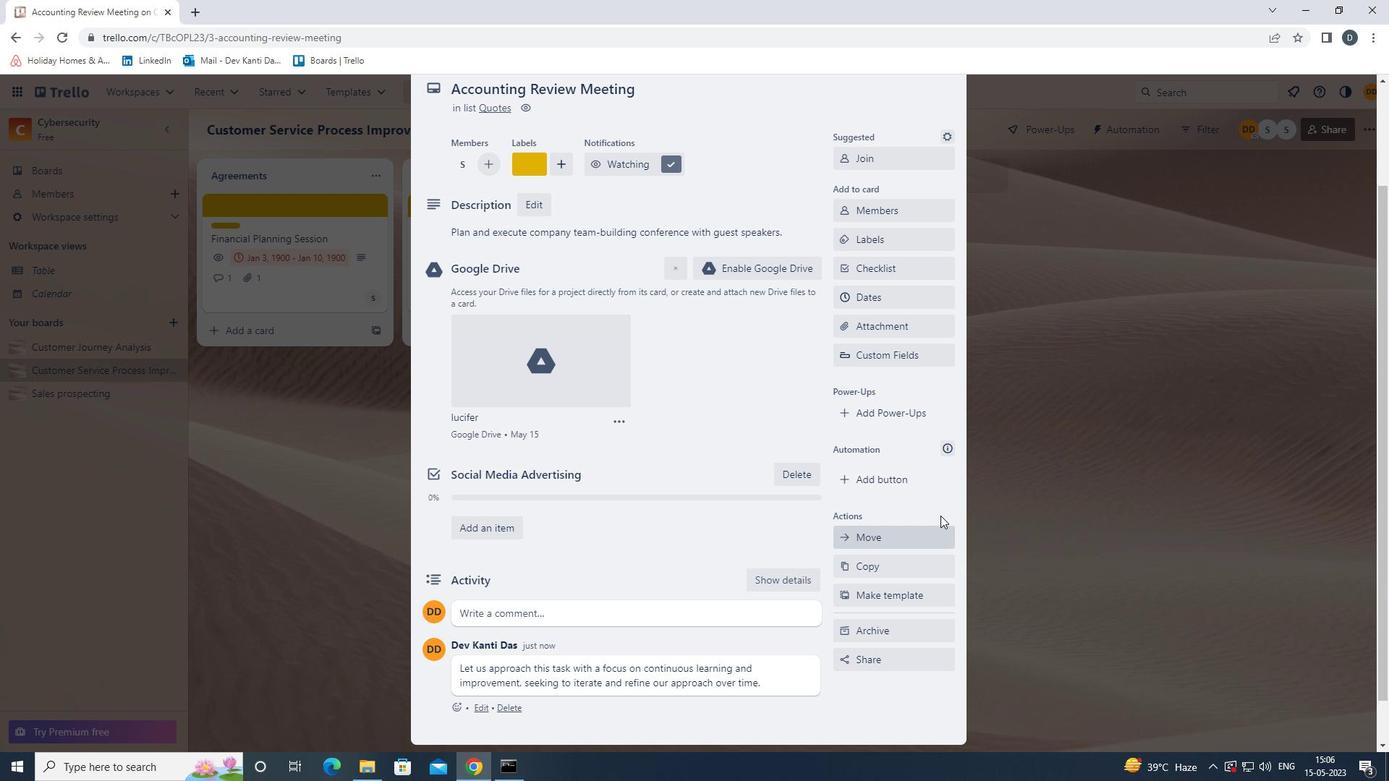 
Action: Mouse scrolled (940, 506) with delta (0, 0)
Screenshot: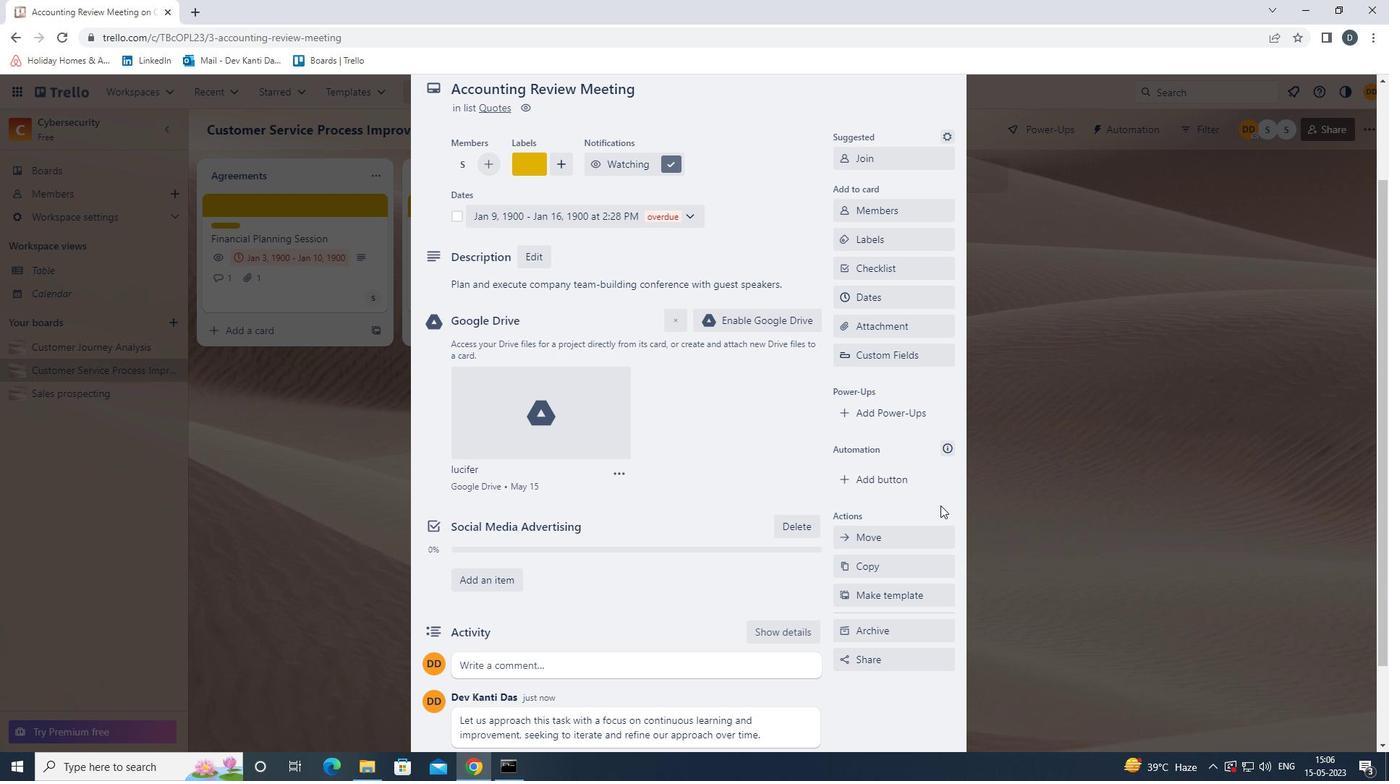
Action: Mouse scrolled (940, 506) with delta (0, 0)
Screenshot: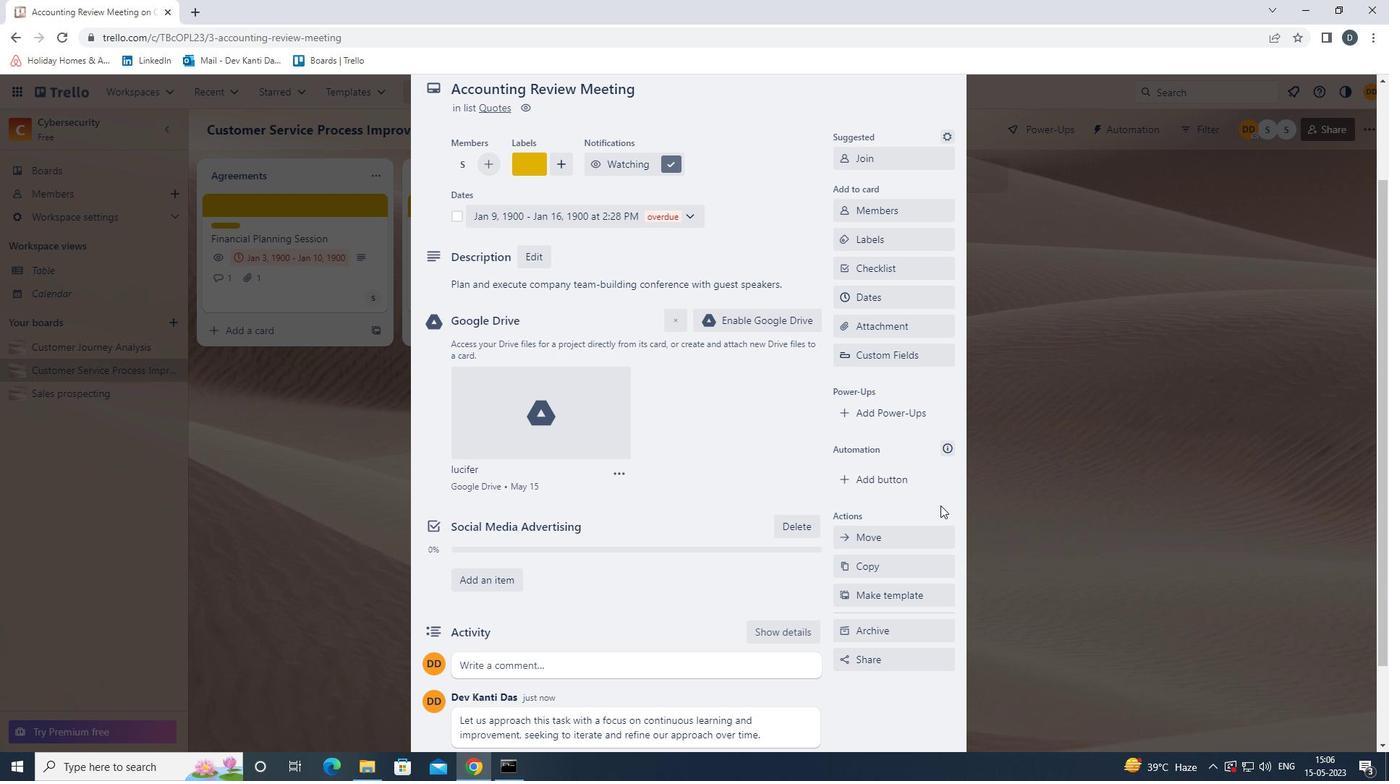 
Action: Mouse scrolled (940, 506) with delta (0, 0)
Screenshot: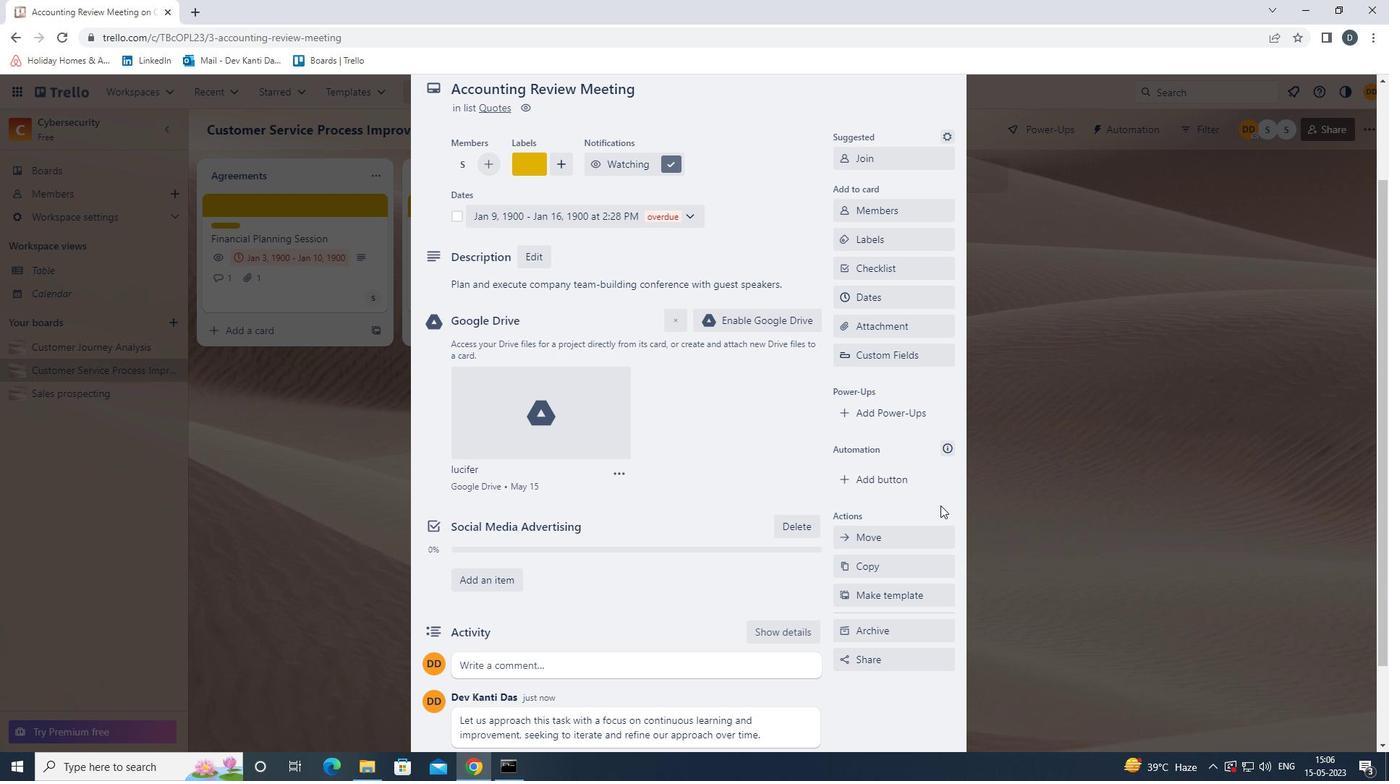 
Action: Mouse scrolled (940, 506) with delta (0, 0)
Screenshot: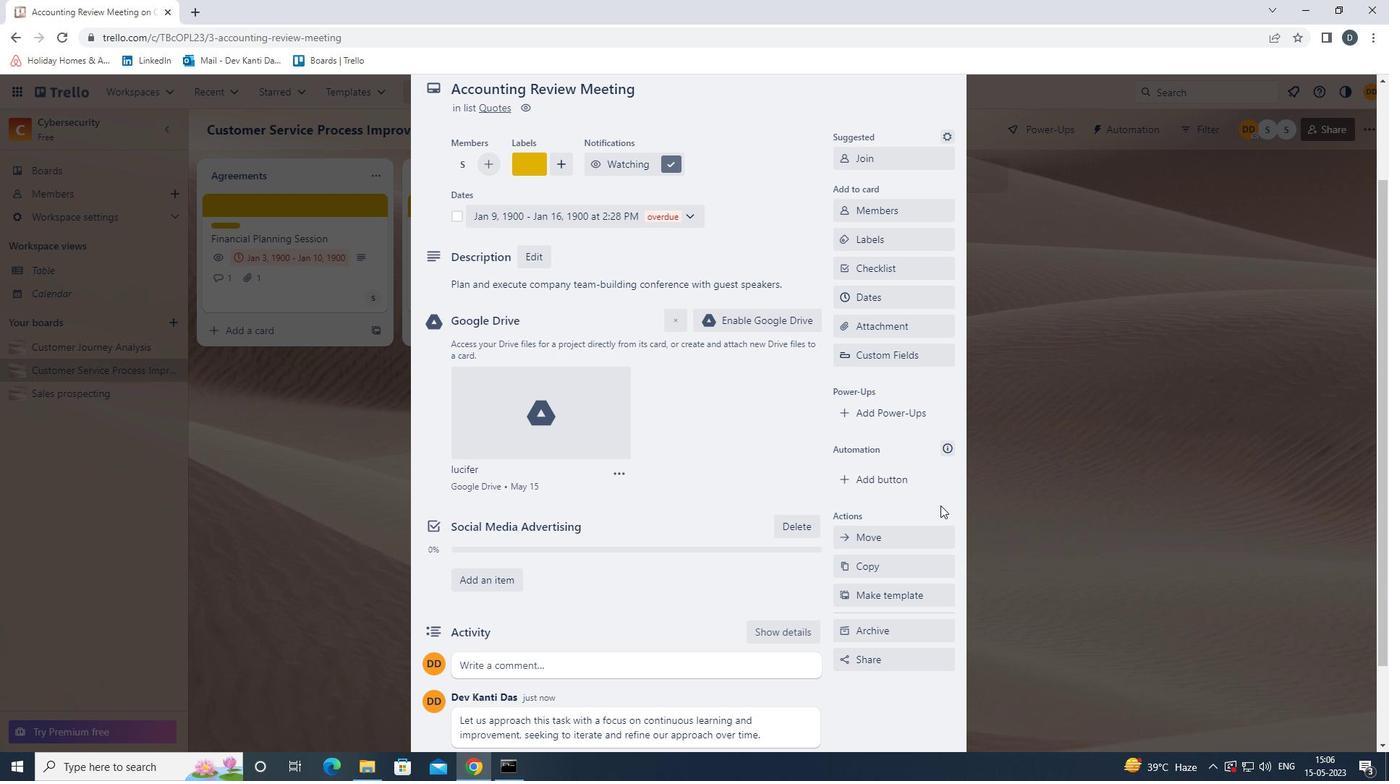 
Action: Mouse moved to (947, 137)
Screenshot: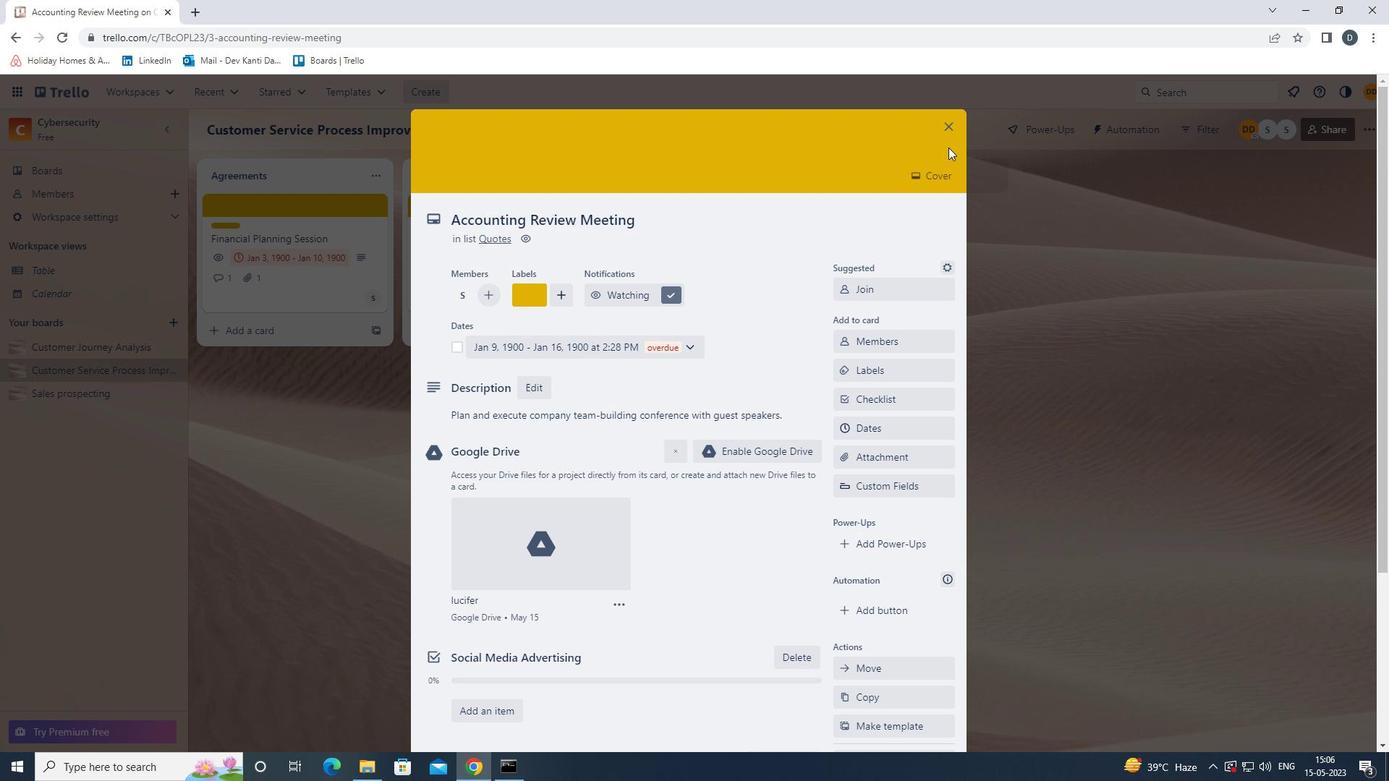 
Action: Mouse pressed left at (947, 137)
Screenshot: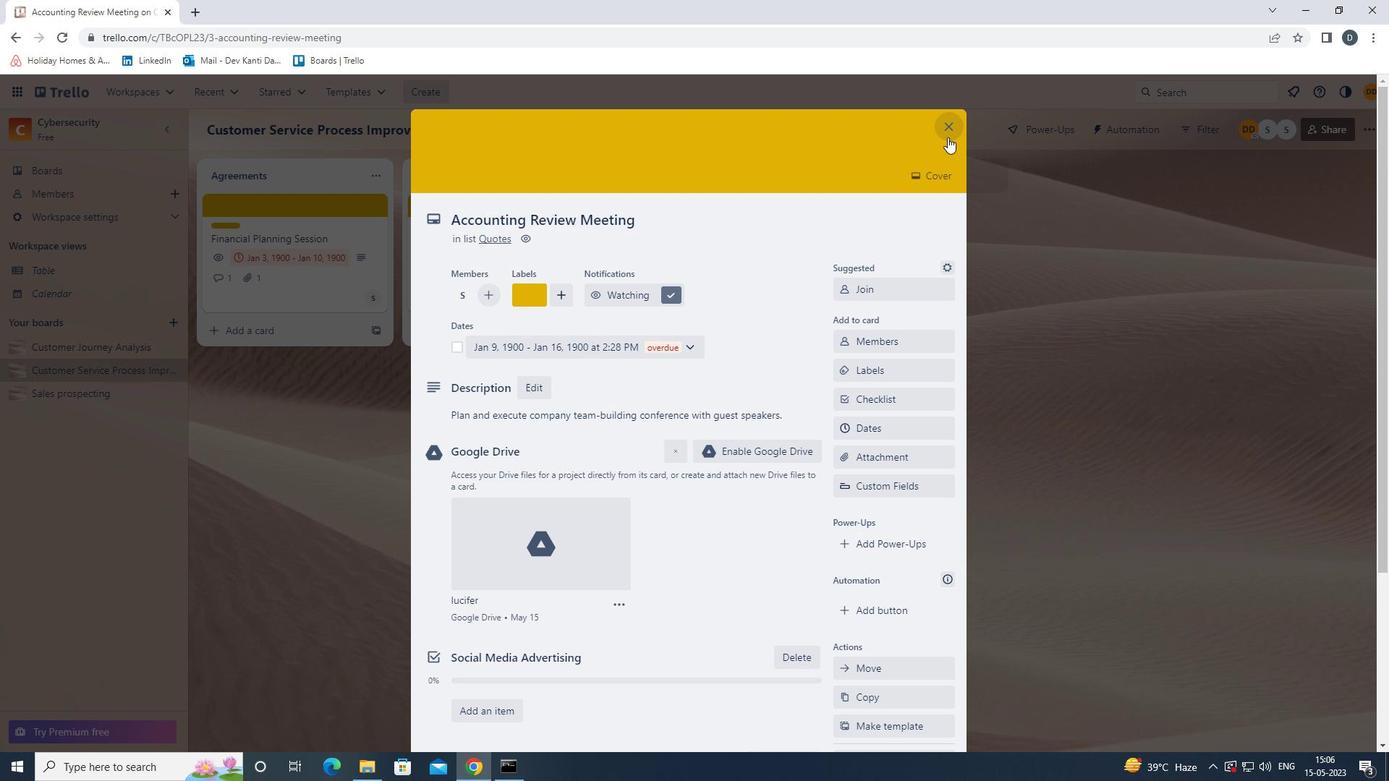
Action: Mouse moved to (977, 348)
Screenshot: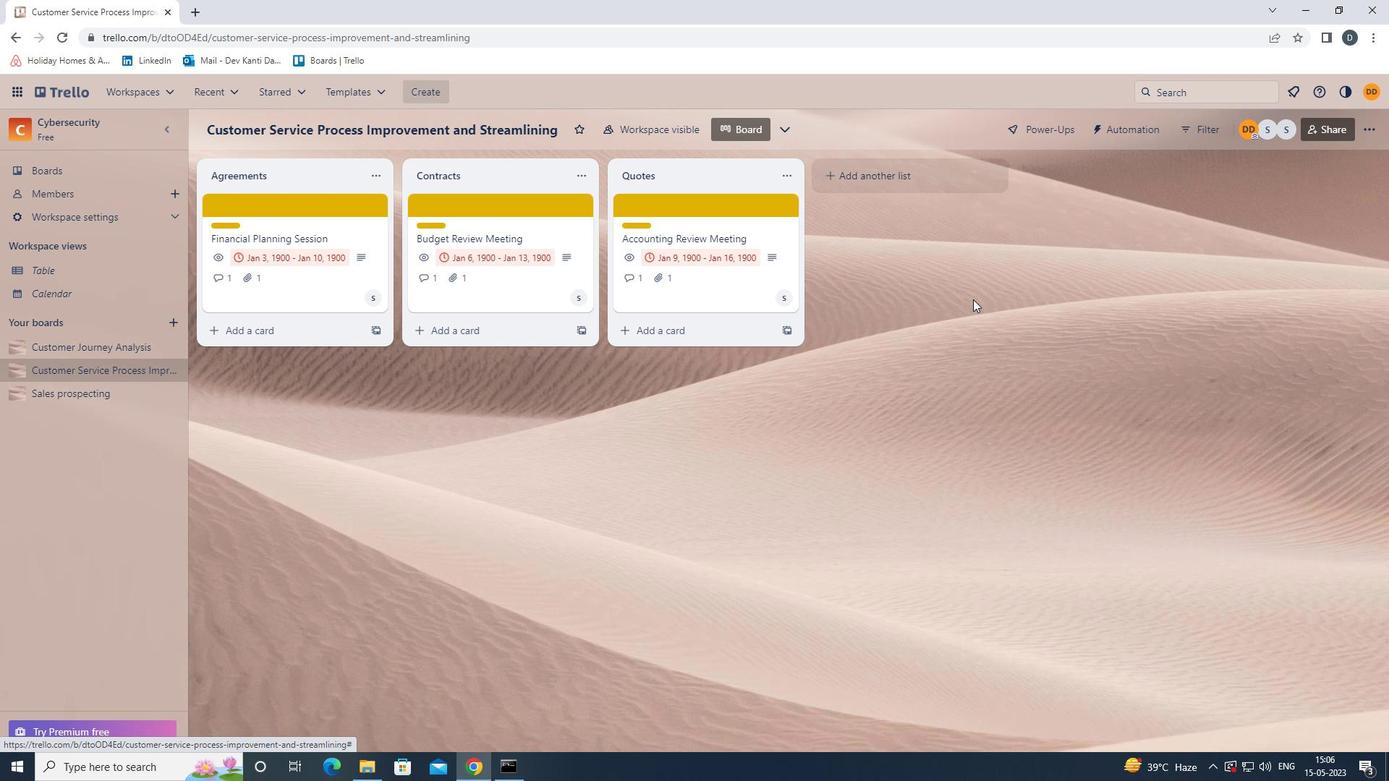 
